 Task: Look for space in Anápolis, Brazil from 11th June, 2023 to 15th June, 2023 for 2 adults in price range Rs.7000 to Rs.16000. Place can be private room with 1  bedroom having 2 beds and 1 bathroom. Property type can be house, flat, guest house, hotel. Amenities needed are: washing machine. Booking option can be shelf check-in. Required host language is Spanish.
Action: Mouse moved to (751, 107)
Screenshot: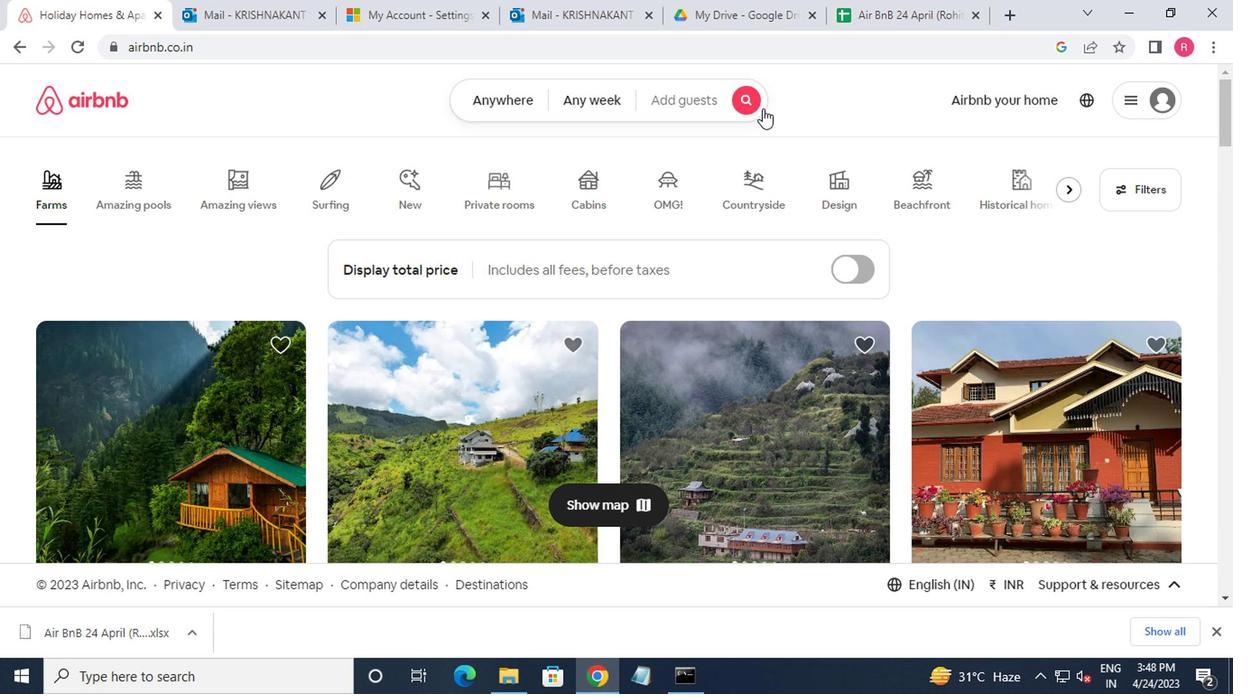
Action: Mouse pressed left at (751, 107)
Screenshot: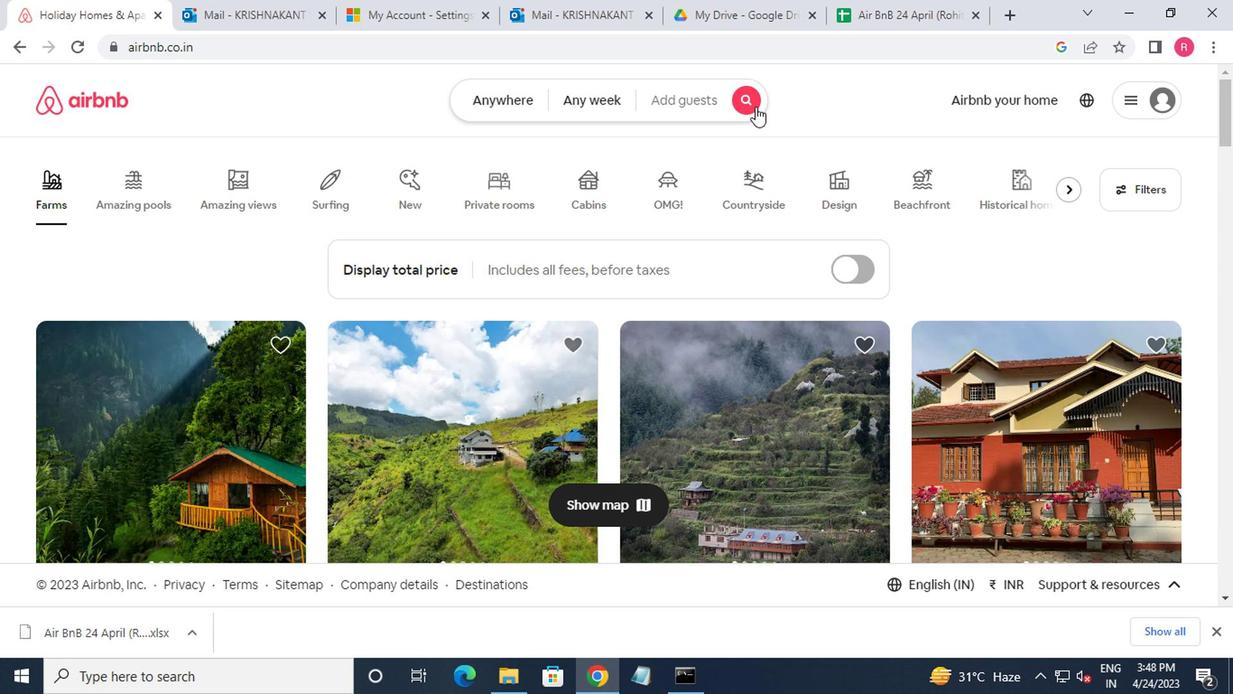 
Action: Mouse moved to (329, 164)
Screenshot: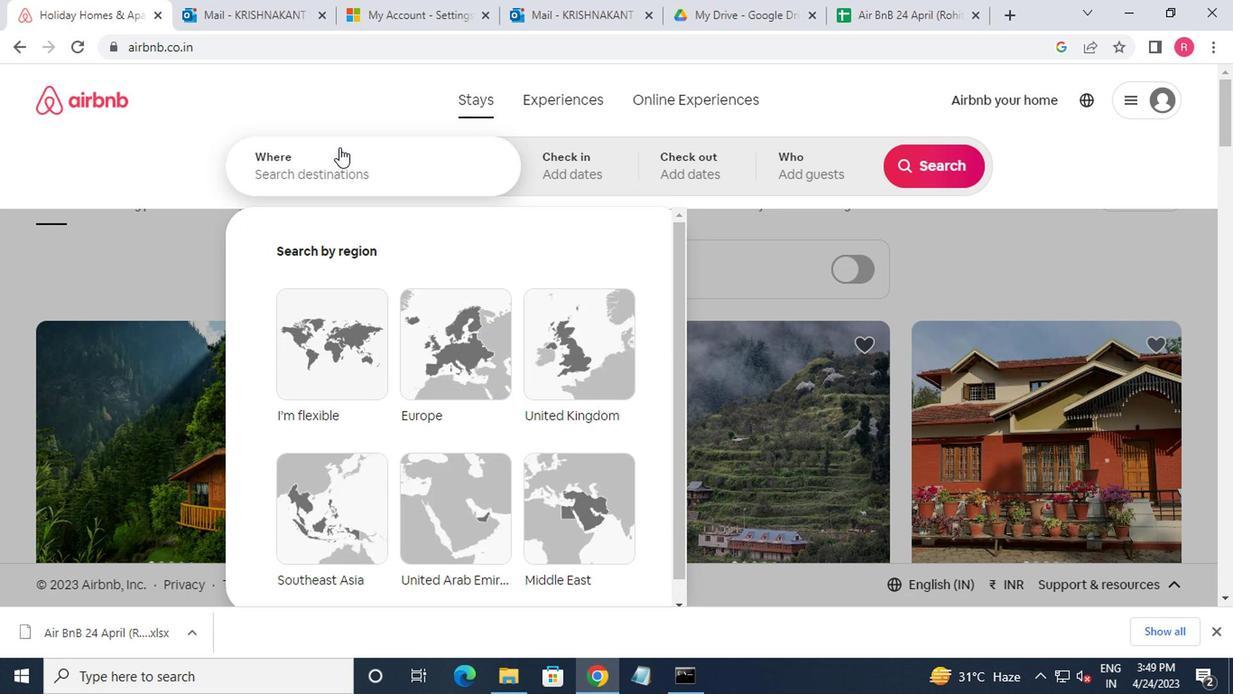 
Action: Mouse pressed left at (329, 164)
Screenshot: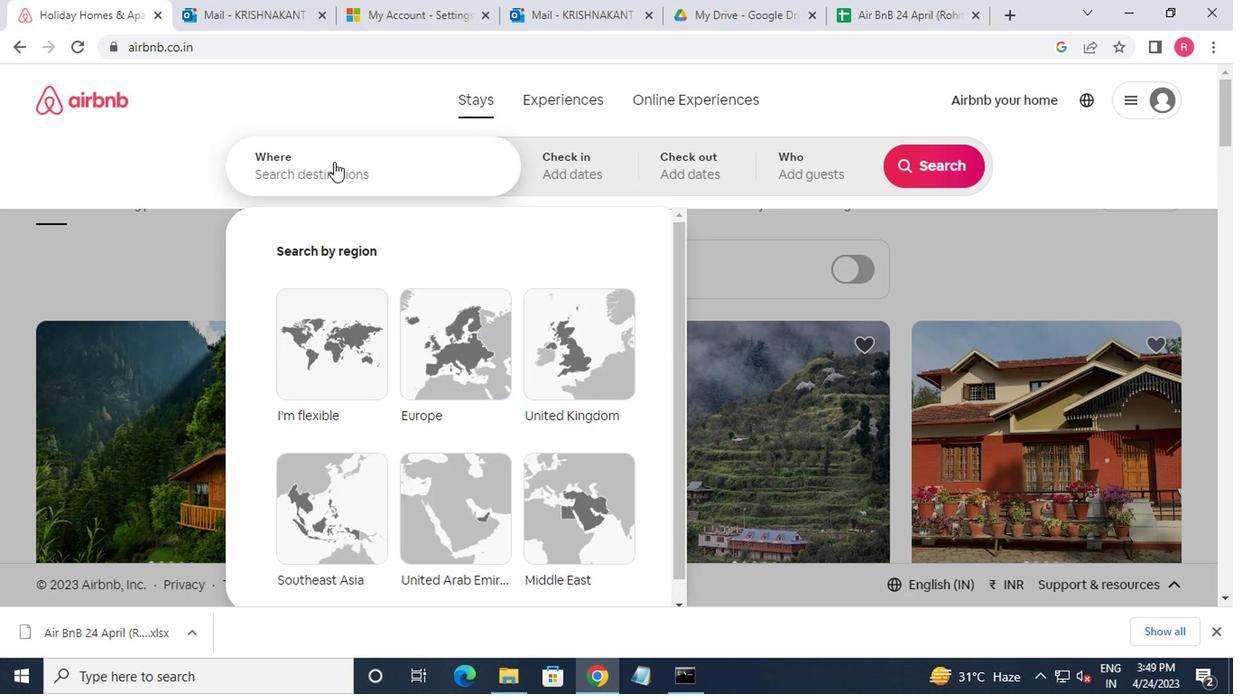 
Action: Mouse moved to (329, 165)
Screenshot: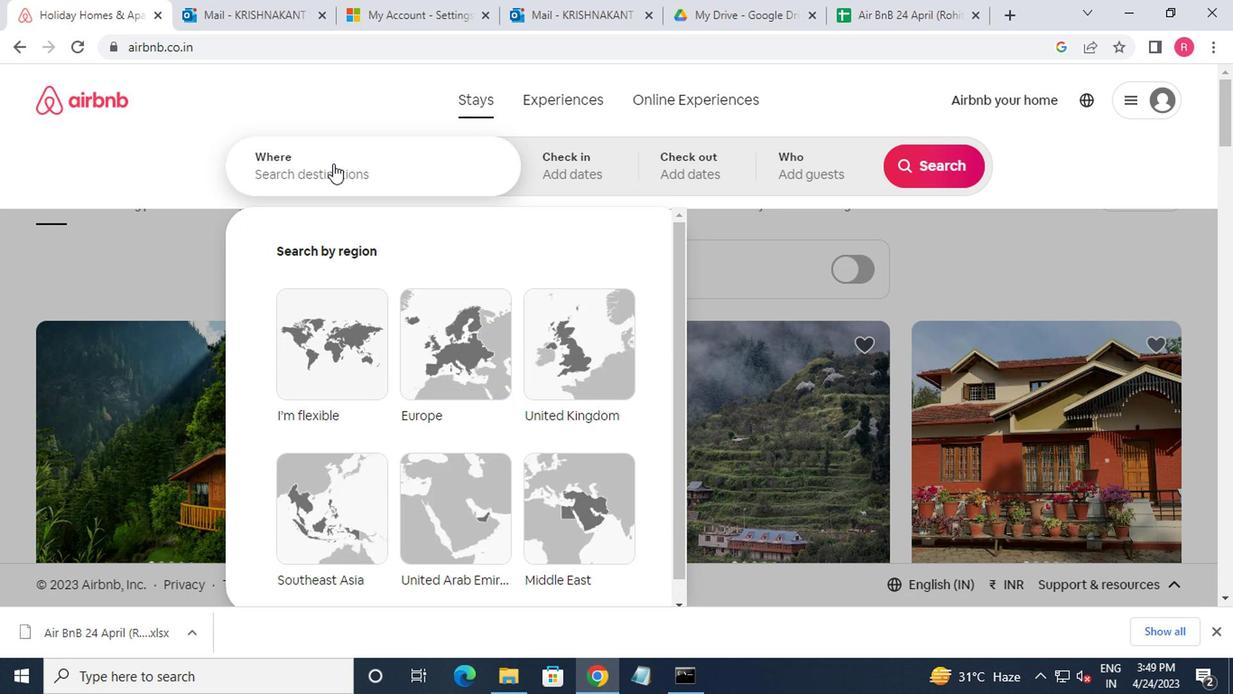 
Action: Key pressed anapolis,brazil<Key.enter>
Screenshot: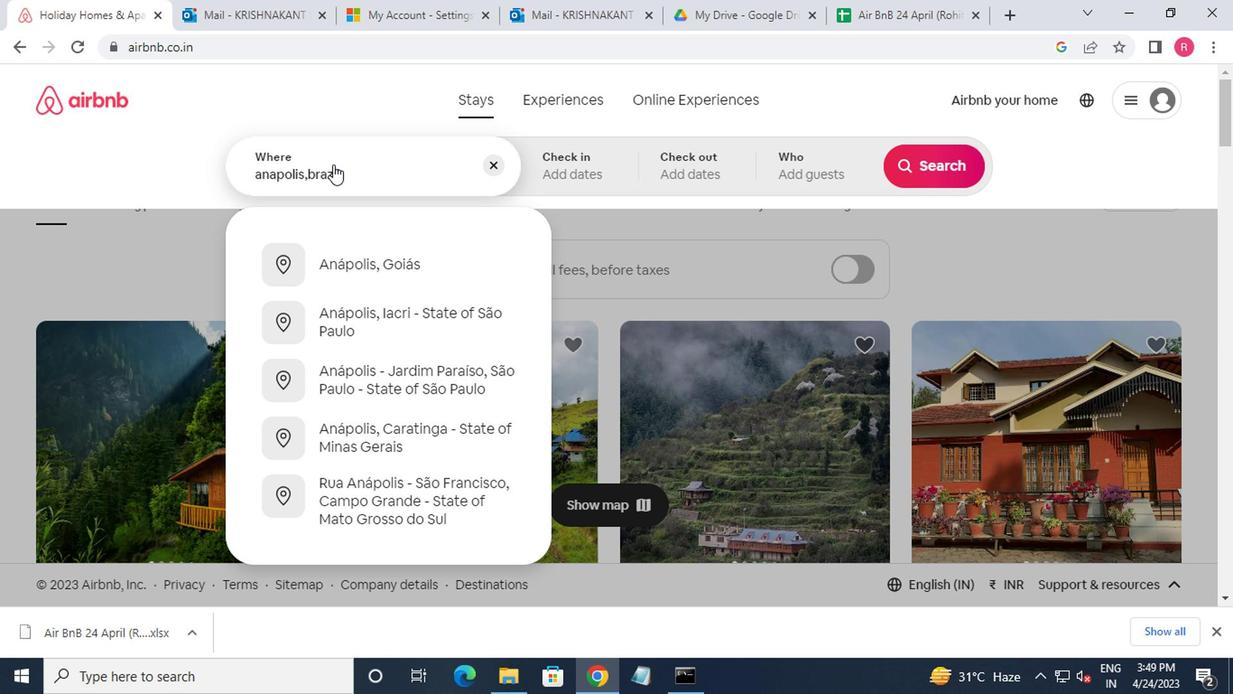 
Action: Mouse moved to (916, 308)
Screenshot: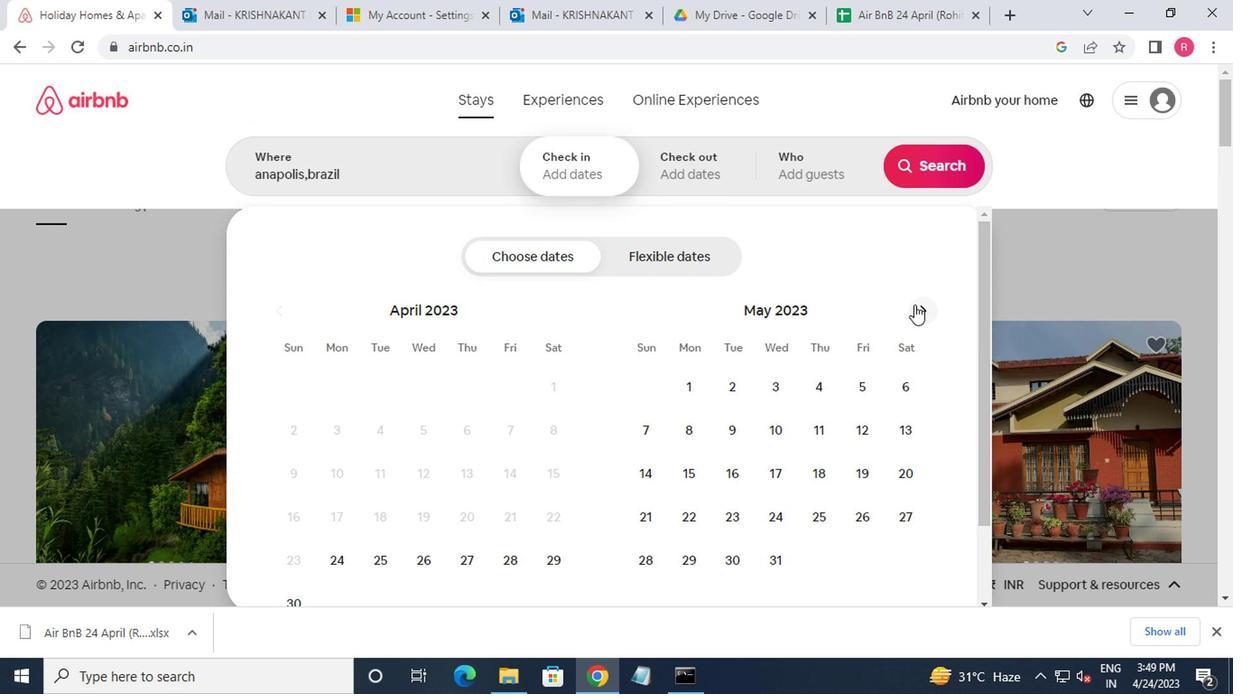
Action: Mouse pressed left at (916, 308)
Screenshot: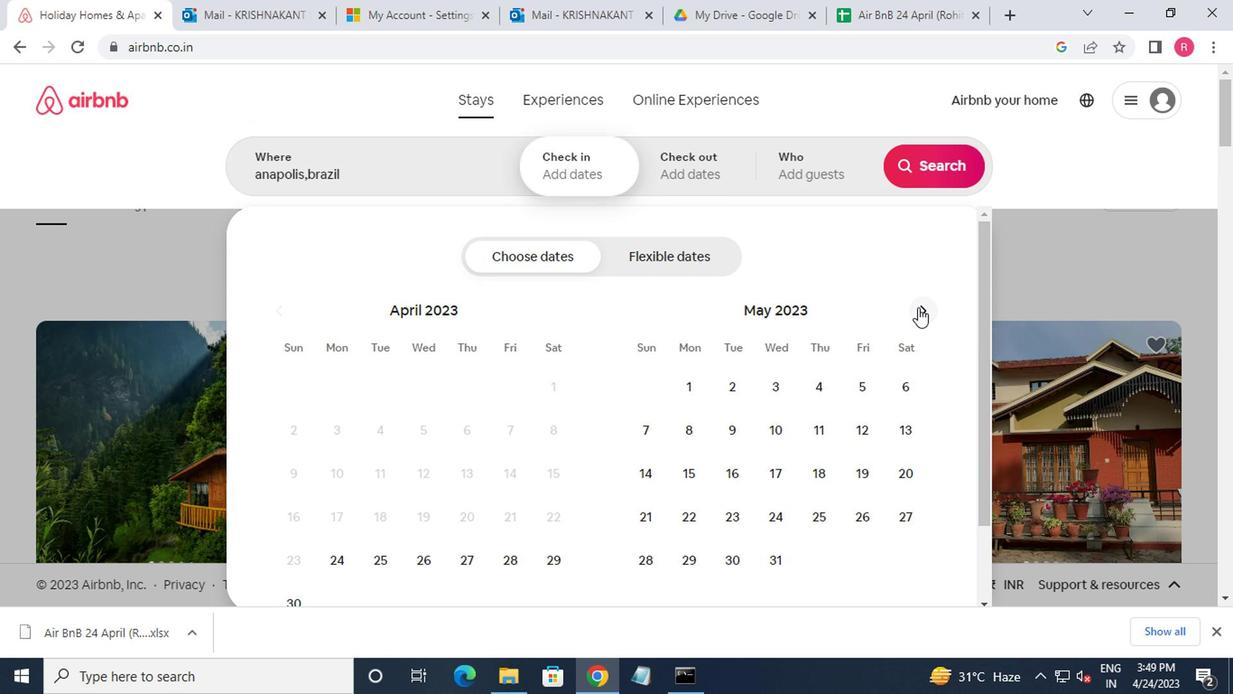 
Action: Mouse moved to (647, 465)
Screenshot: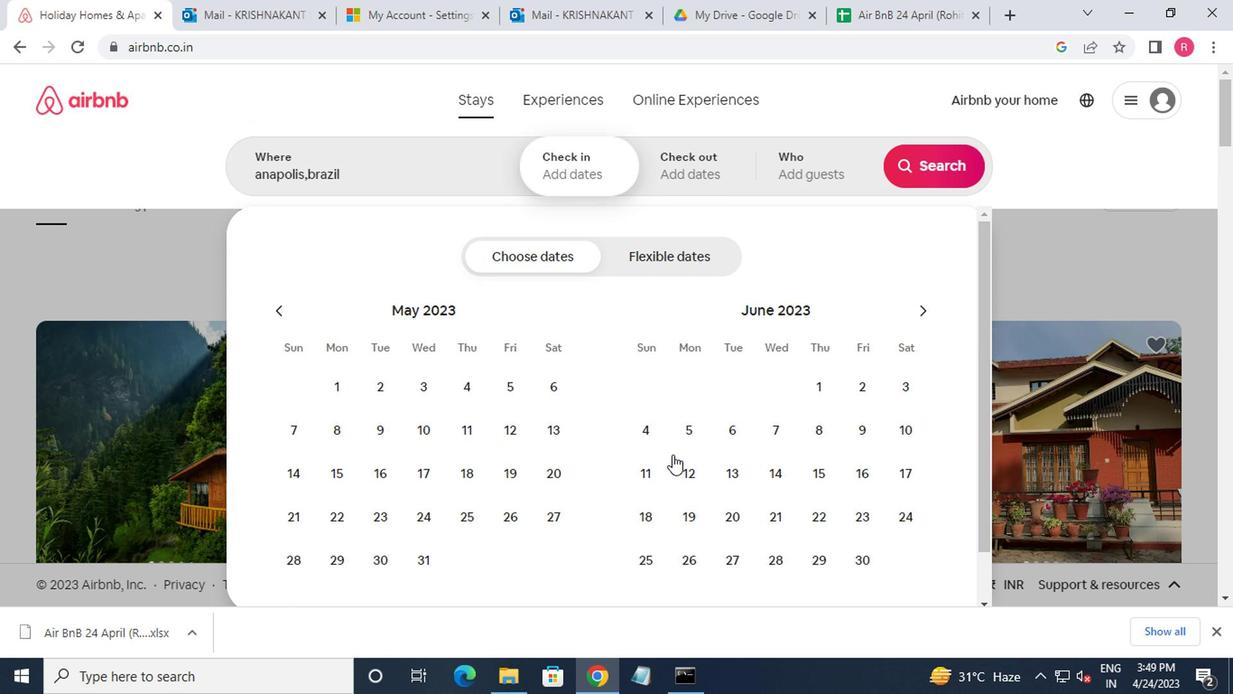 
Action: Mouse pressed left at (647, 465)
Screenshot: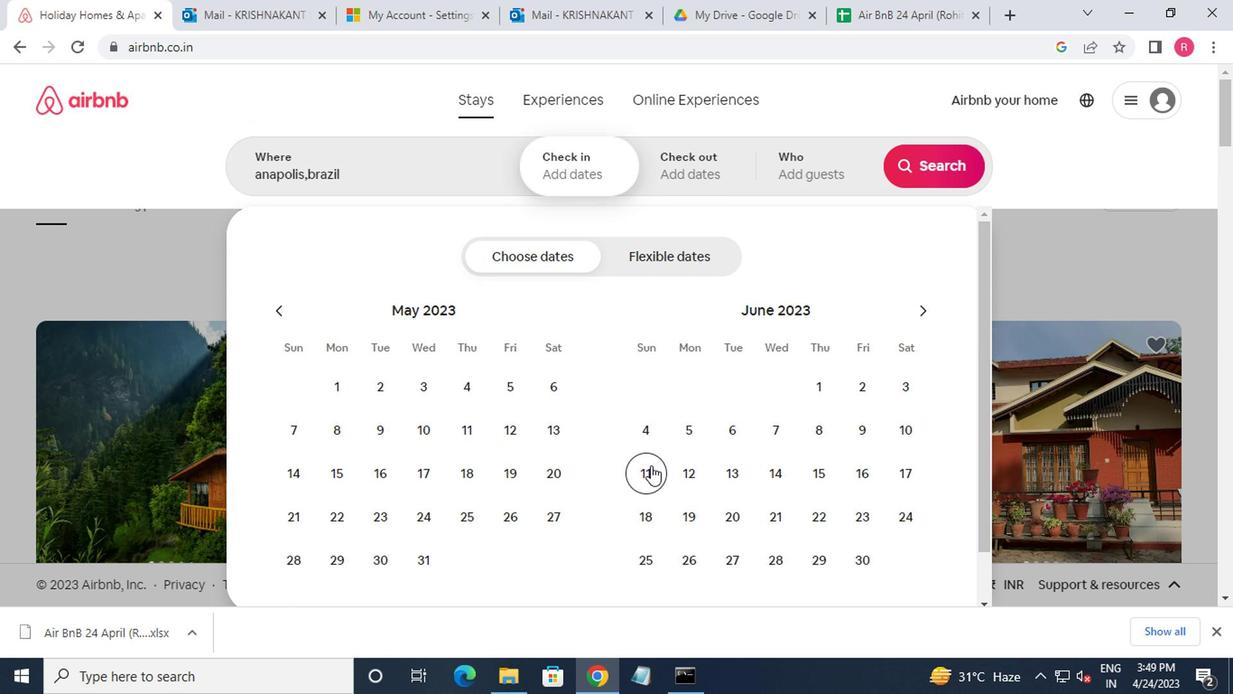 
Action: Mouse moved to (818, 483)
Screenshot: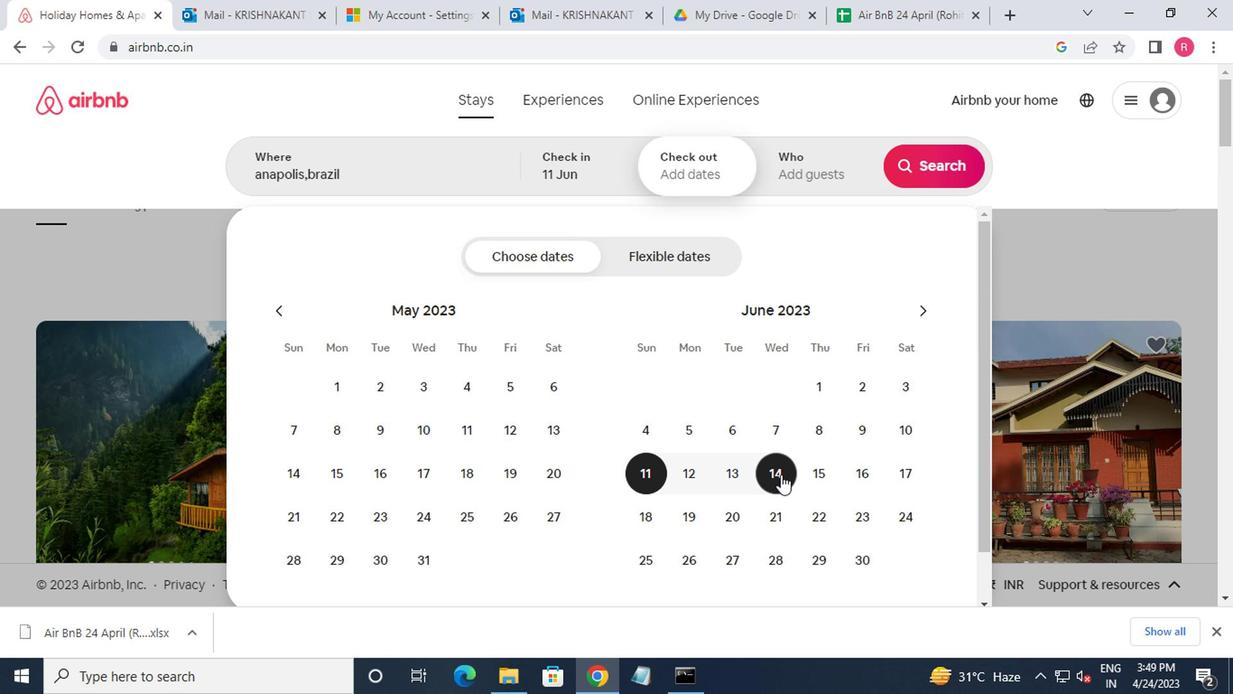 
Action: Mouse pressed left at (818, 483)
Screenshot: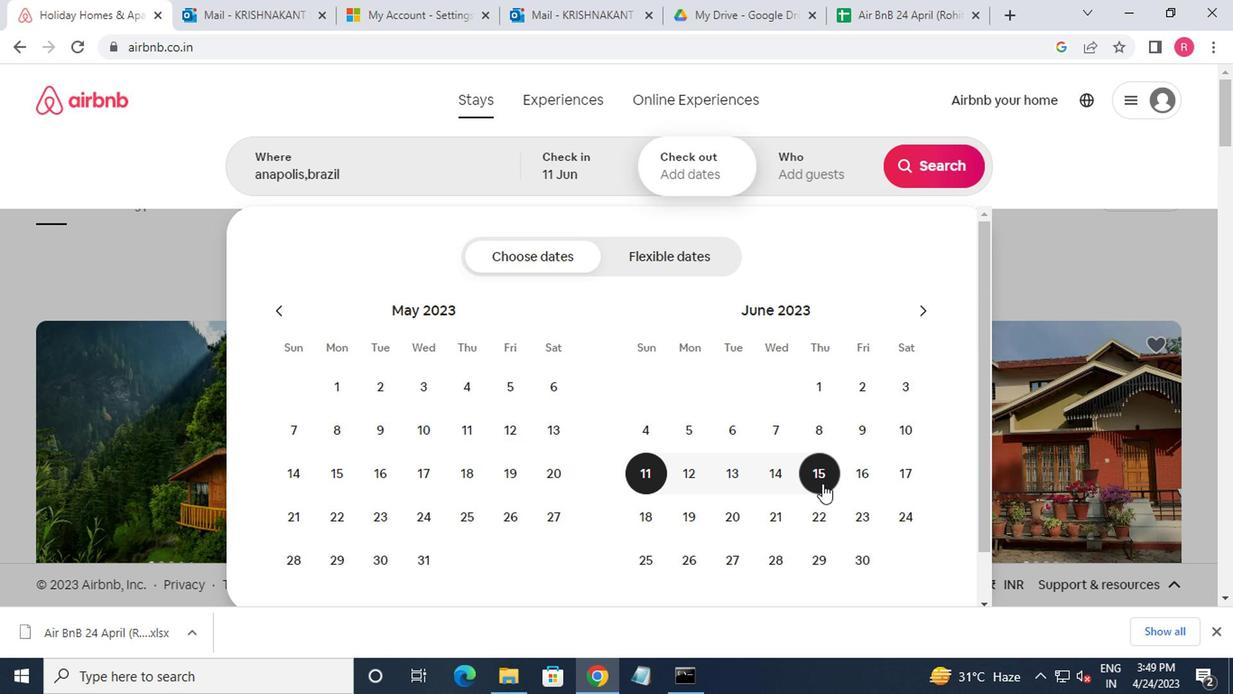 
Action: Mouse moved to (808, 179)
Screenshot: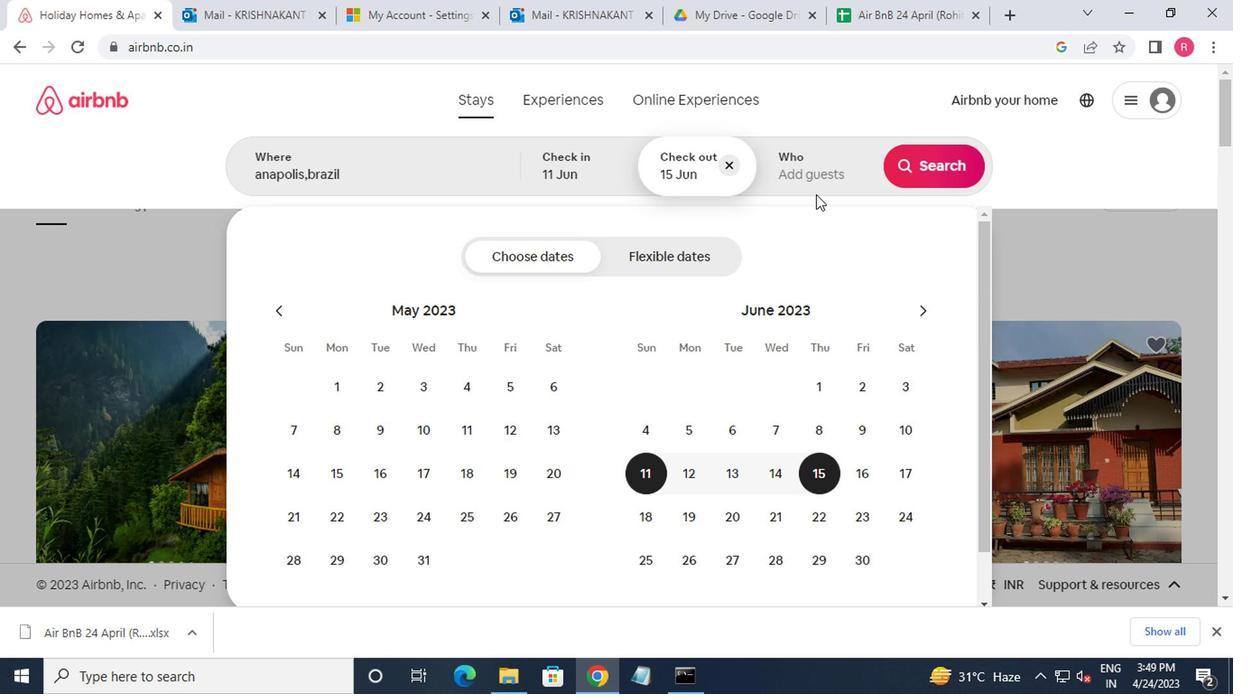 
Action: Mouse pressed left at (808, 179)
Screenshot: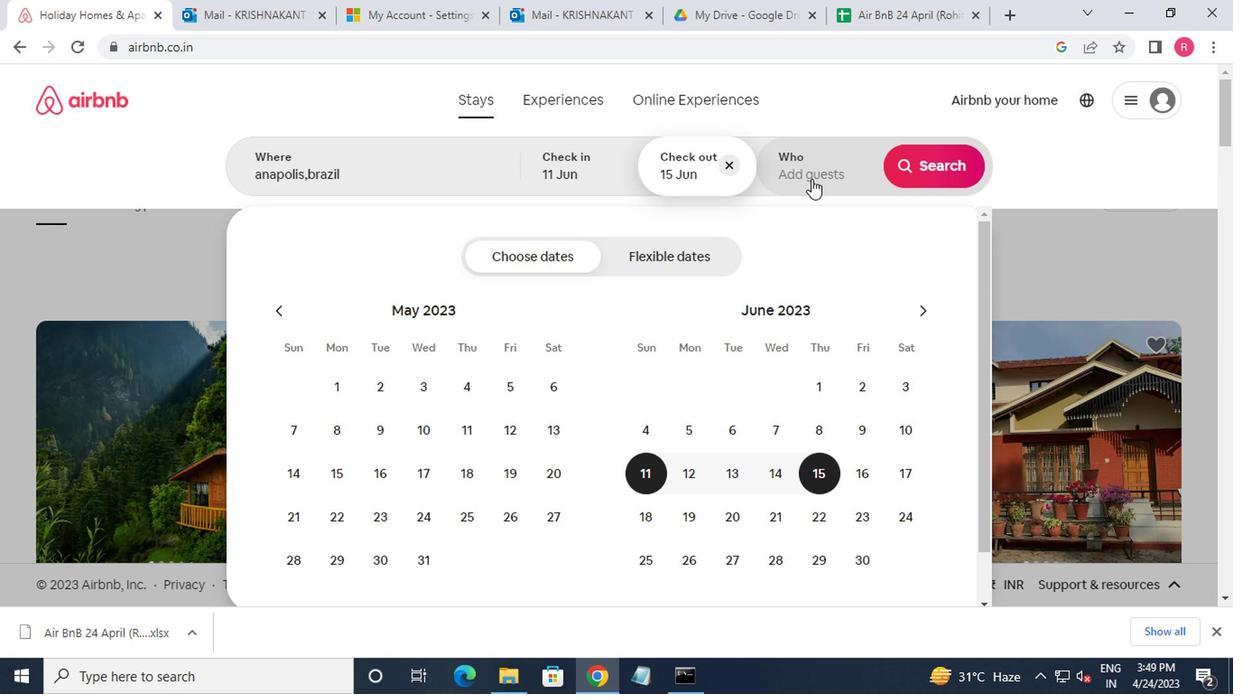 
Action: Mouse moved to (936, 262)
Screenshot: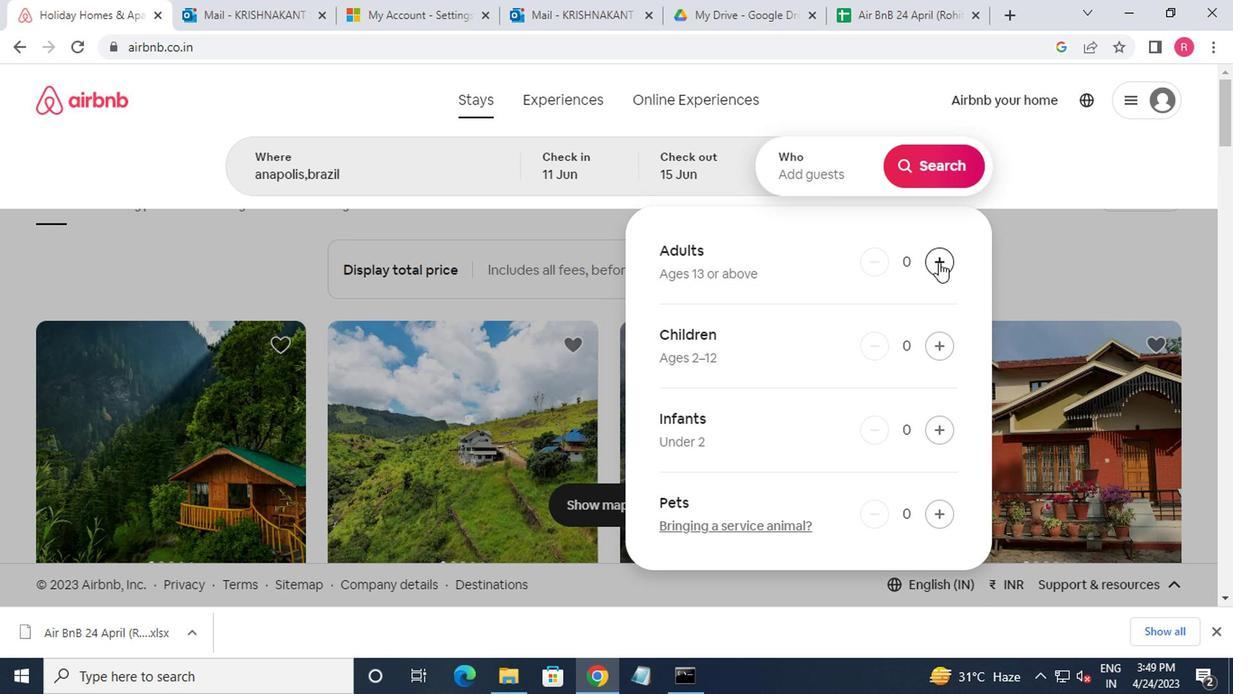 
Action: Mouse pressed left at (936, 262)
Screenshot: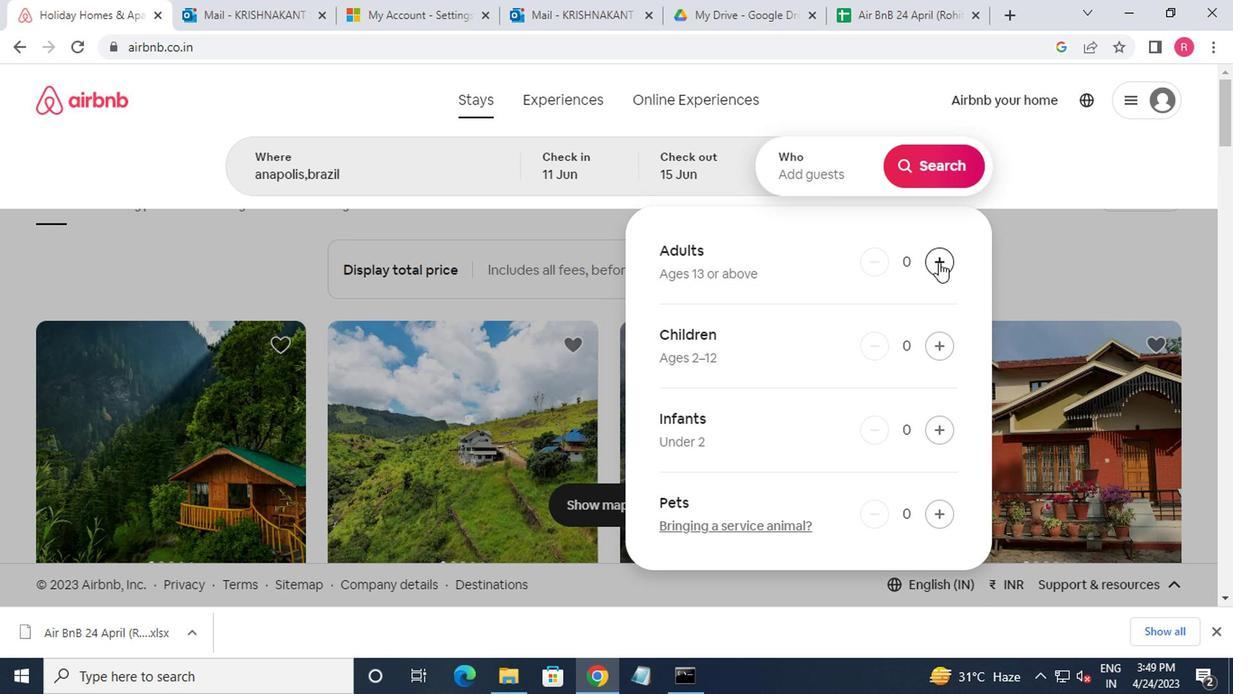 
Action: Mouse moved to (938, 260)
Screenshot: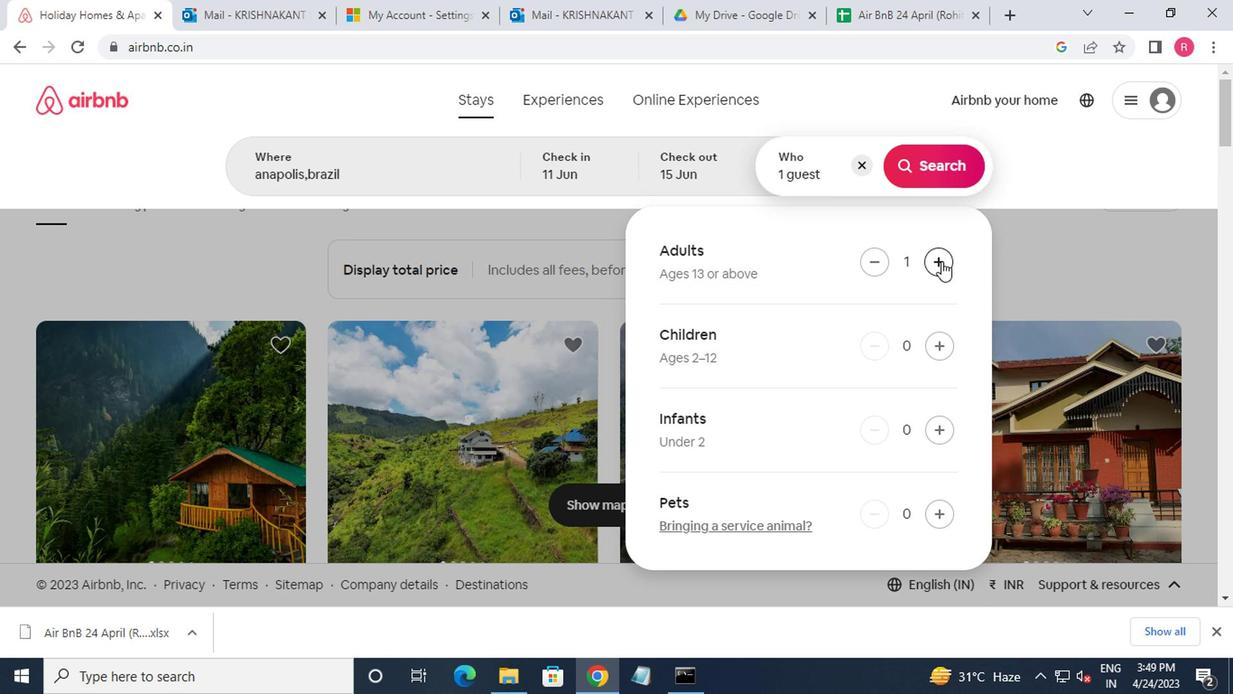 
Action: Mouse pressed left at (938, 260)
Screenshot: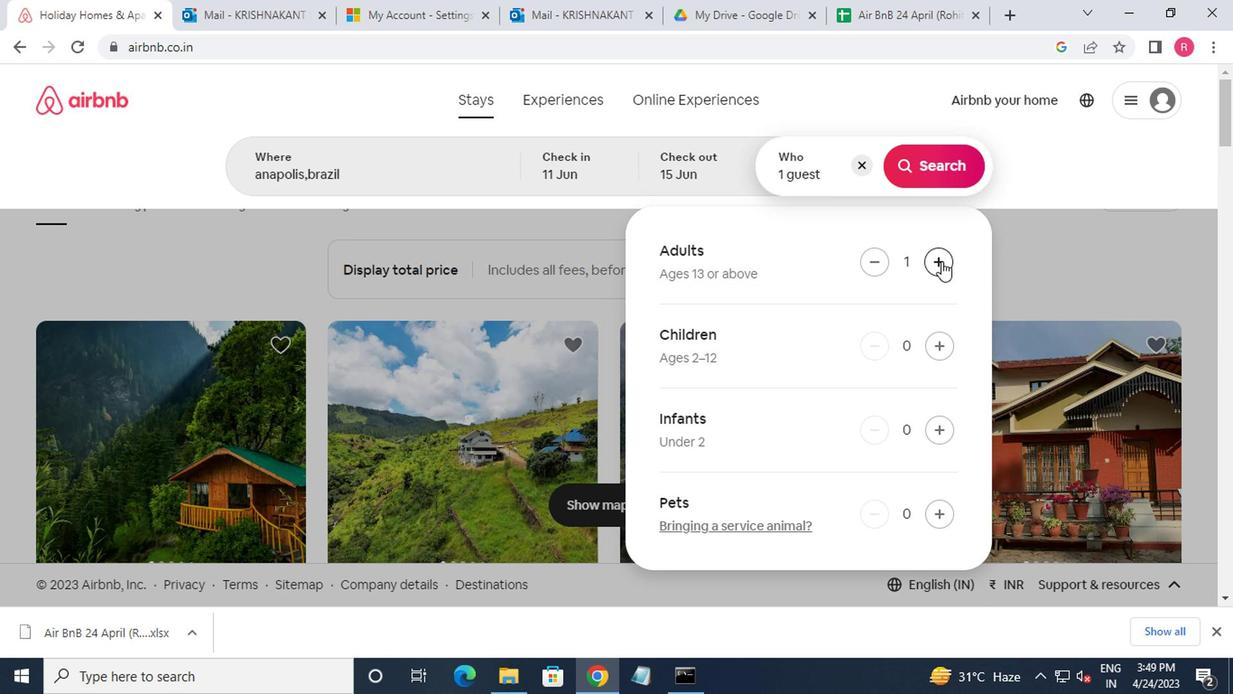 
Action: Mouse moved to (918, 177)
Screenshot: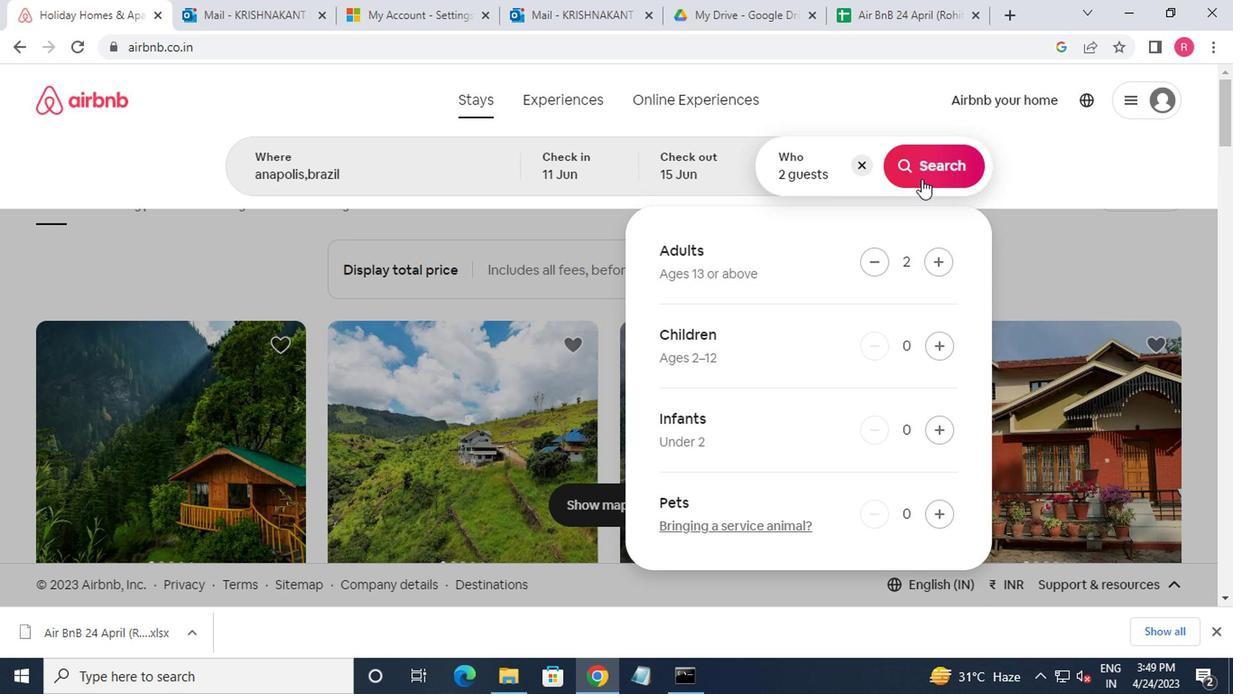 
Action: Mouse pressed left at (918, 177)
Screenshot: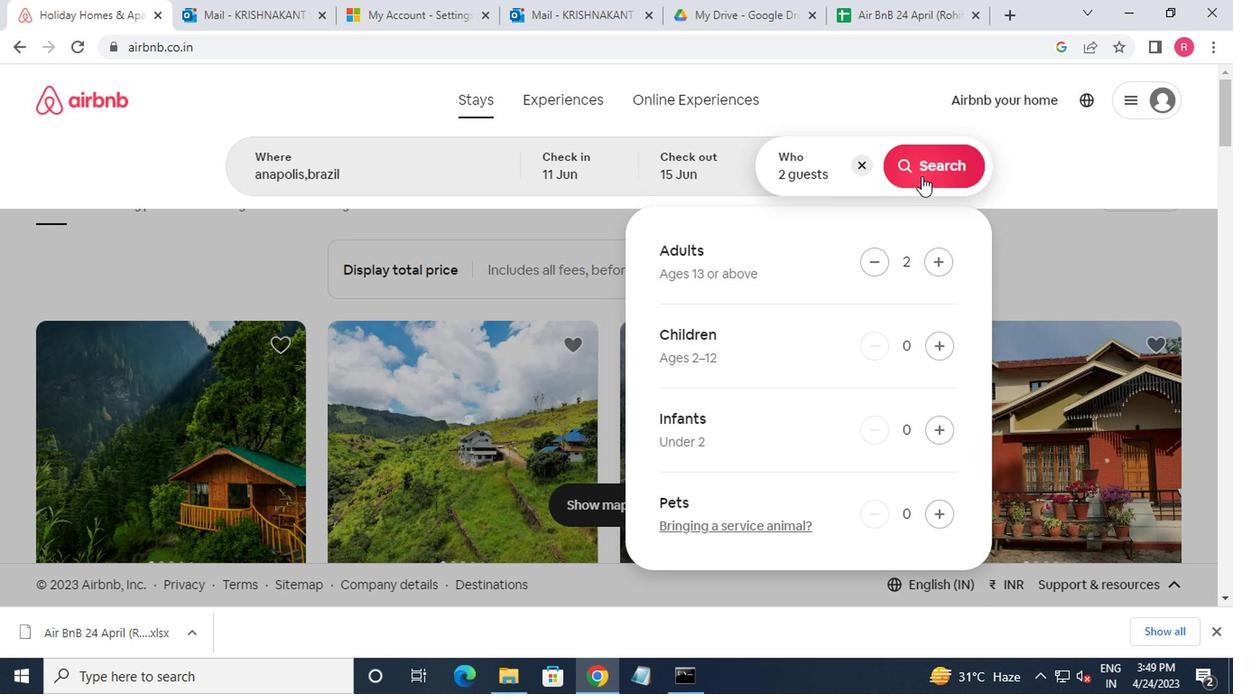 
Action: Mouse moved to (1123, 174)
Screenshot: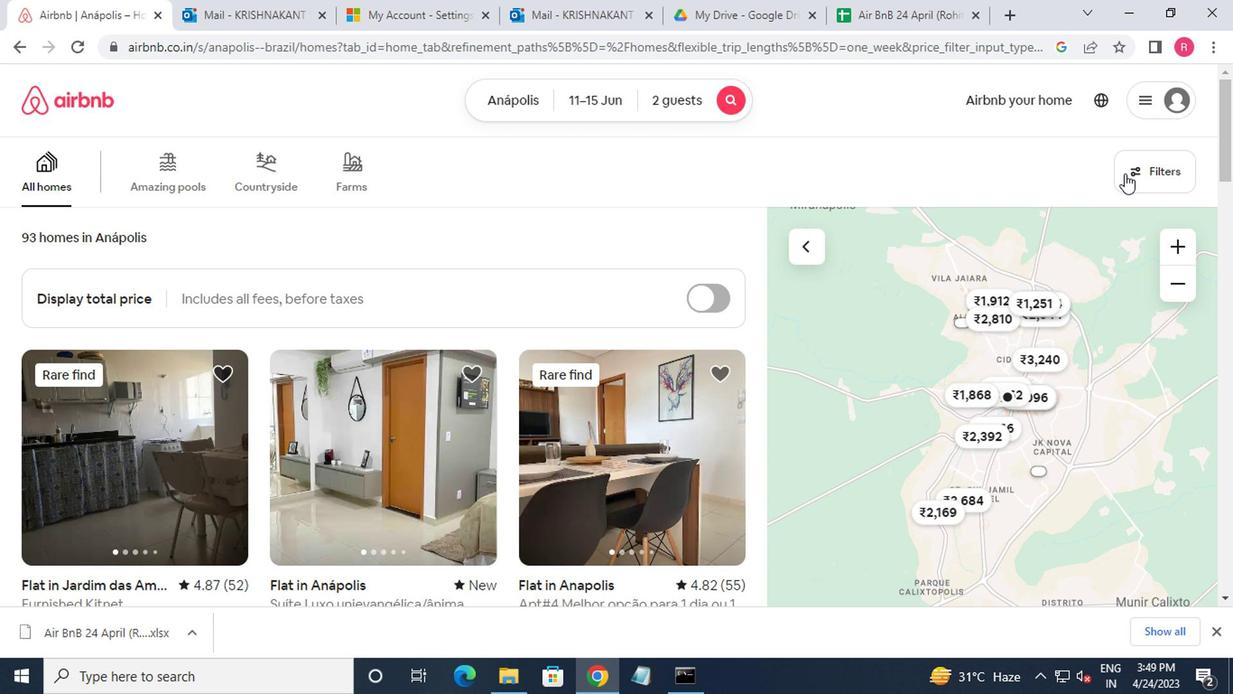 
Action: Mouse pressed left at (1123, 174)
Screenshot: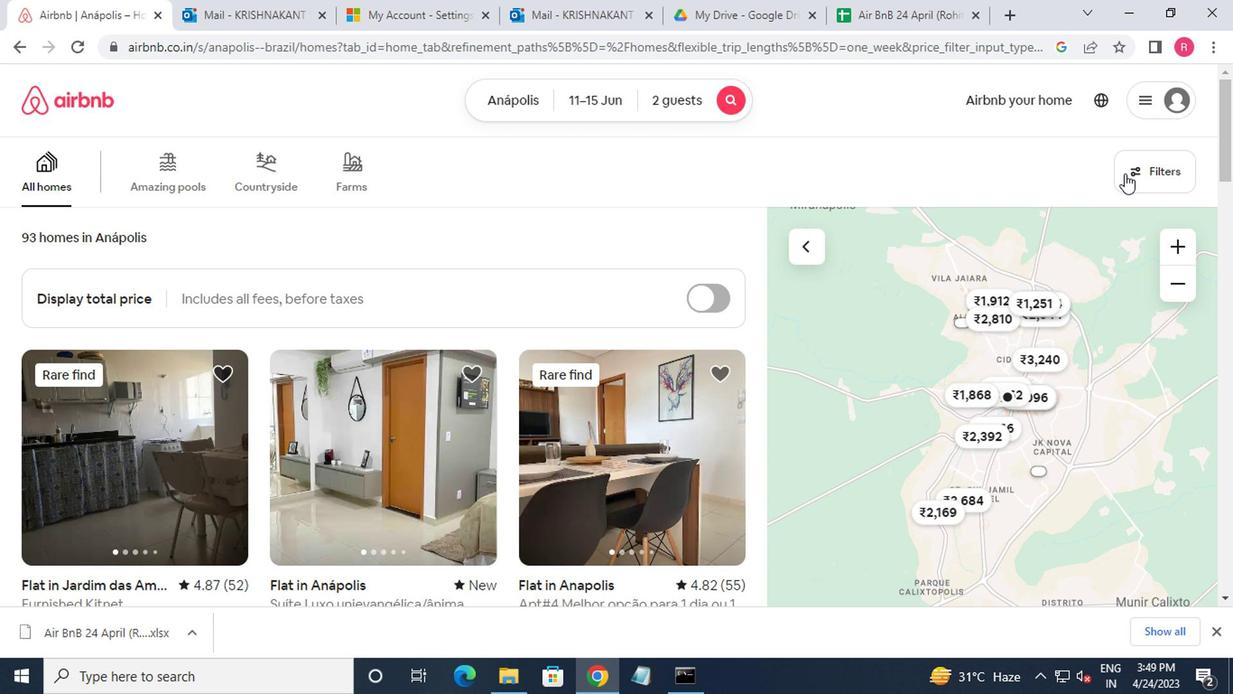 
Action: Mouse moved to (501, 385)
Screenshot: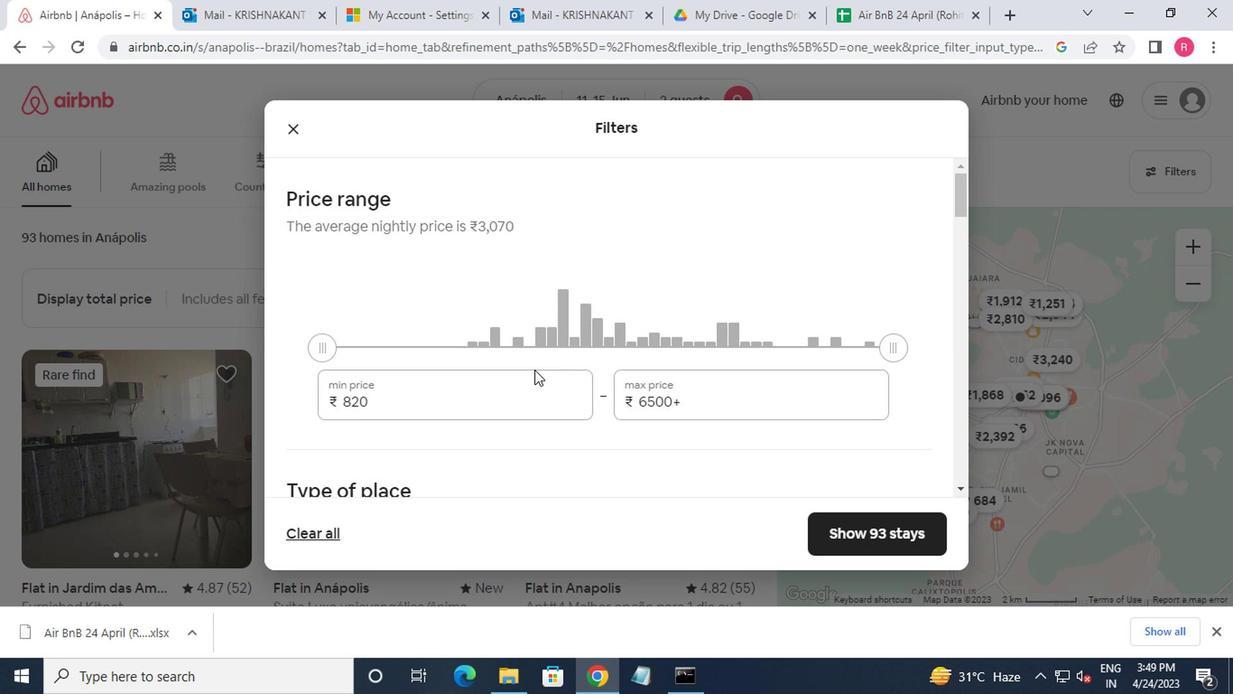
Action: Mouse pressed left at (501, 385)
Screenshot: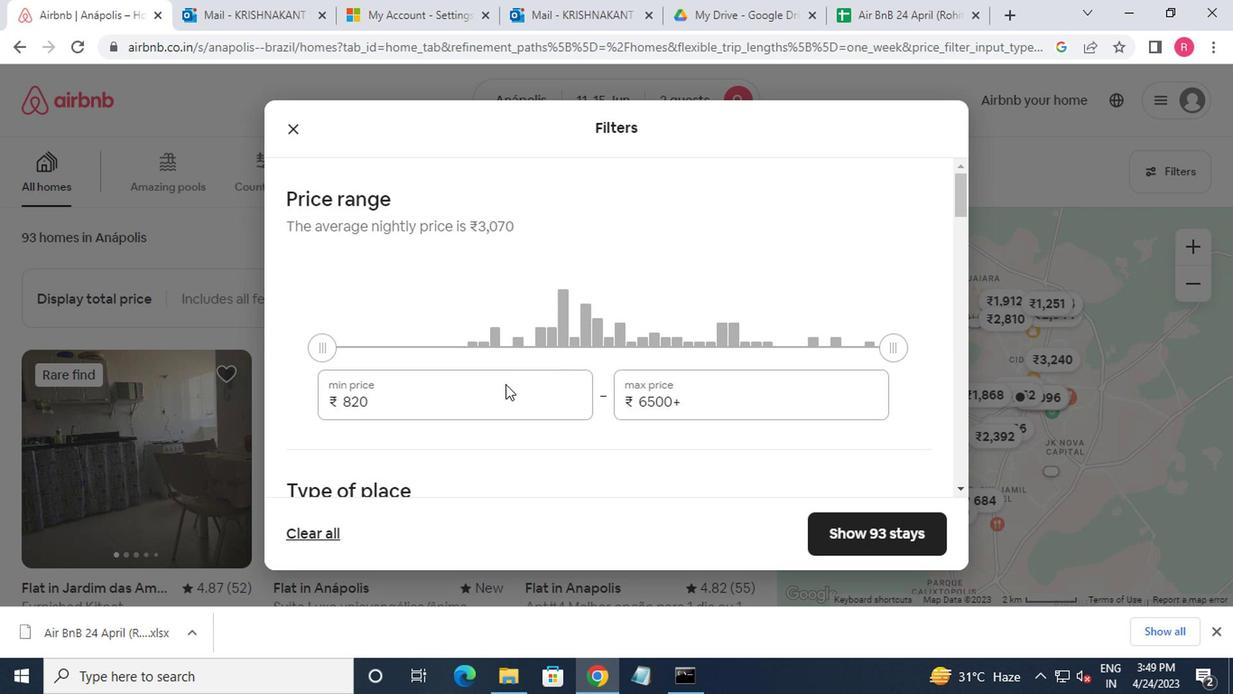 
Action: Mouse moved to (519, 372)
Screenshot: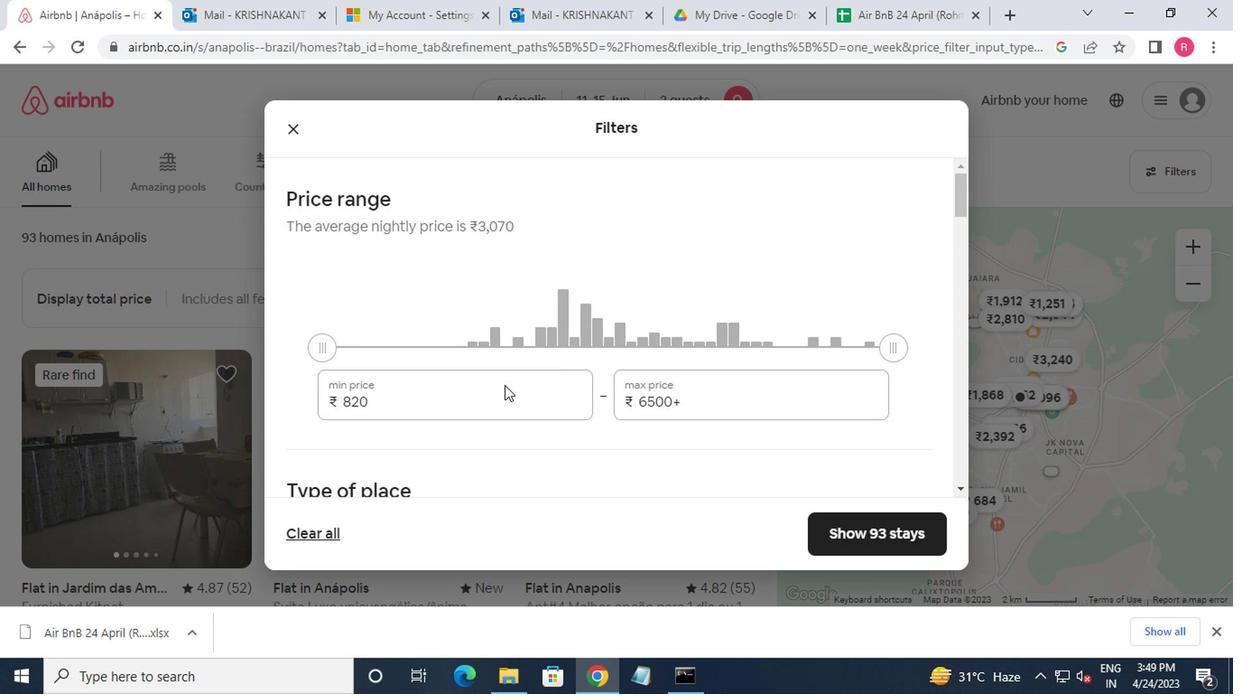 
Action: Key pressed <Key.backspace><Key.backspace><Key.backspace><Key.backspace><Key.backspace><Key.backspace>700
Screenshot: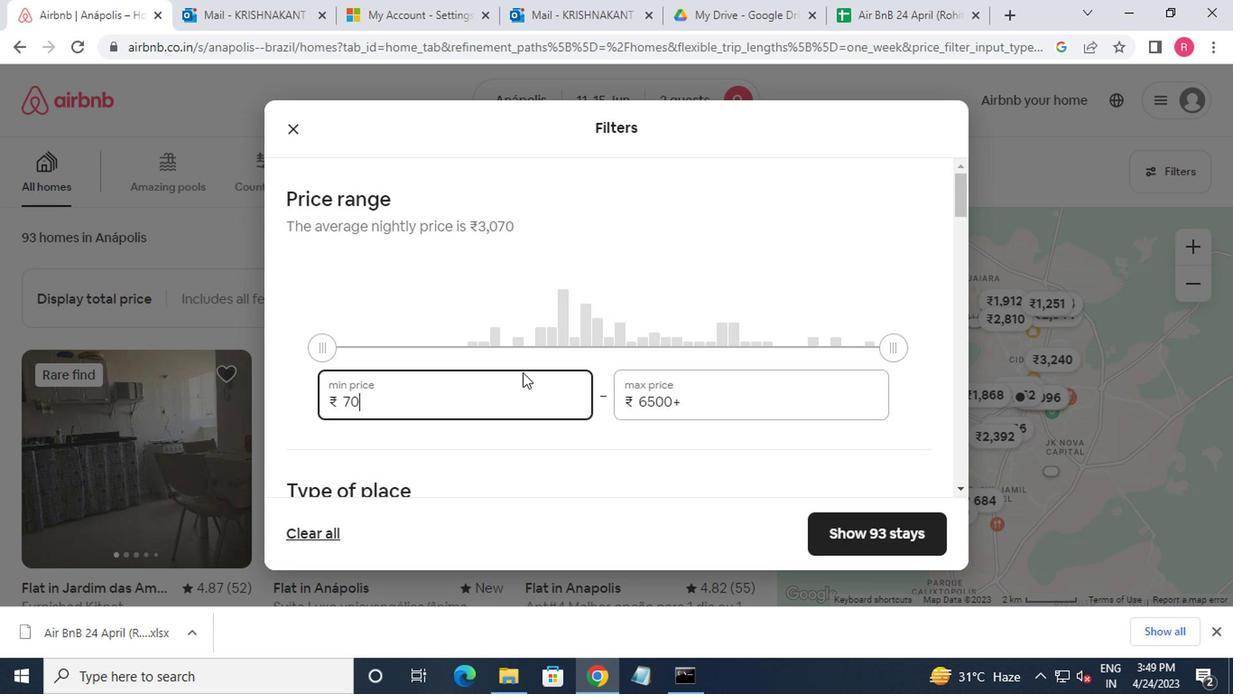 
Action: Mouse moved to (520, 372)
Screenshot: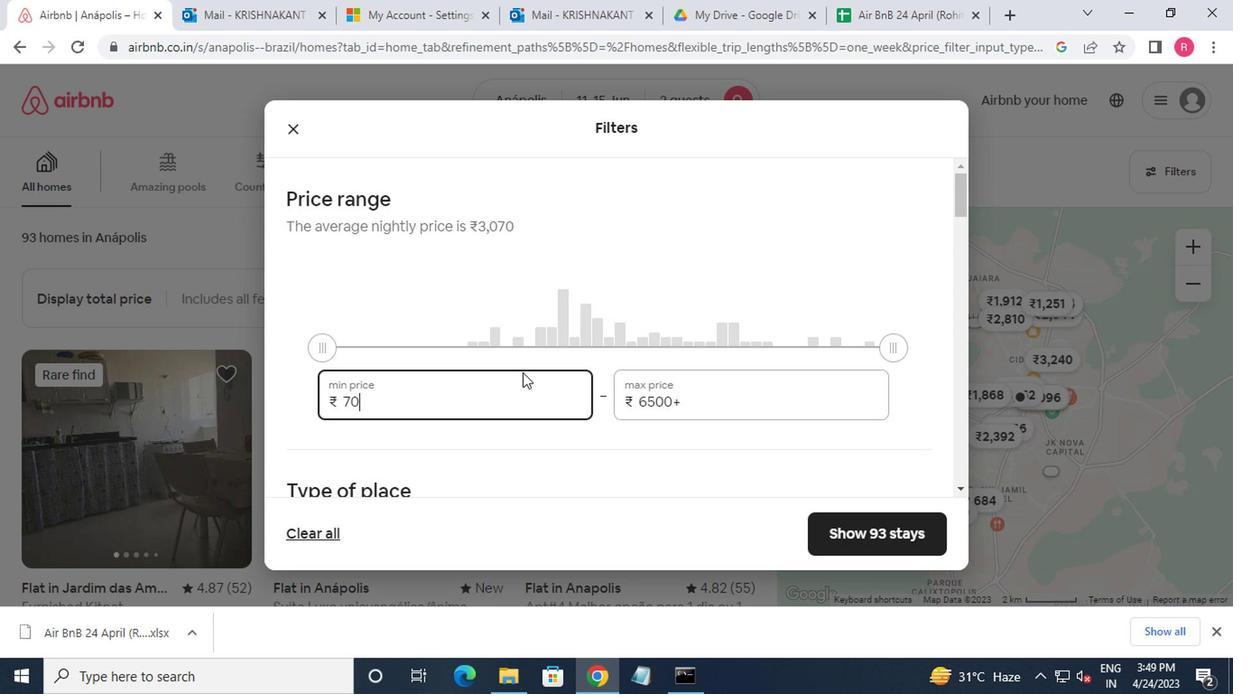 
Action: Key pressed 0<Key.tab>16000
Screenshot: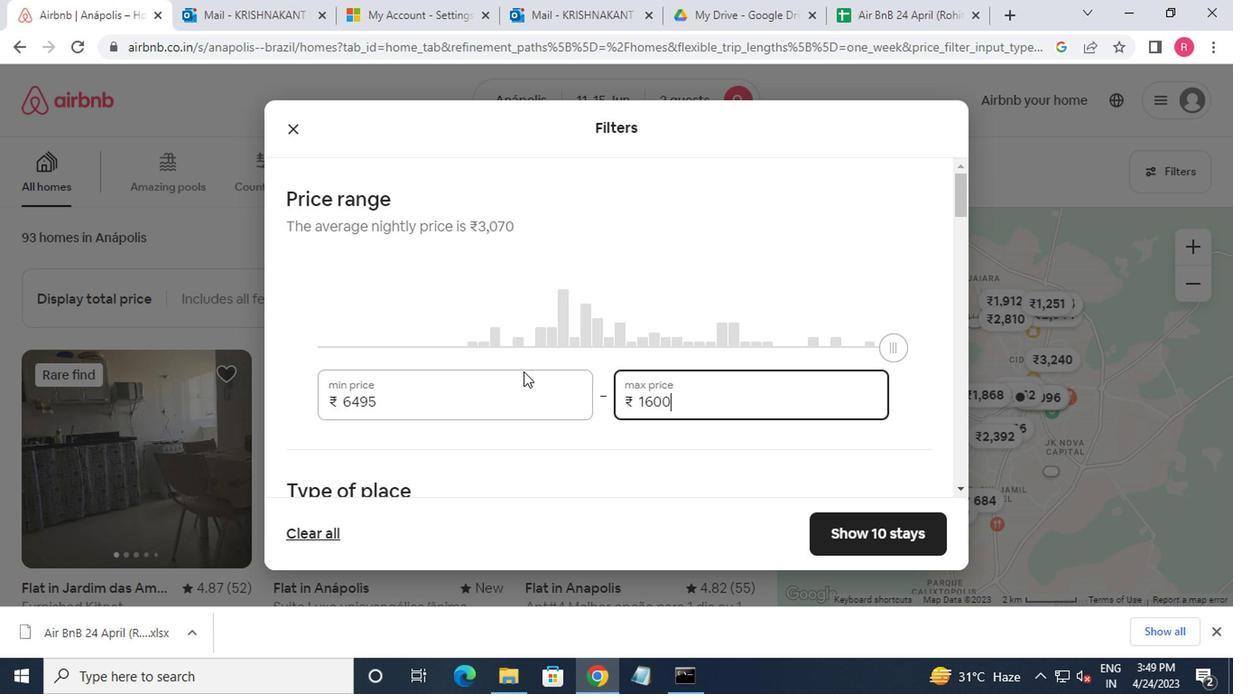 
Action: Mouse moved to (474, 652)
Screenshot: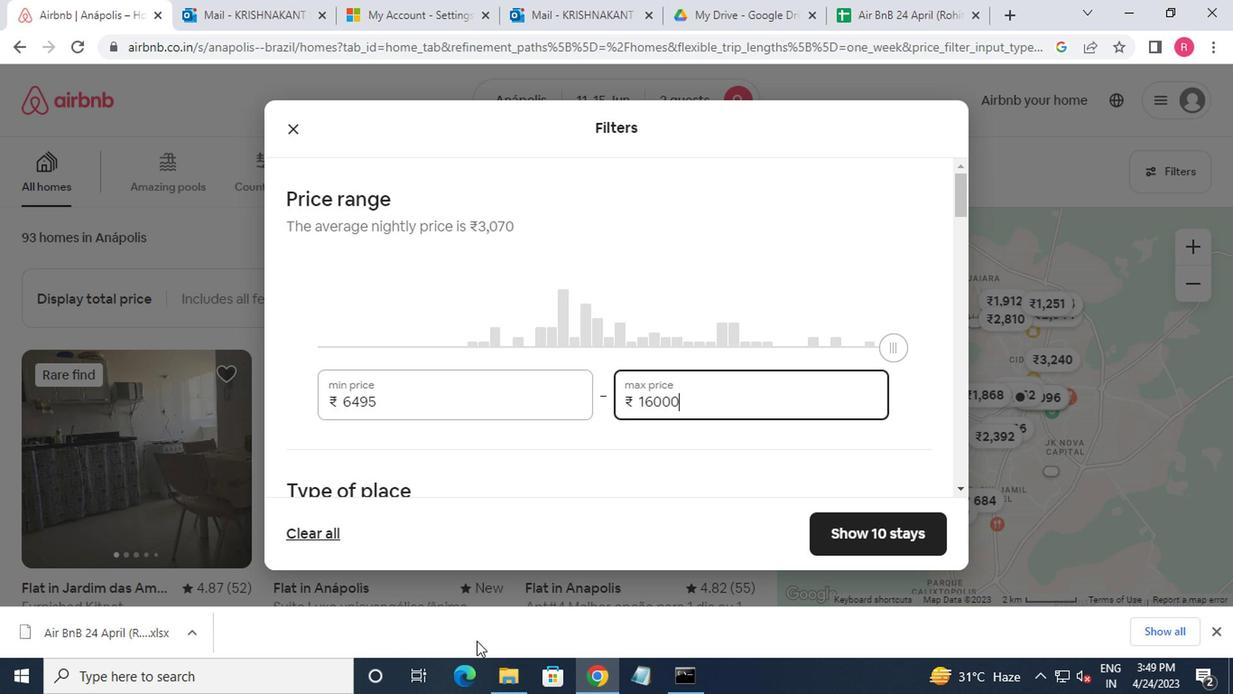 
Action: Mouse scrolled (474, 651) with delta (0, 0)
Screenshot: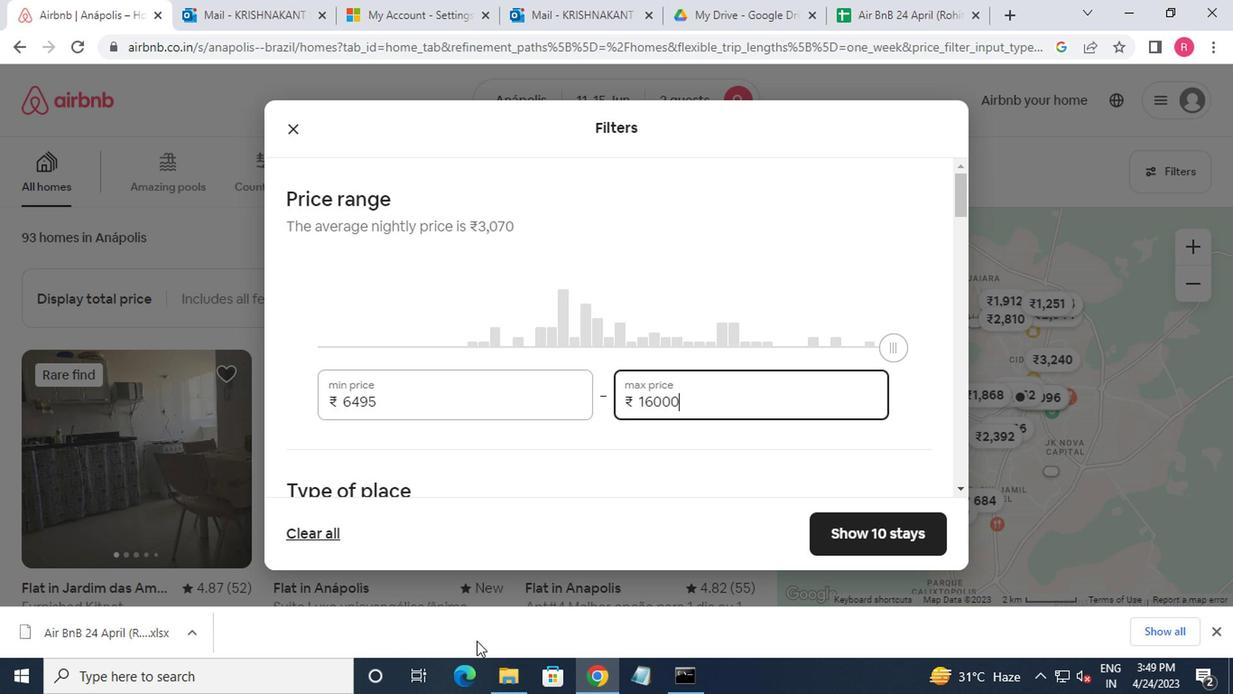
Action: Mouse moved to (474, 657)
Screenshot: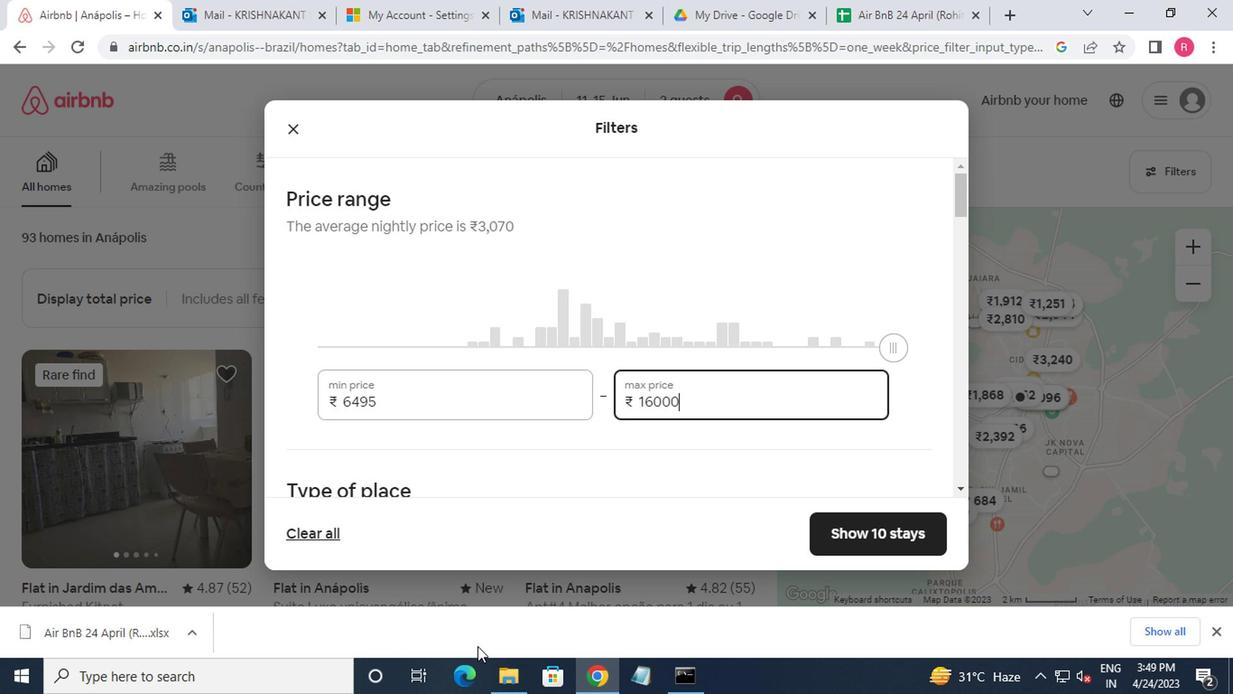 
Action: Mouse scrolled (474, 656) with delta (0, 0)
Screenshot: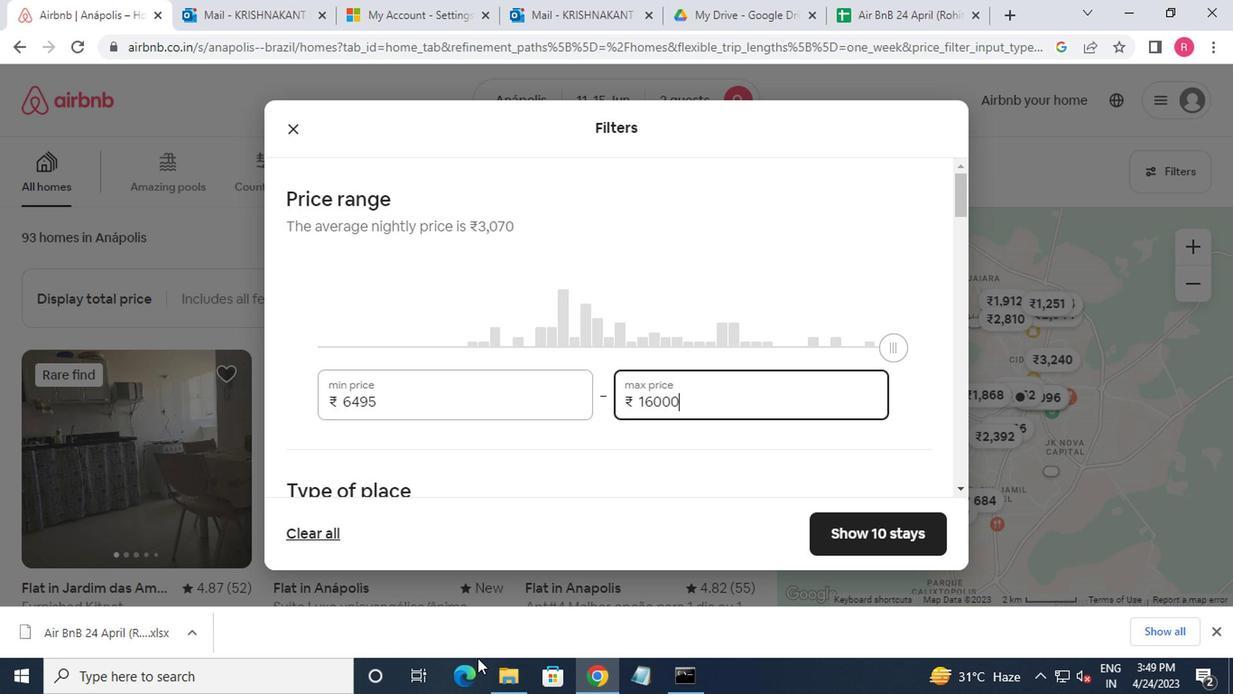 
Action: Mouse moved to (422, 451)
Screenshot: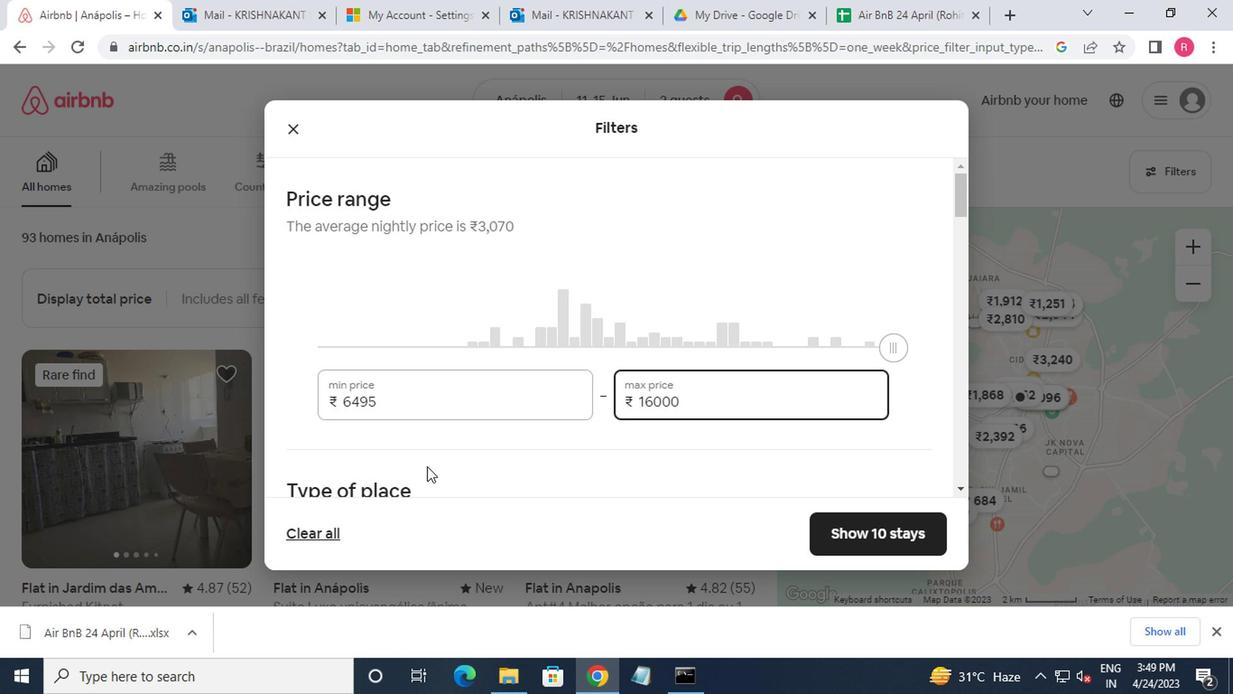 
Action: Mouse scrolled (422, 450) with delta (0, 0)
Screenshot: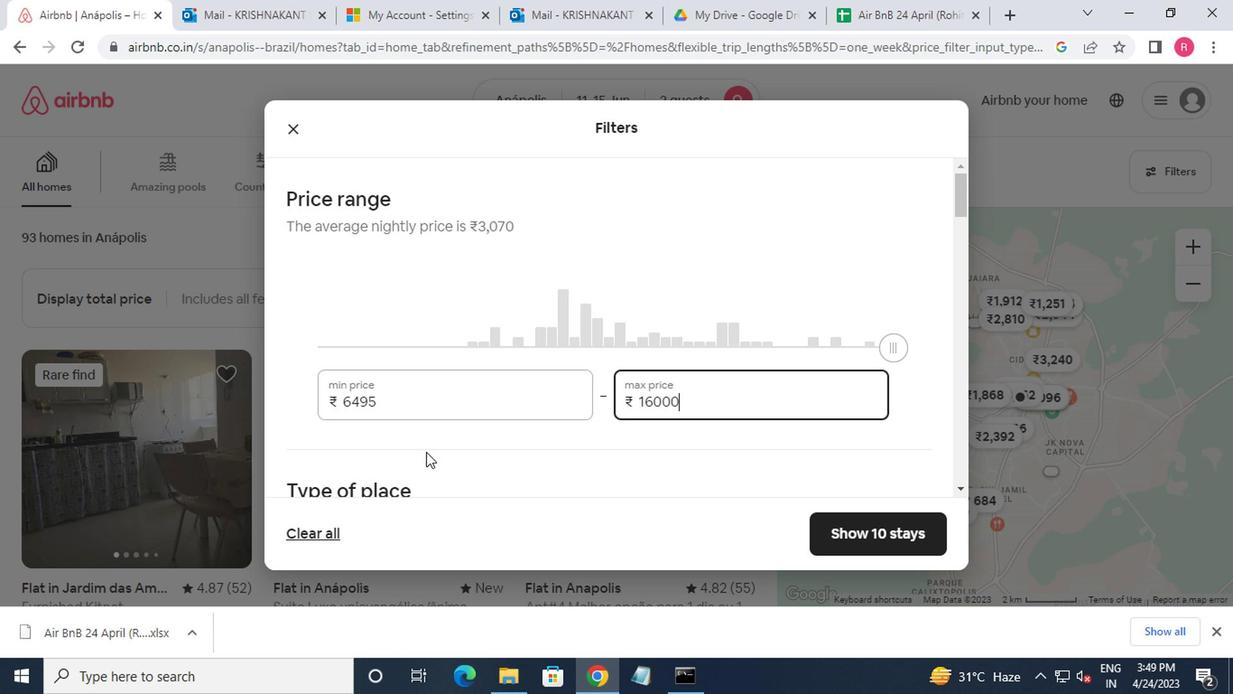 
Action: Mouse scrolled (422, 450) with delta (0, 0)
Screenshot: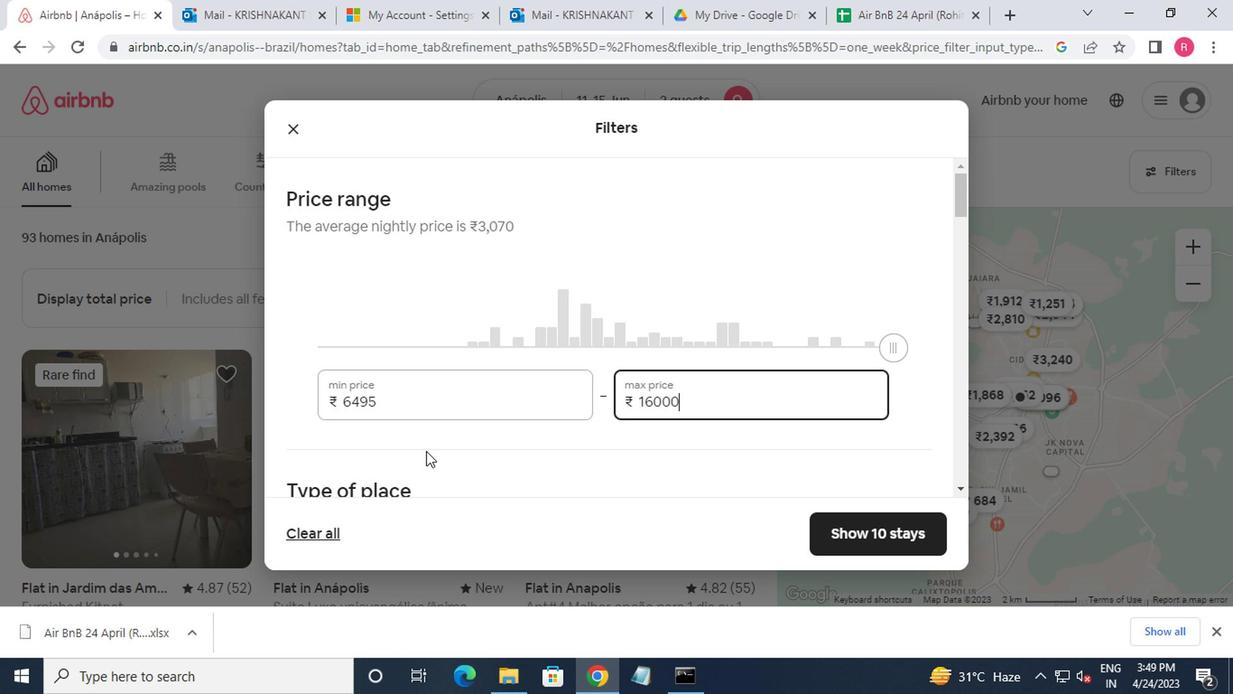 
Action: Mouse moved to (605, 372)
Screenshot: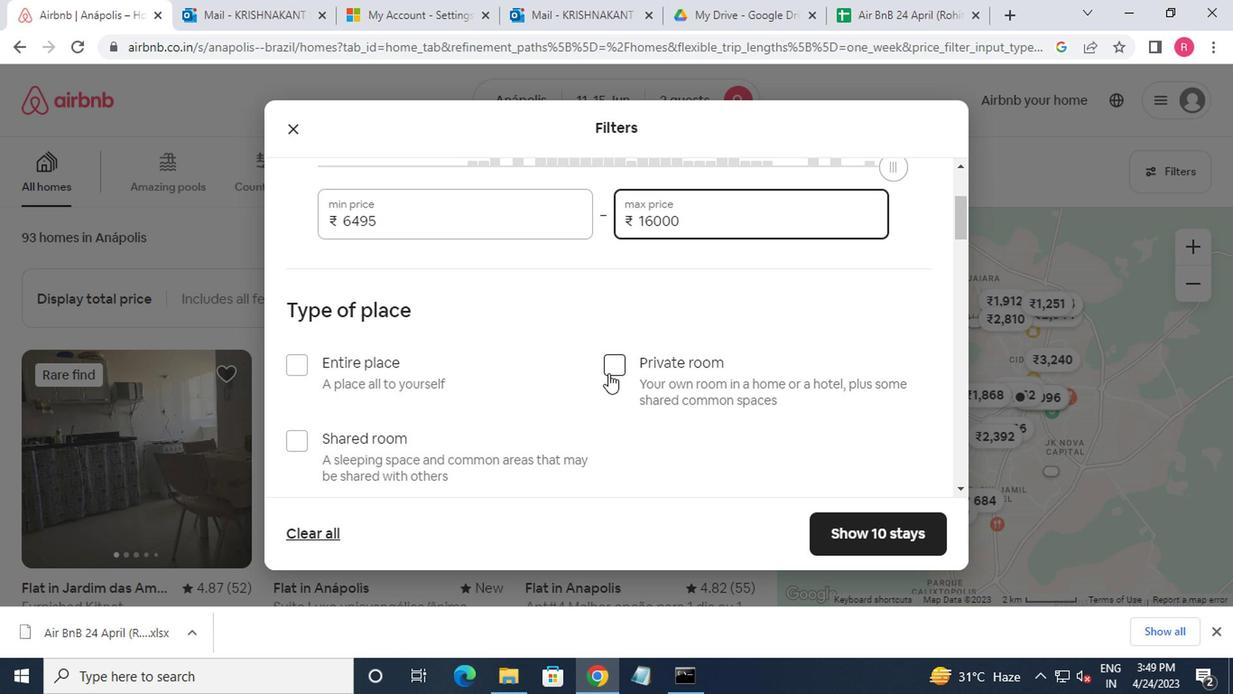 
Action: Mouse pressed left at (605, 372)
Screenshot: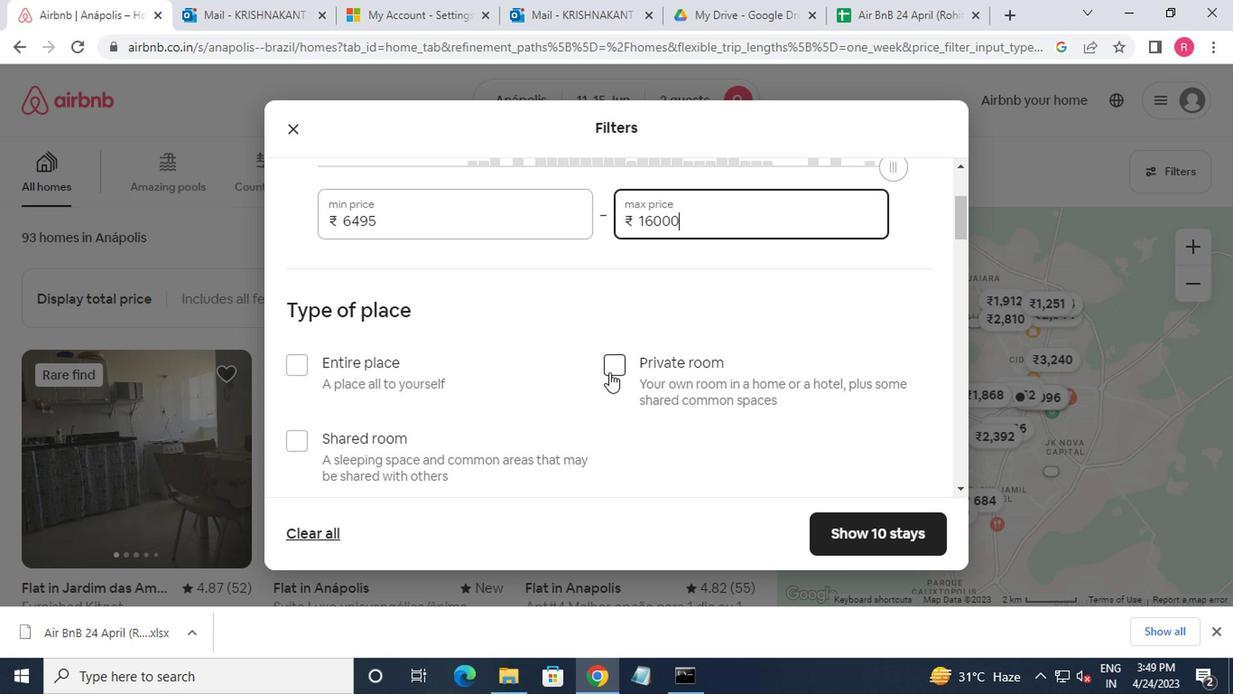 
Action: Mouse scrolled (605, 372) with delta (0, 0)
Screenshot: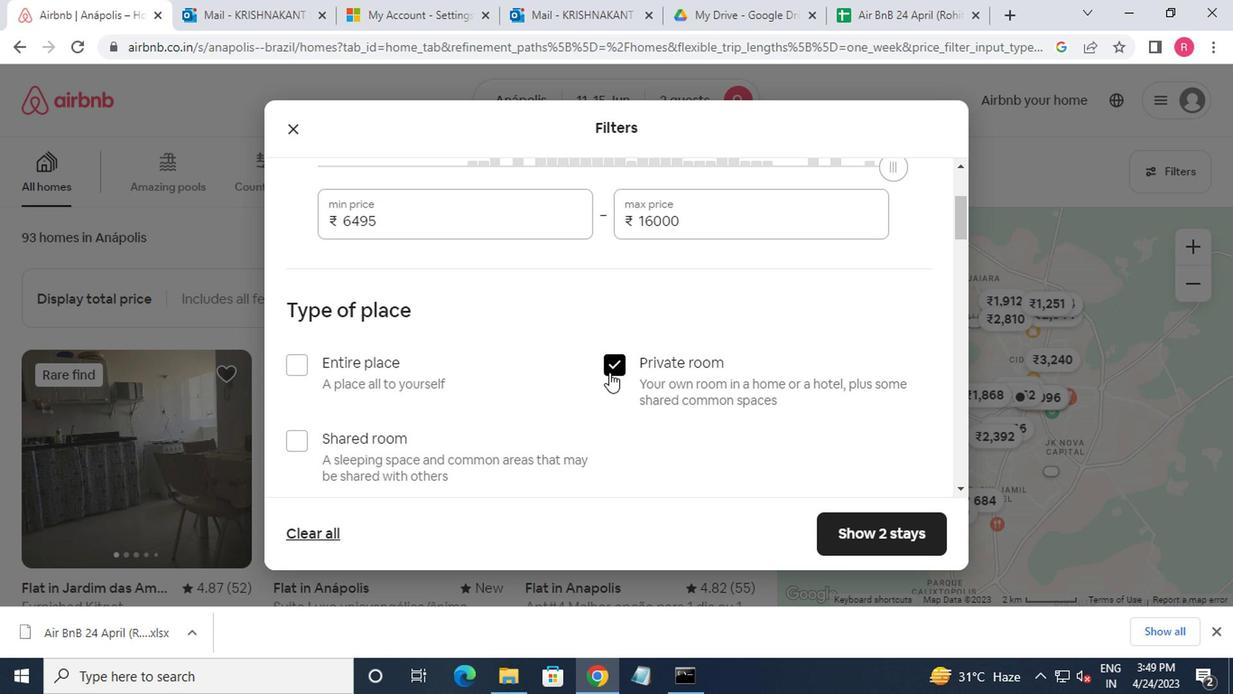 
Action: Mouse moved to (605, 373)
Screenshot: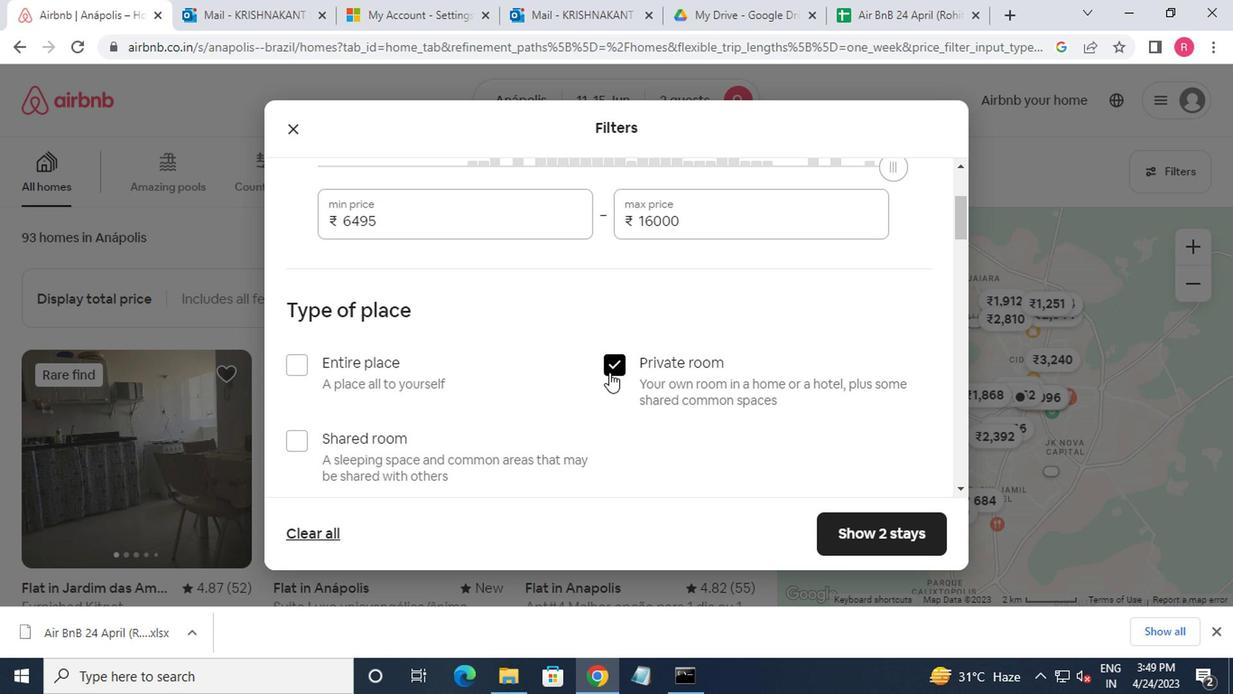 
Action: Mouse scrolled (605, 372) with delta (0, 0)
Screenshot: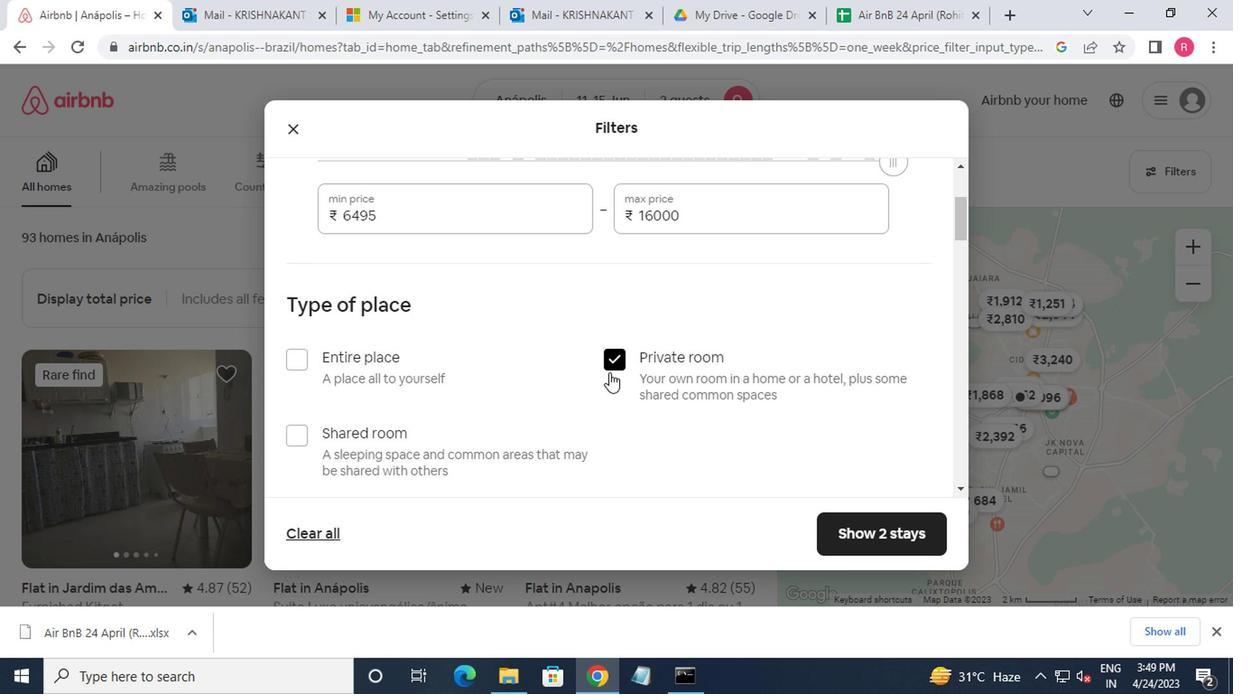 
Action: Mouse moved to (441, 396)
Screenshot: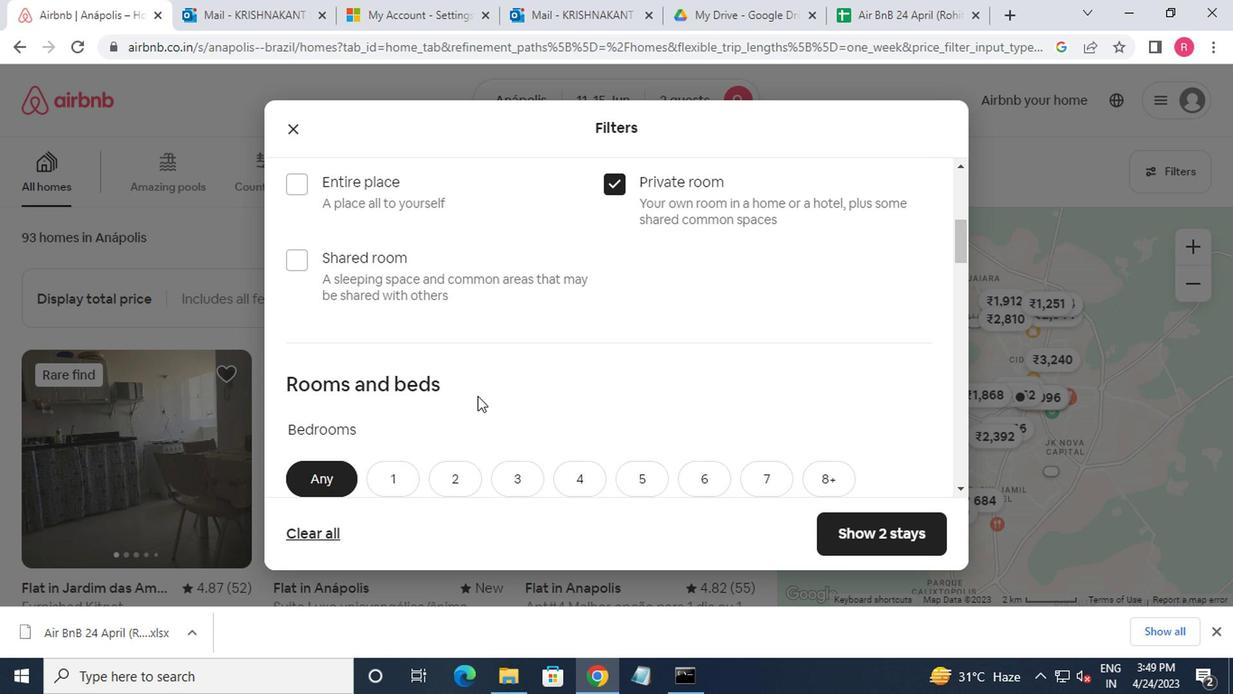
Action: Mouse scrolled (441, 395) with delta (0, -1)
Screenshot: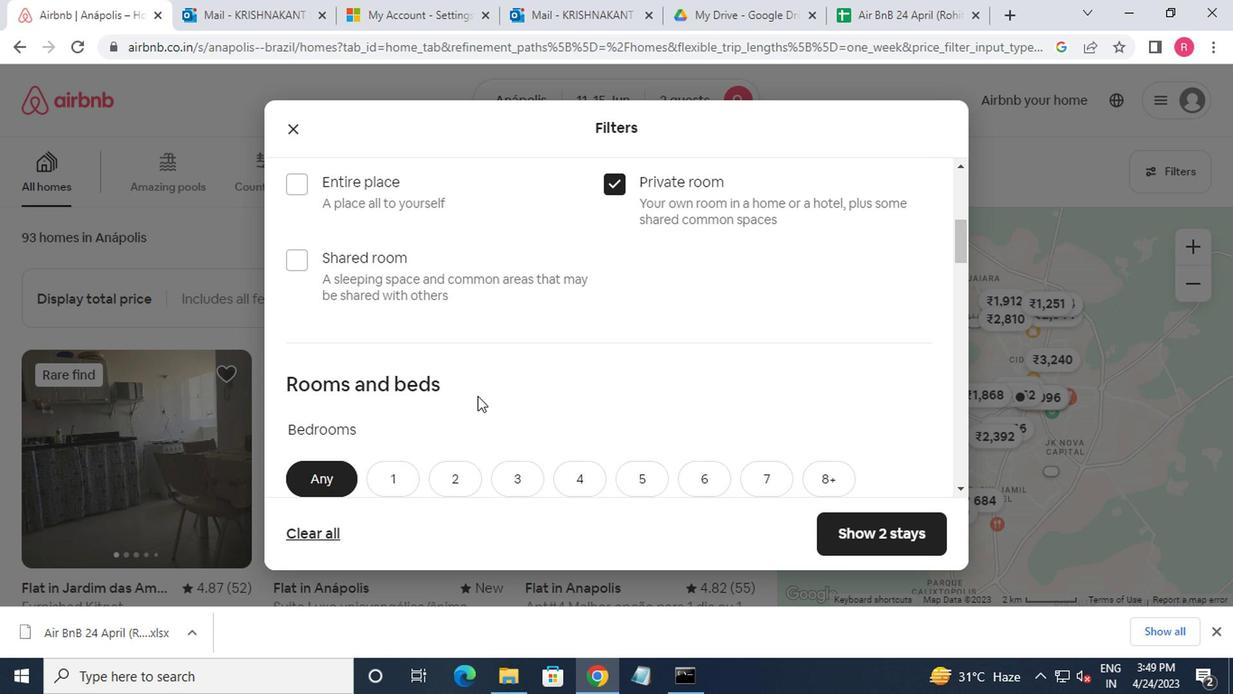 
Action: Mouse moved to (392, 395)
Screenshot: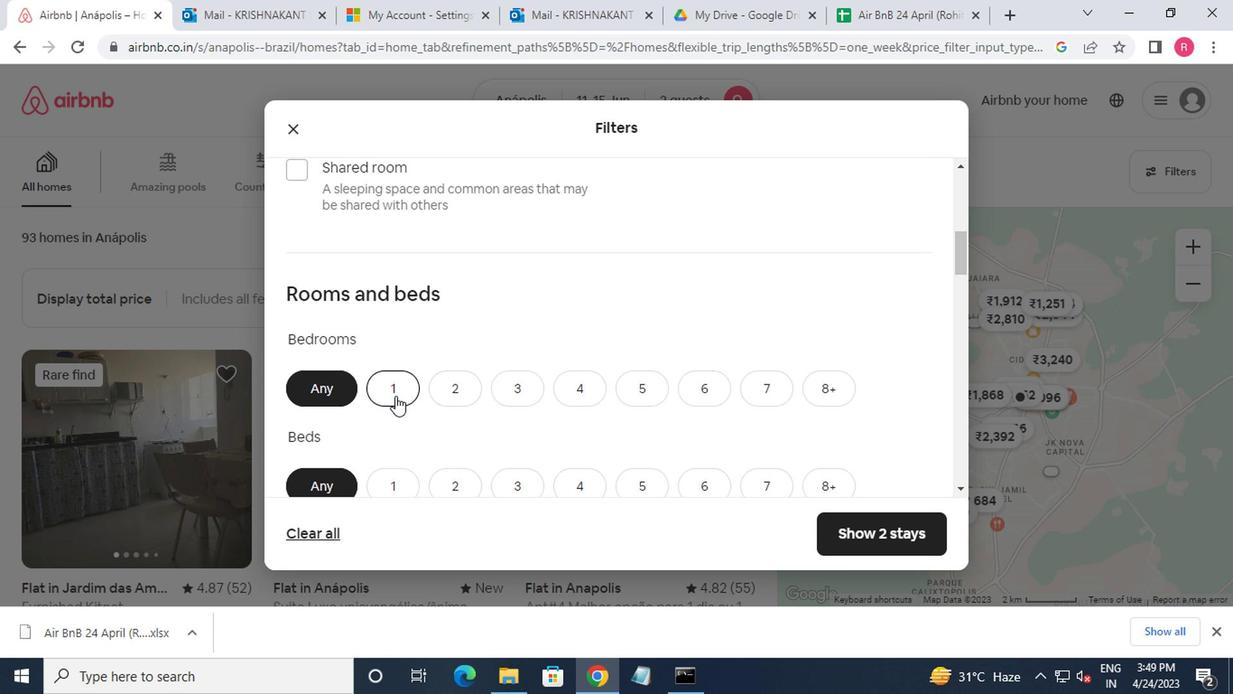 
Action: Mouse pressed left at (392, 395)
Screenshot: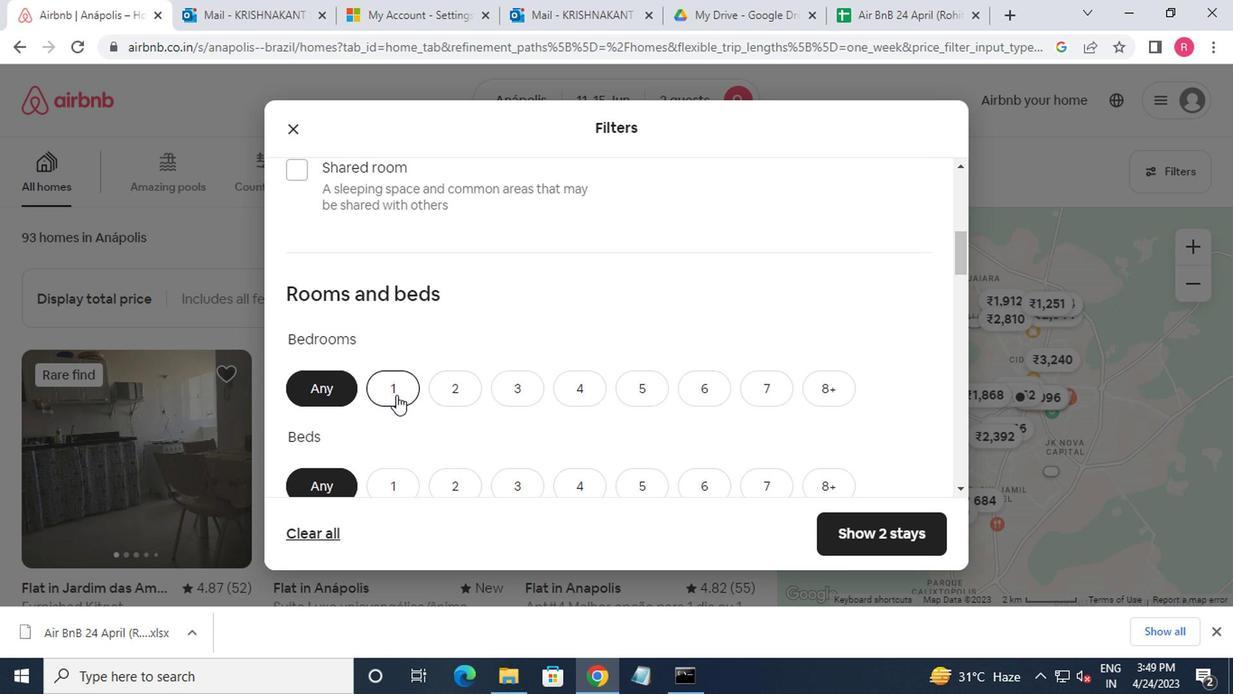
Action: Mouse scrolled (392, 394) with delta (0, 0)
Screenshot: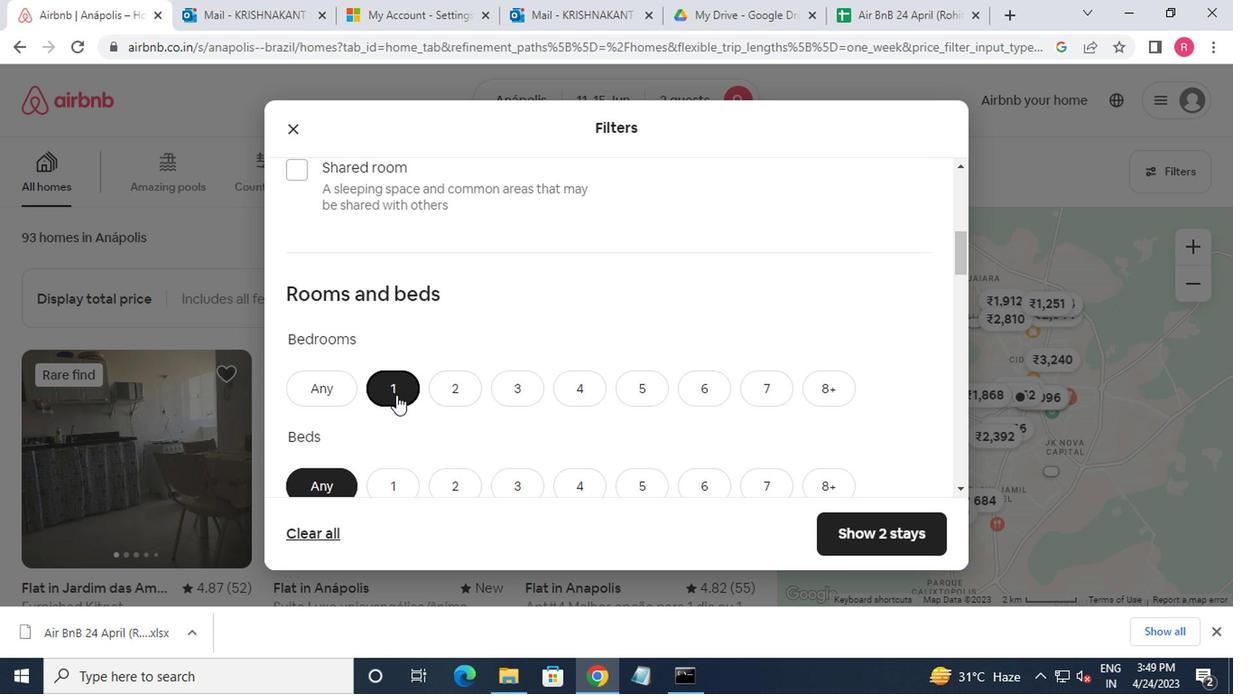 
Action: Mouse scrolled (392, 394) with delta (0, 0)
Screenshot: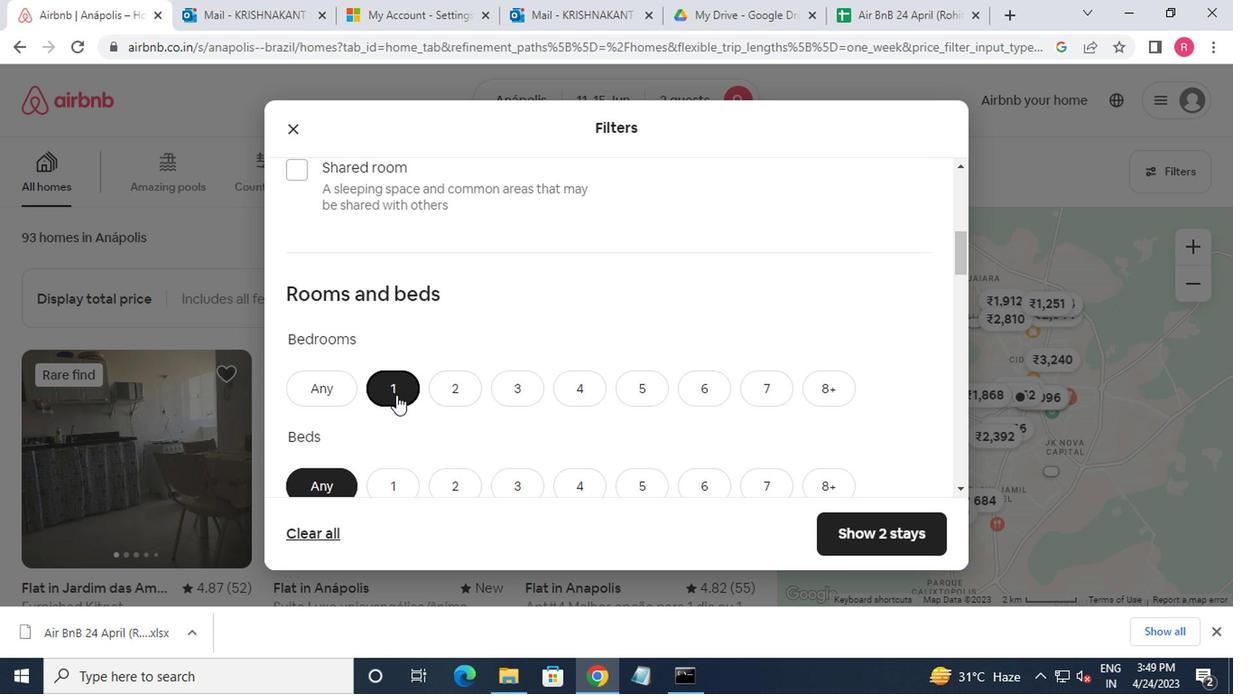 
Action: Mouse scrolled (392, 394) with delta (0, 0)
Screenshot: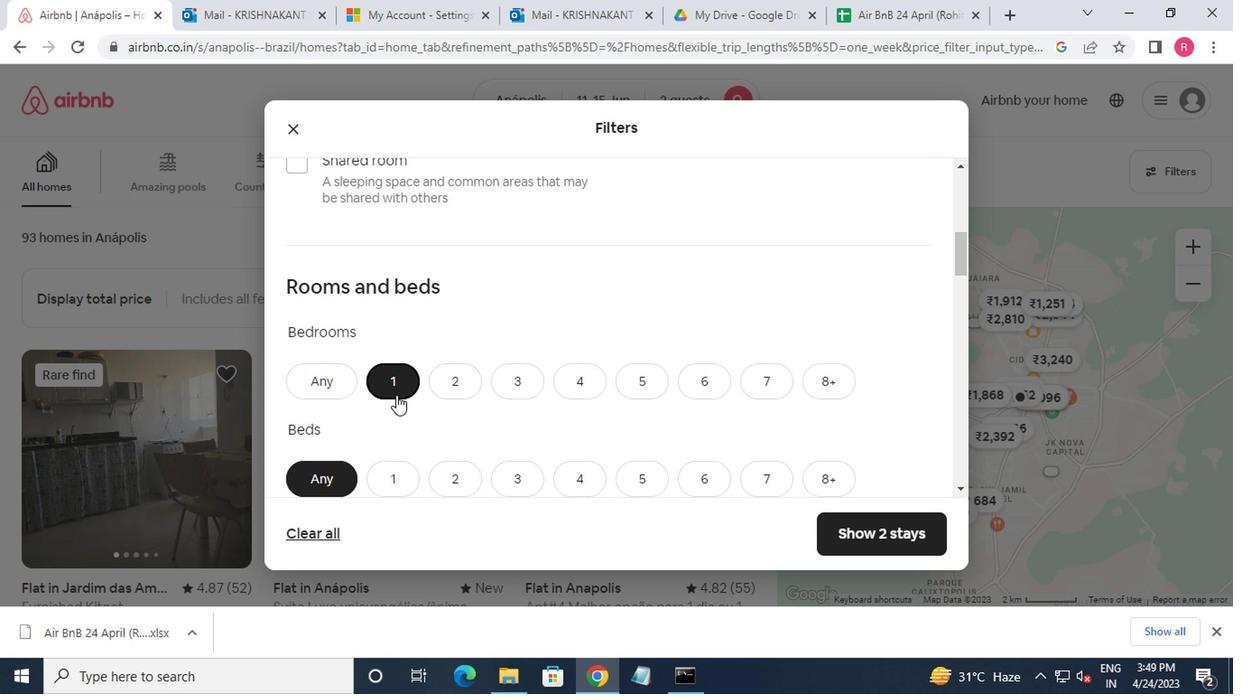 
Action: Mouse moved to (440, 216)
Screenshot: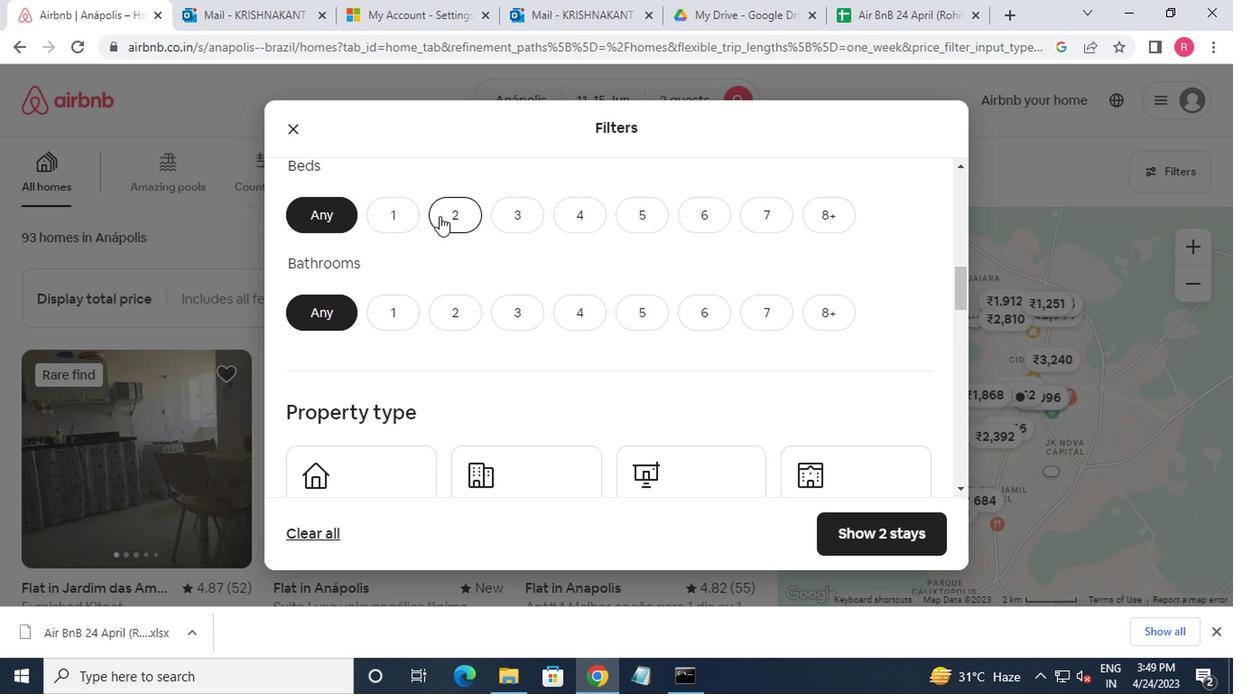 
Action: Mouse pressed left at (440, 216)
Screenshot: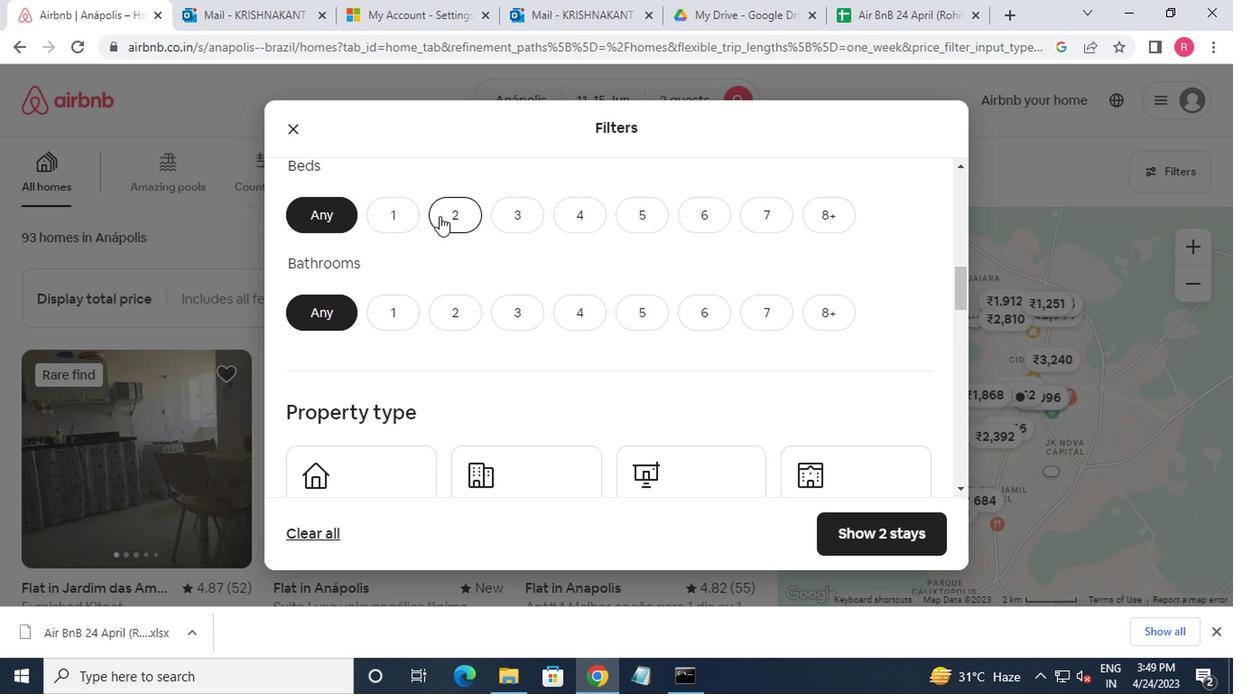 
Action: Mouse moved to (387, 307)
Screenshot: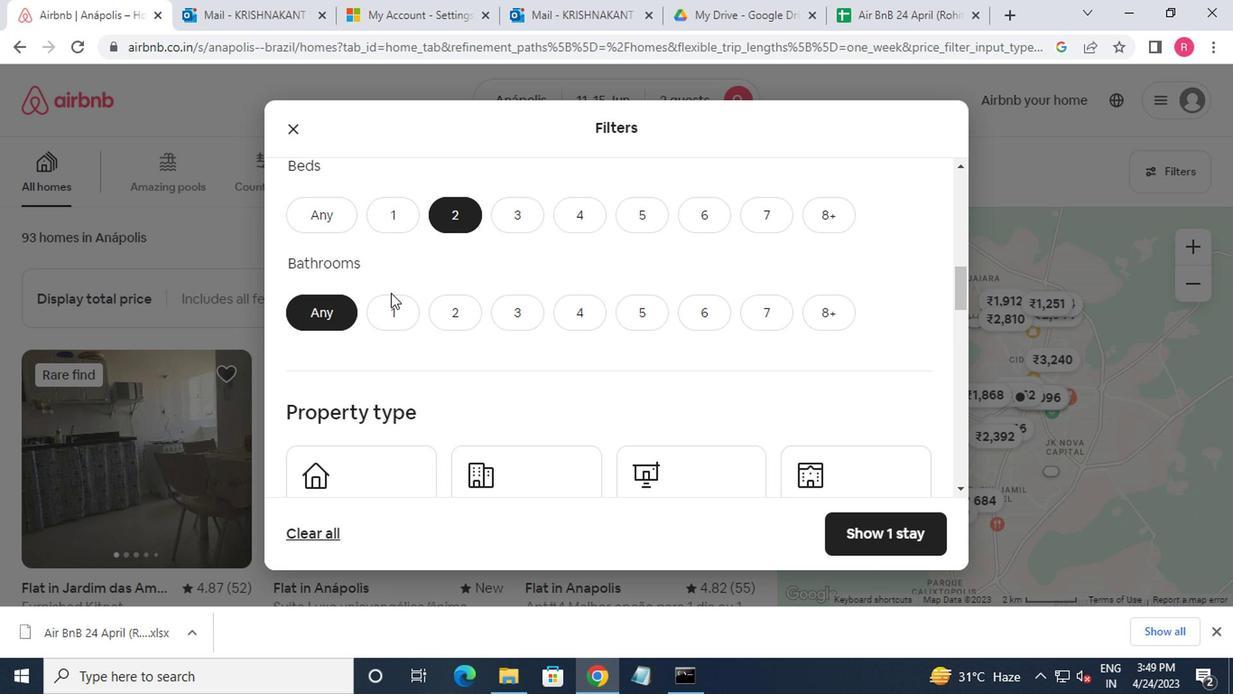 
Action: Mouse pressed left at (387, 307)
Screenshot: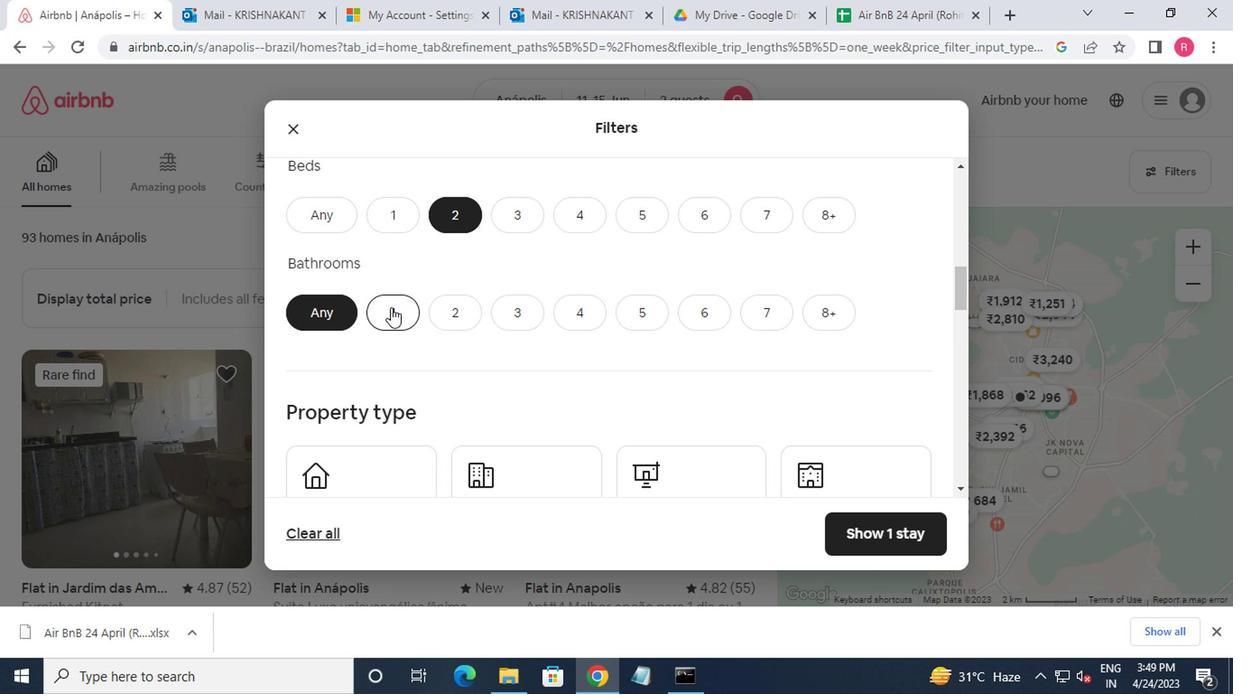 
Action: Mouse moved to (388, 307)
Screenshot: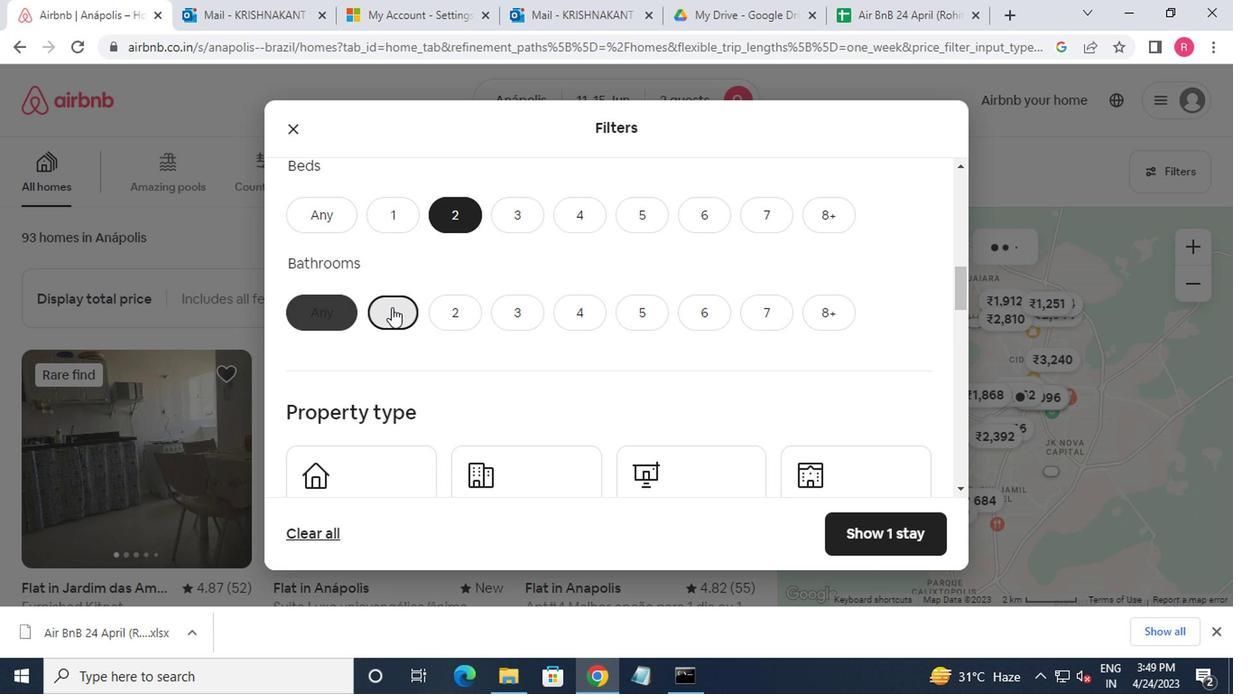 
Action: Mouse scrolled (388, 305) with delta (0, -1)
Screenshot: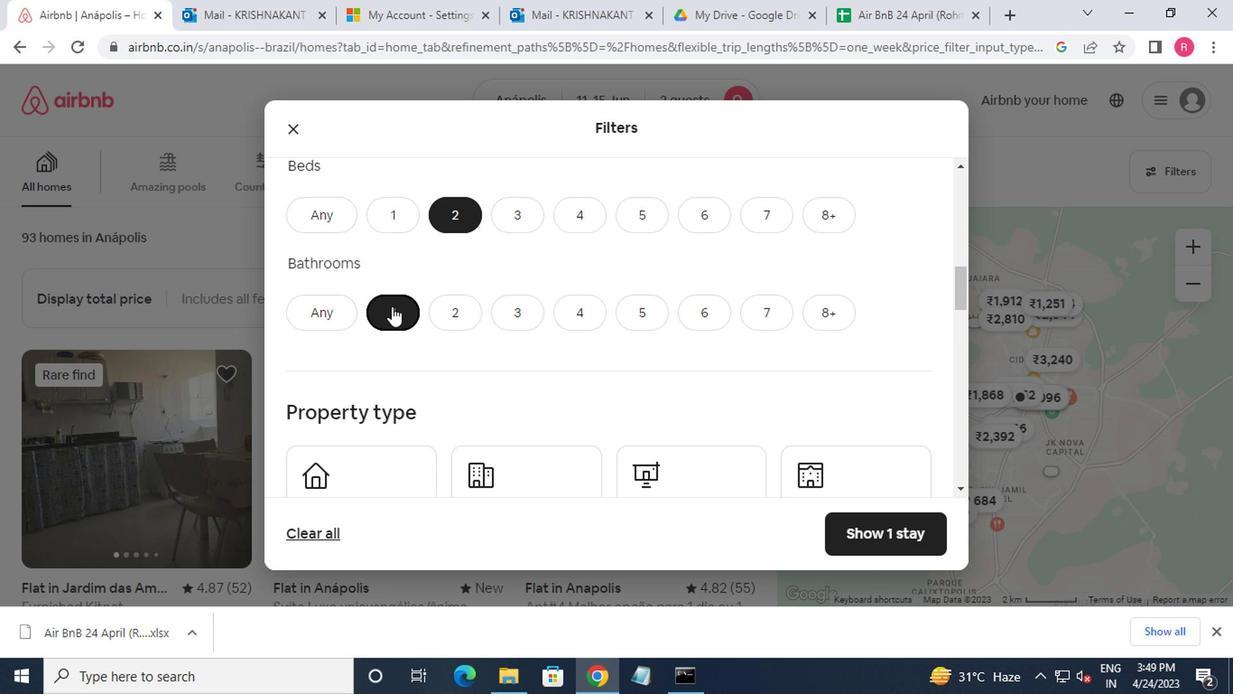 
Action: Mouse scrolled (388, 305) with delta (0, -1)
Screenshot: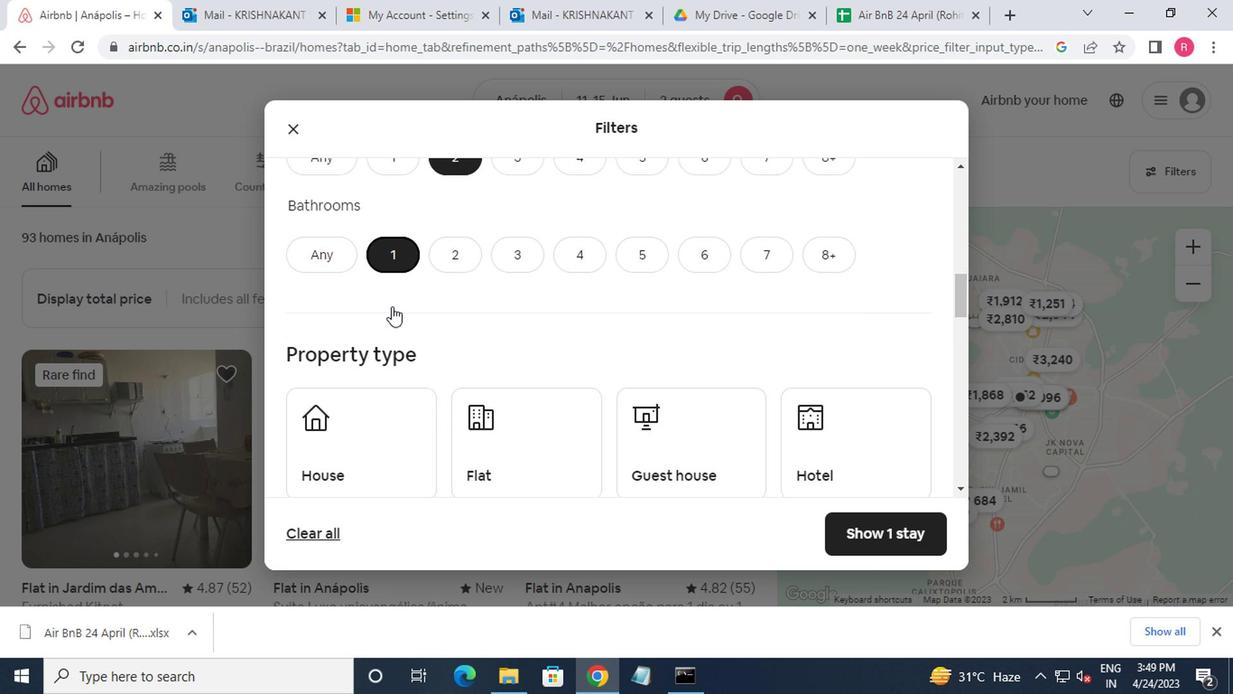 
Action: Mouse moved to (370, 325)
Screenshot: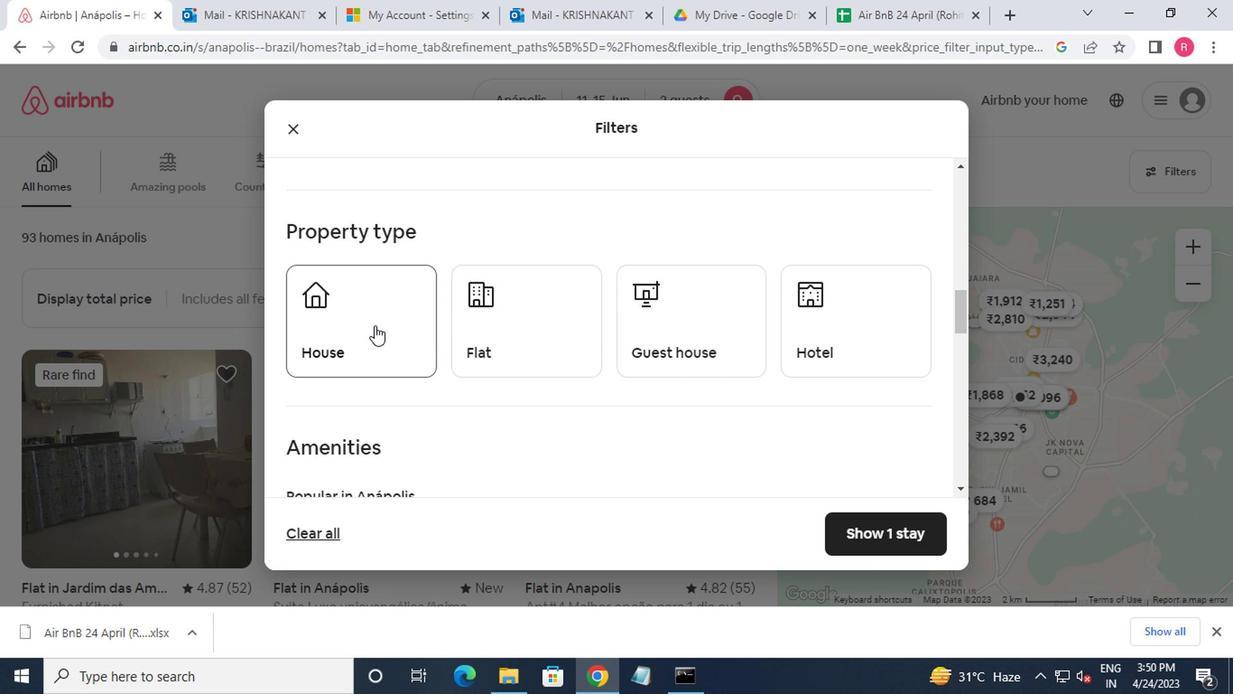 
Action: Mouse pressed left at (370, 325)
Screenshot: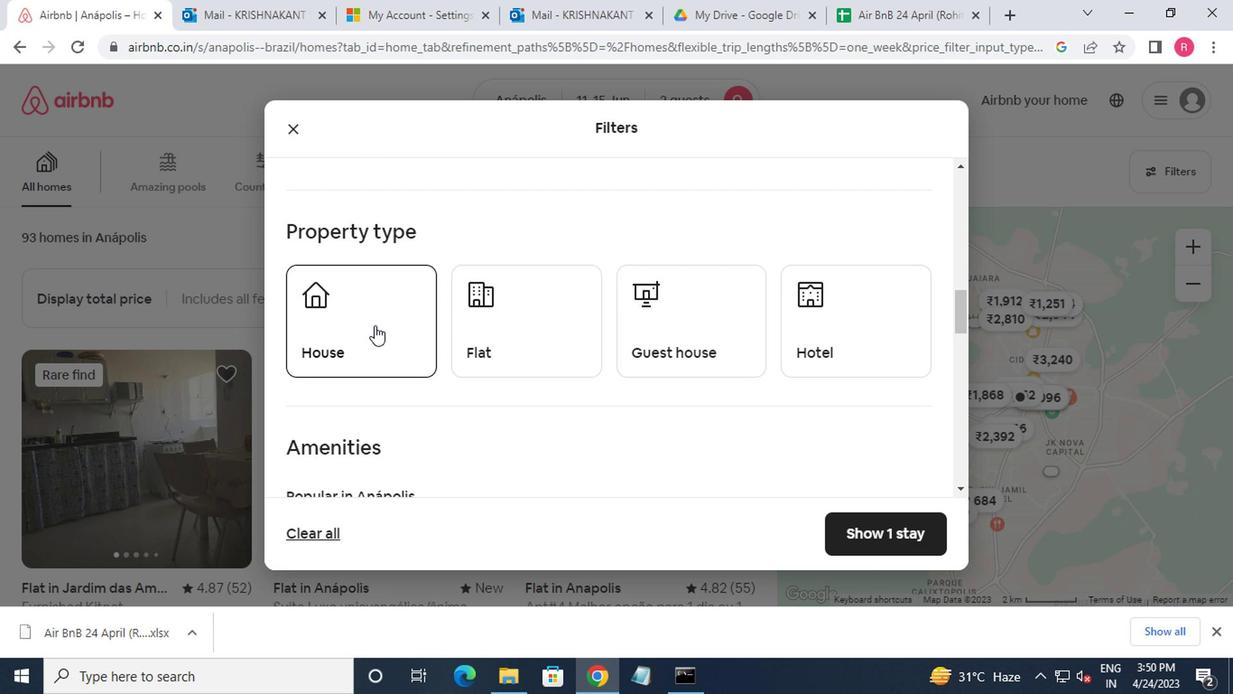 
Action: Mouse moved to (468, 336)
Screenshot: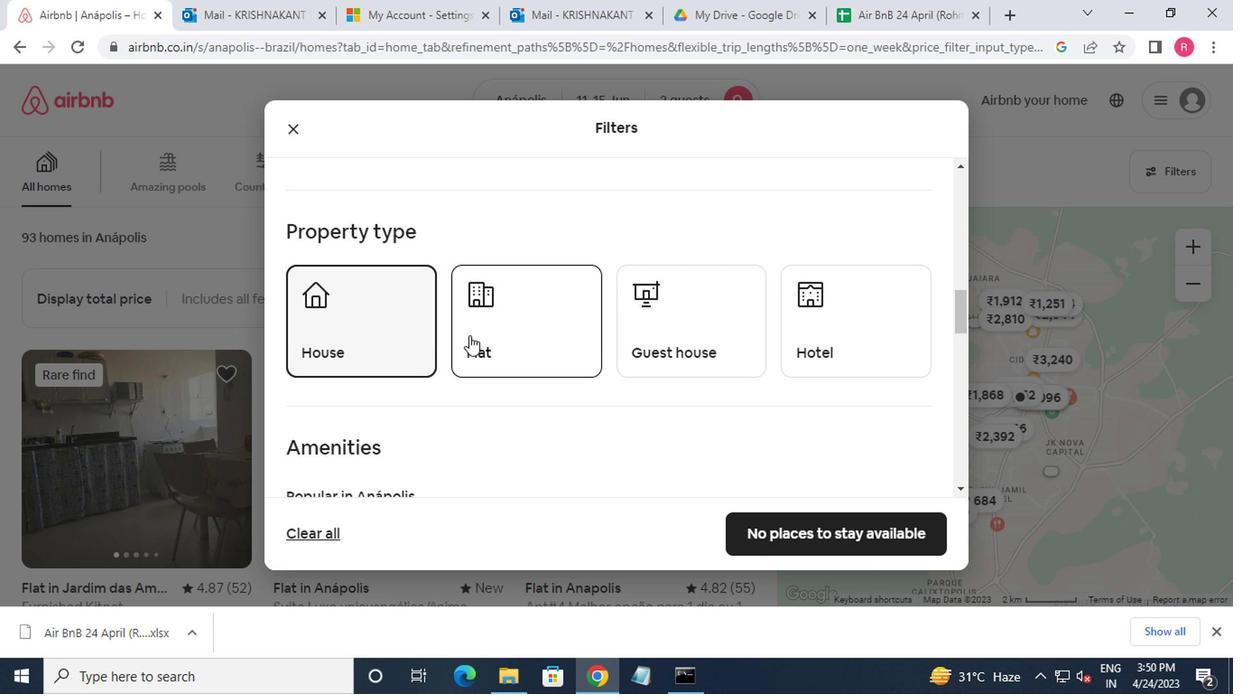 
Action: Mouse pressed left at (468, 336)
Screenshot: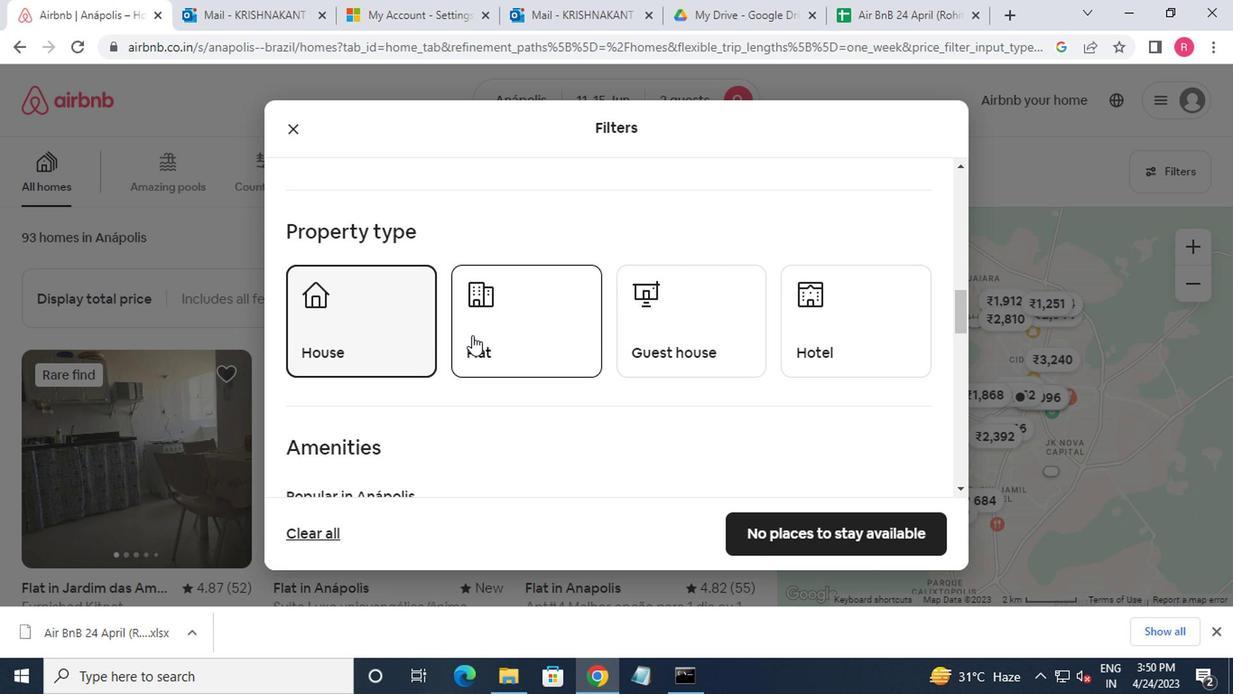 
Action: Mouse moved to (615, 341)
Screenshot: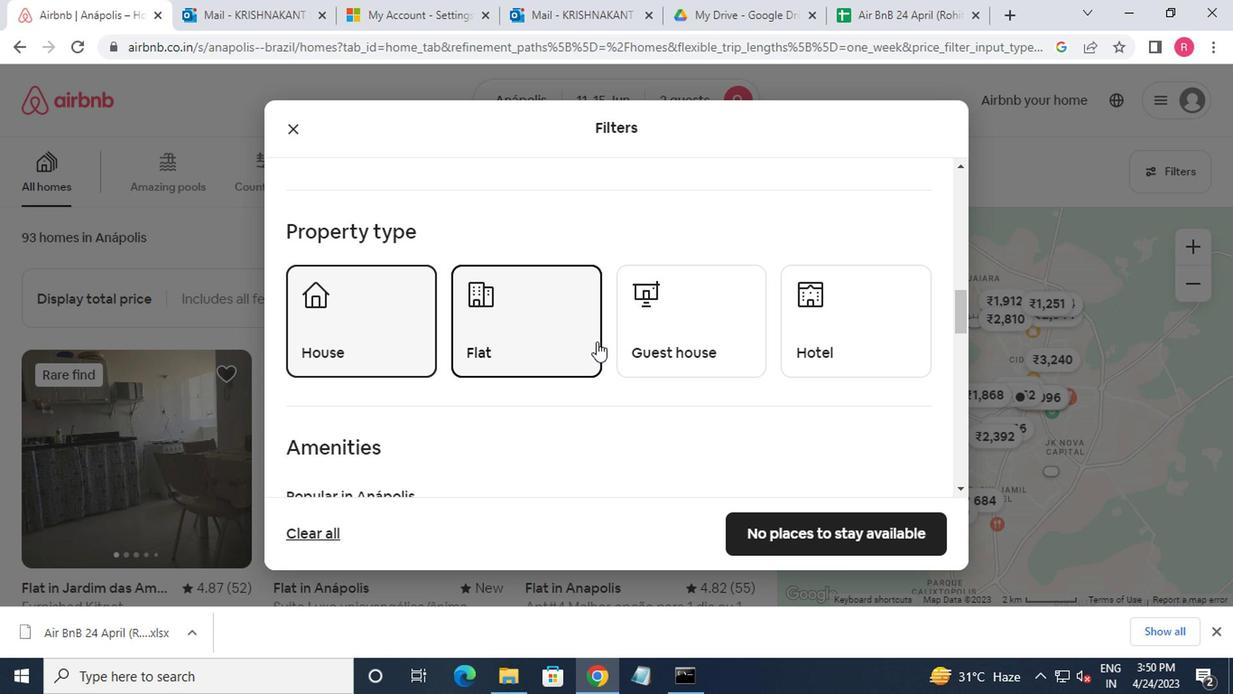 
Action: Mouse pressed left at (615, 341)
Screenshot: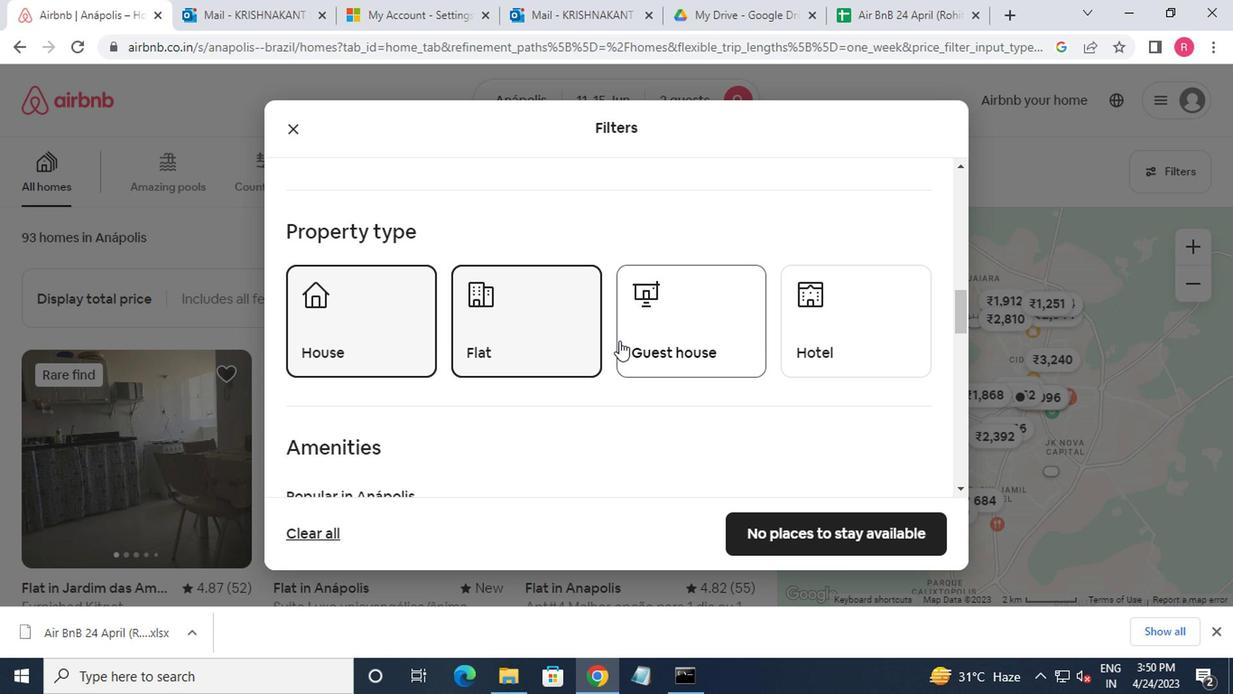 
Action: Mouse moved to (804, 343)
Screenshot: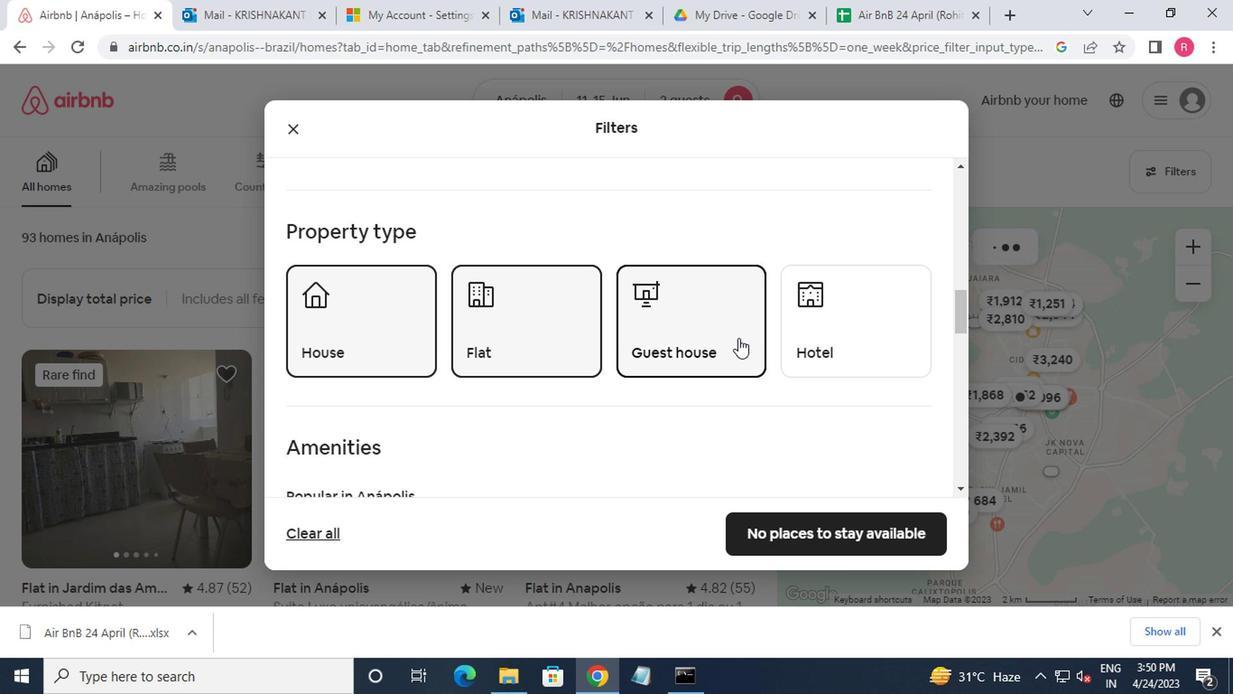 
Action: Mouse pressed left at (804, 343)
Screenshot: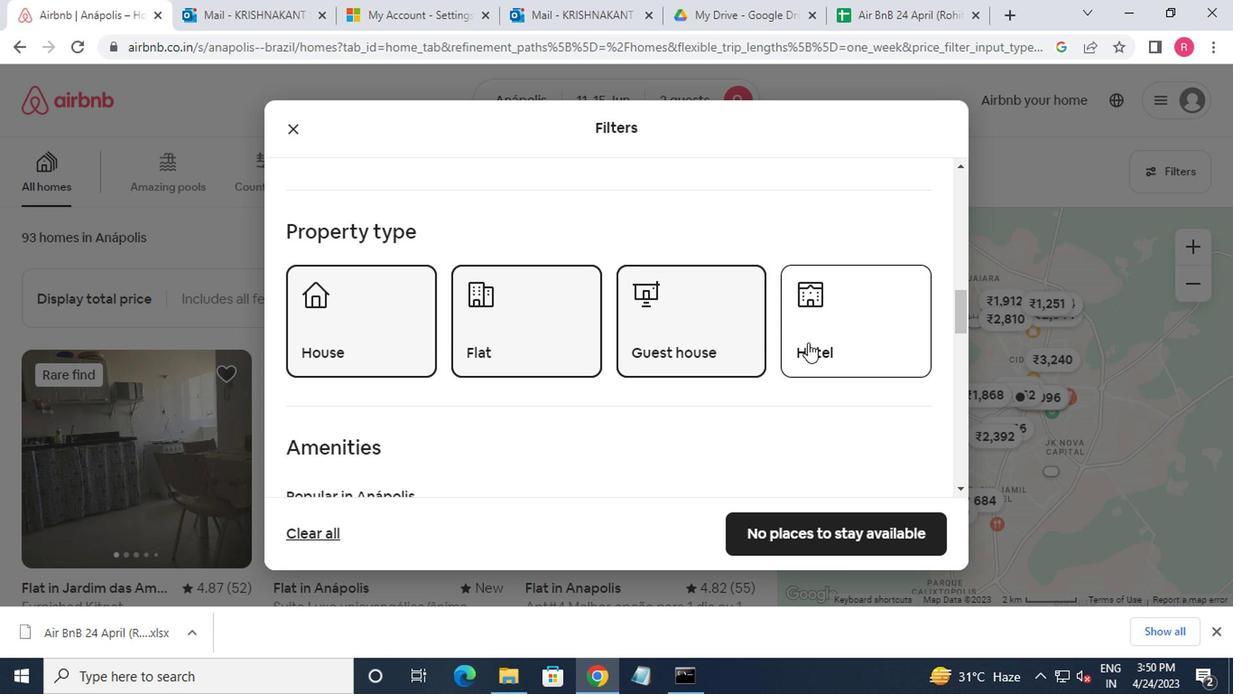 
Action: Mouse scrolled (804, 341) with delta (0, -1)
Screenshot: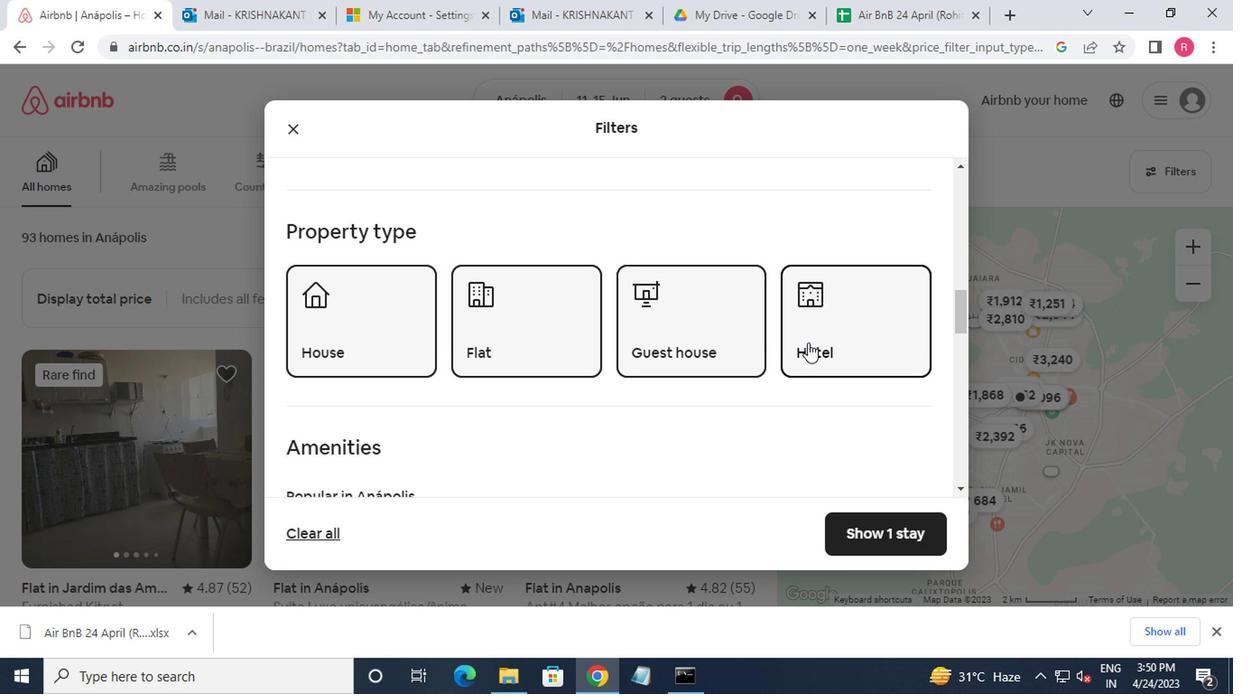 
Action: Mouse moved to (715, 352)
Screenshot: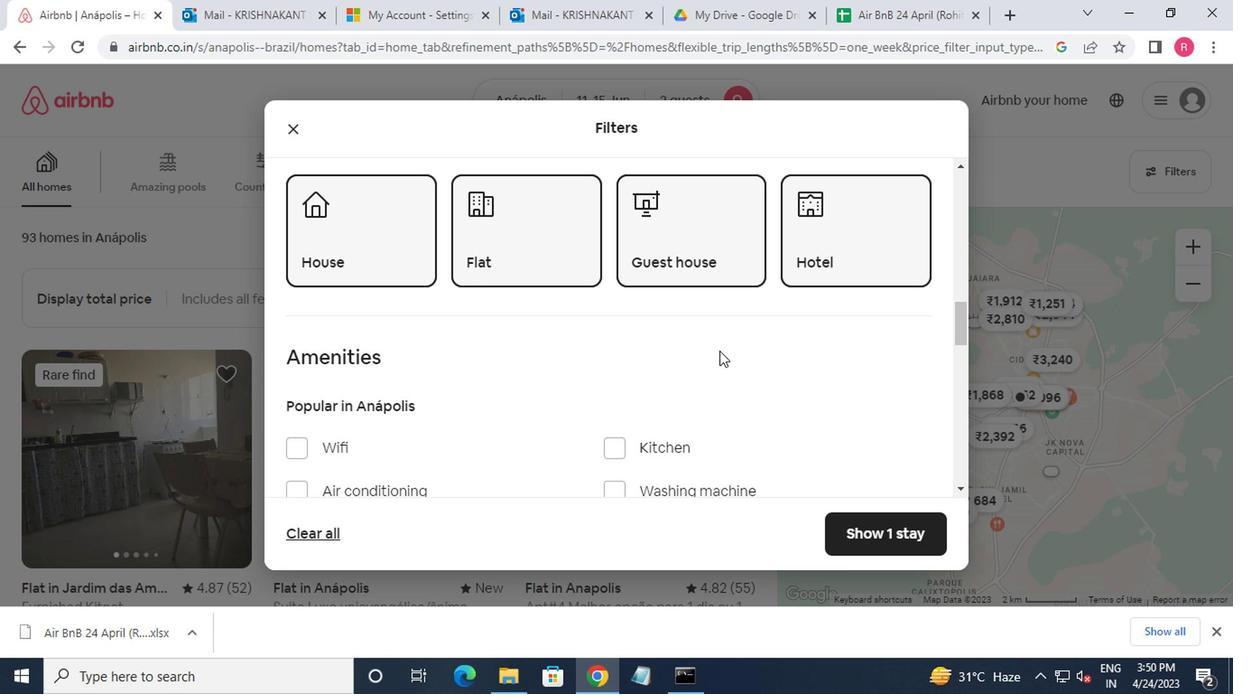 
Action: Mouse scrolled (715, 350) with delta (0, -1)
Screenshot: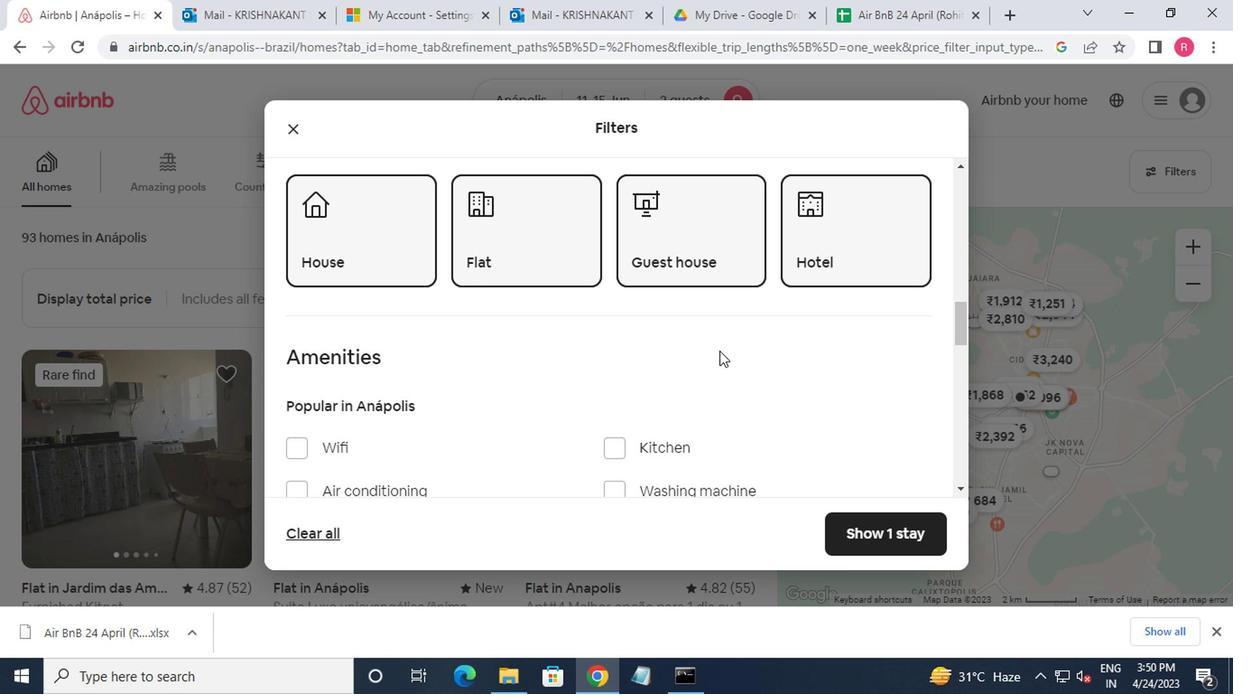 
Action: Mouse moved to (624, 401)
Screenshot: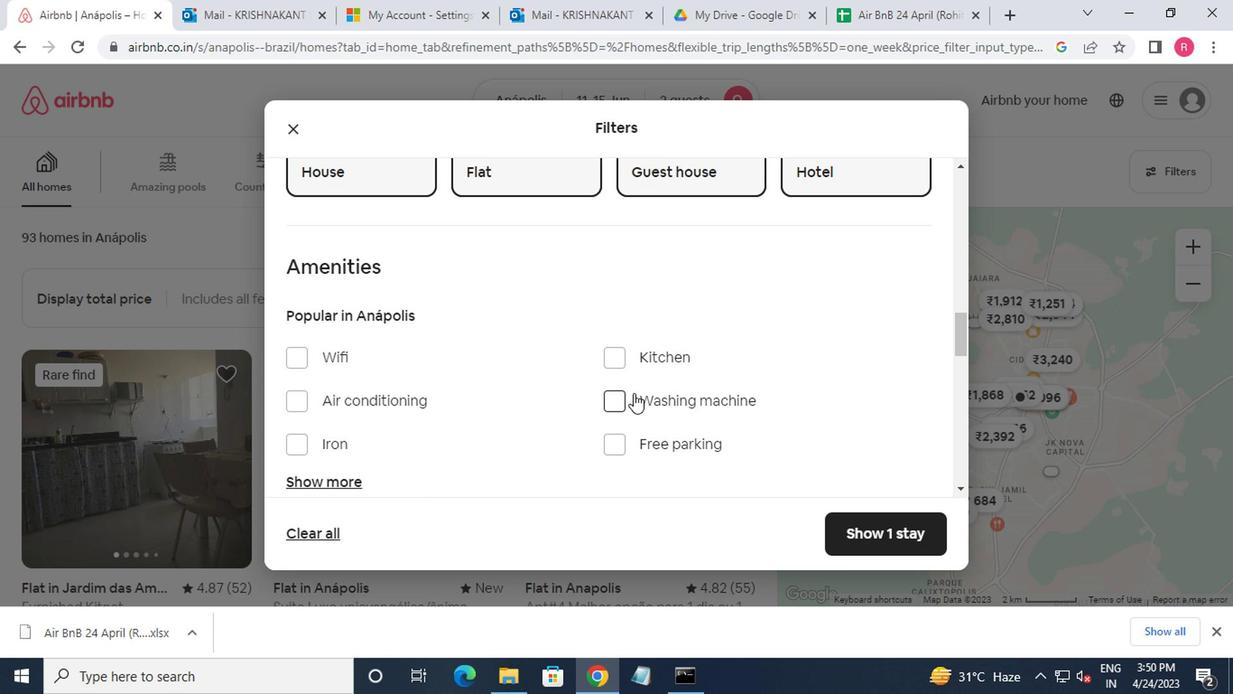 
Action: Mouse pressed left at (624, 401)
Screenshot: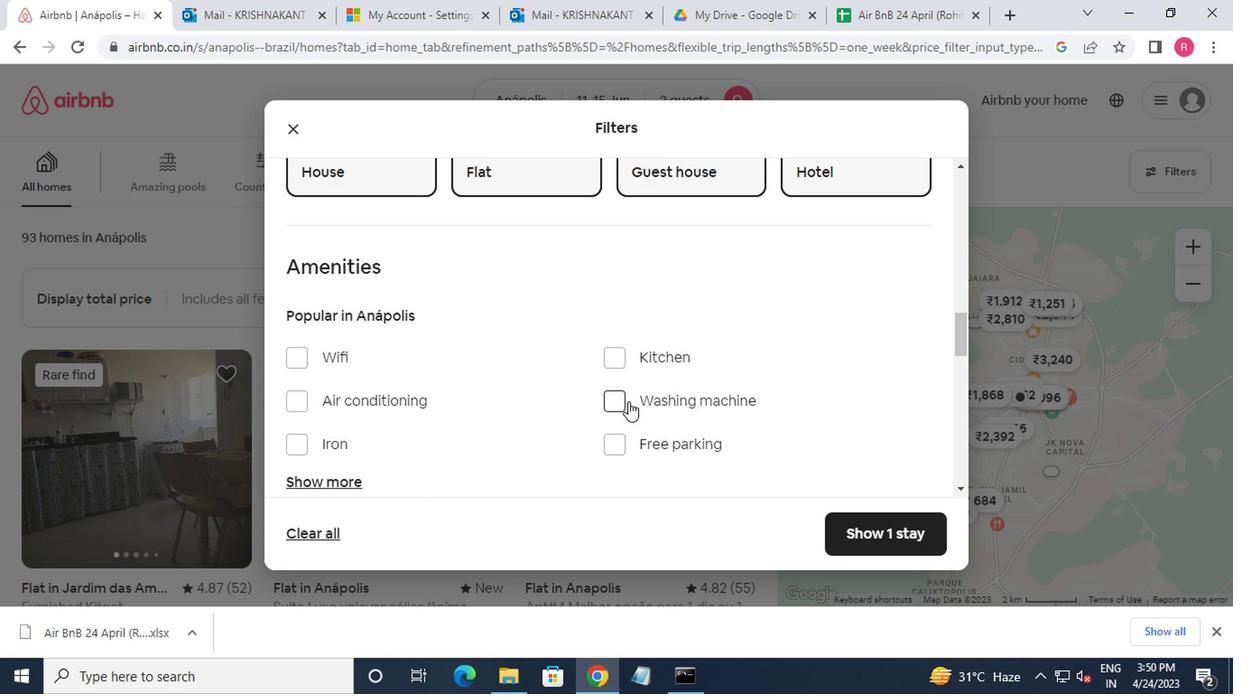 
Action: Mouse scrolled (624, 400) with delta (0, 0)
Screenshot: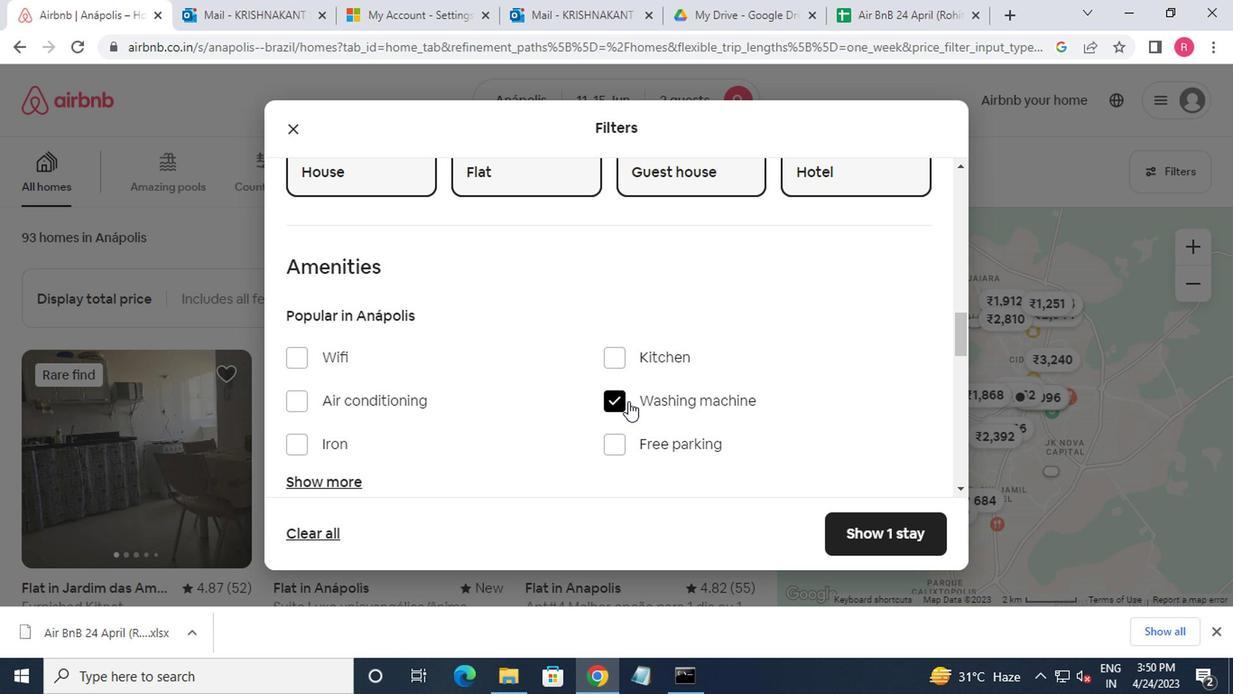 
Action: Mouse scrolled (624, 400) with delta (0, 0)
Screenshot: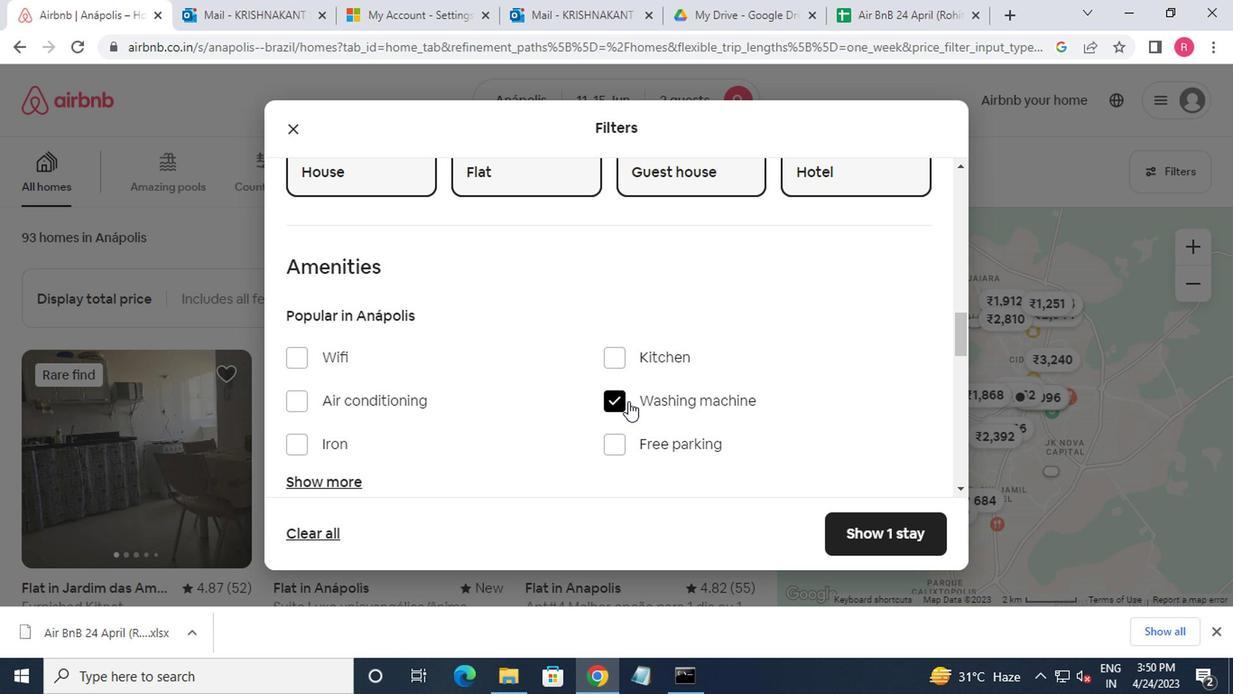 
Action: Mouse scrolled (624, 400) with delta (0, 0)
Screenshot: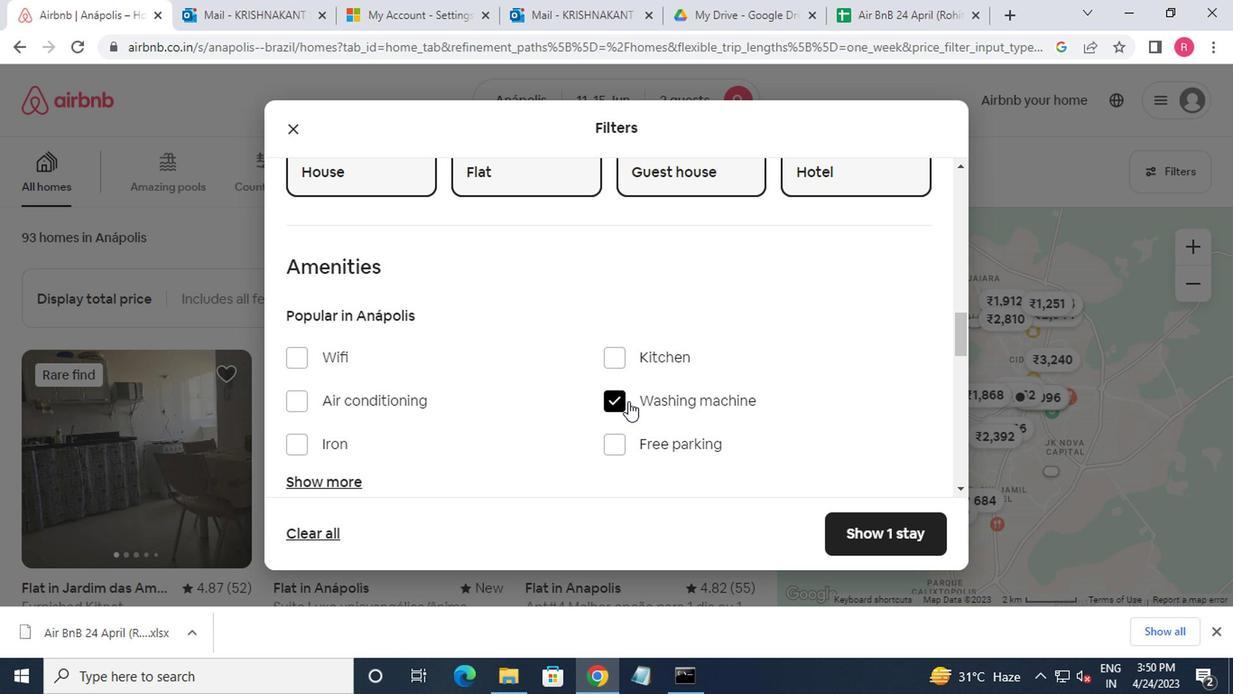 
Action: Mouse moved to (883, 421)
Screenshot: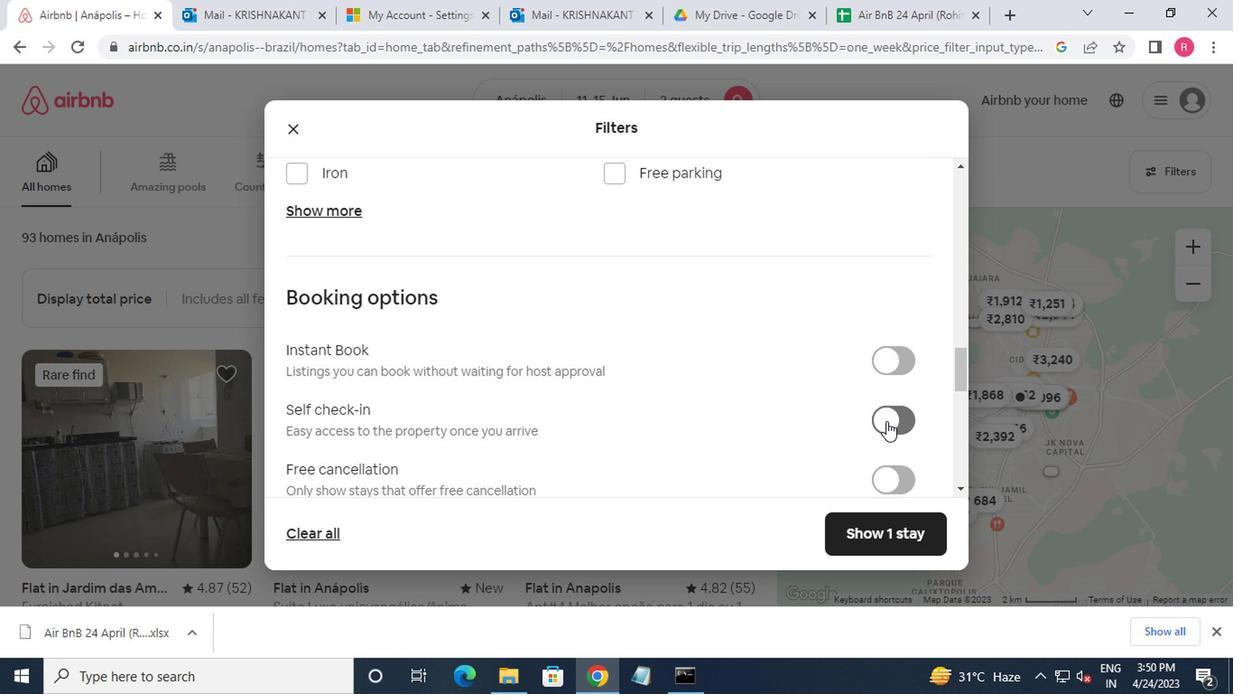 
Action: Mouse pressed left at (883, 421)
Screenshot: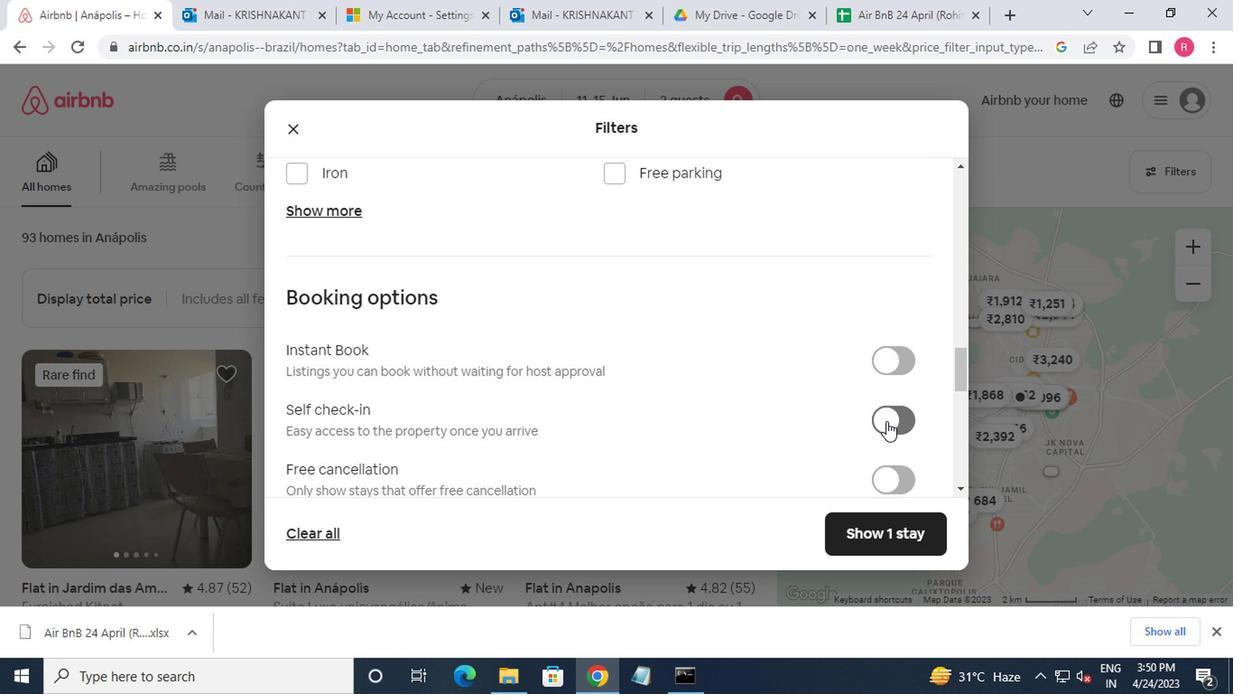 
Action: Mouse moved to (872, 420)
Screenshot: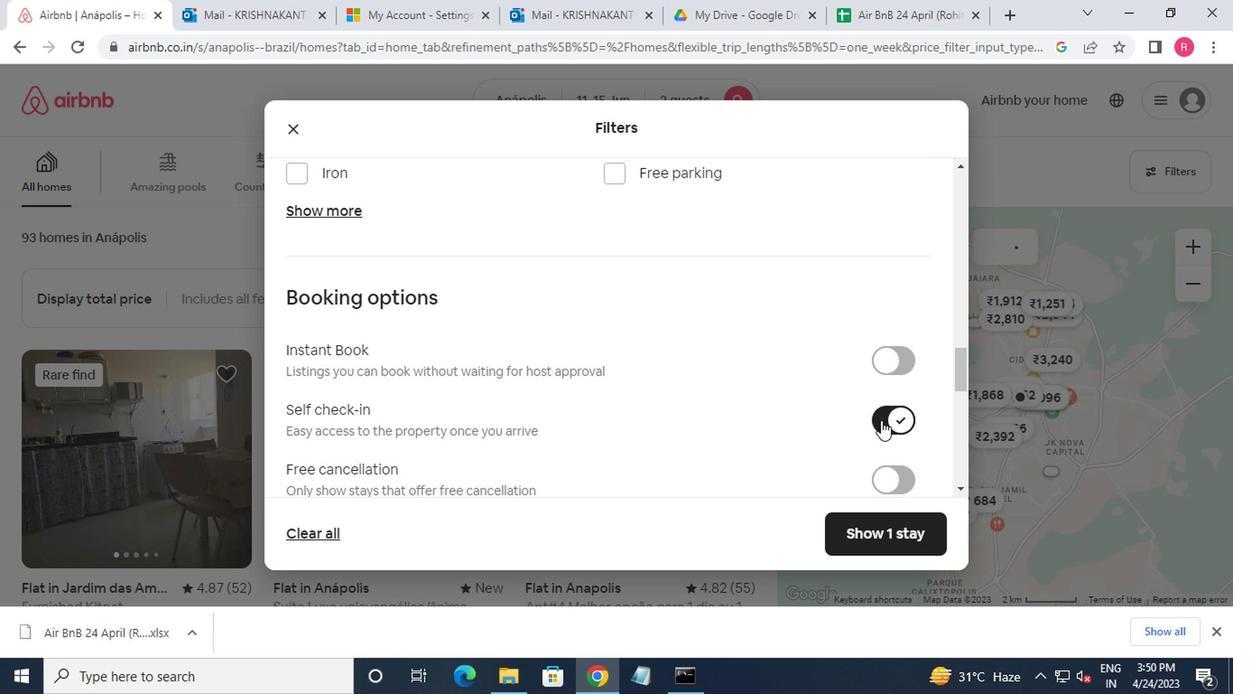 
Action: Mouse scrolled (872, 419) with delta (0, 0)
Screenshot: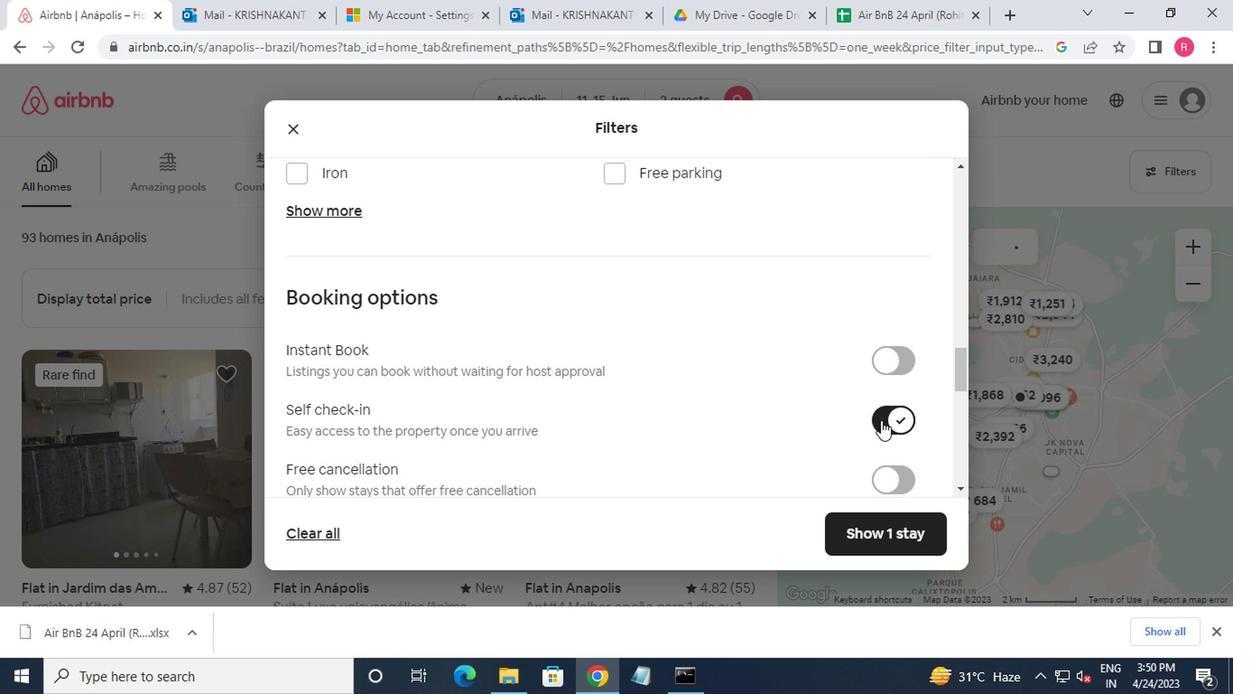 
Action: Mouse moved to (868, 422)
Screenshot: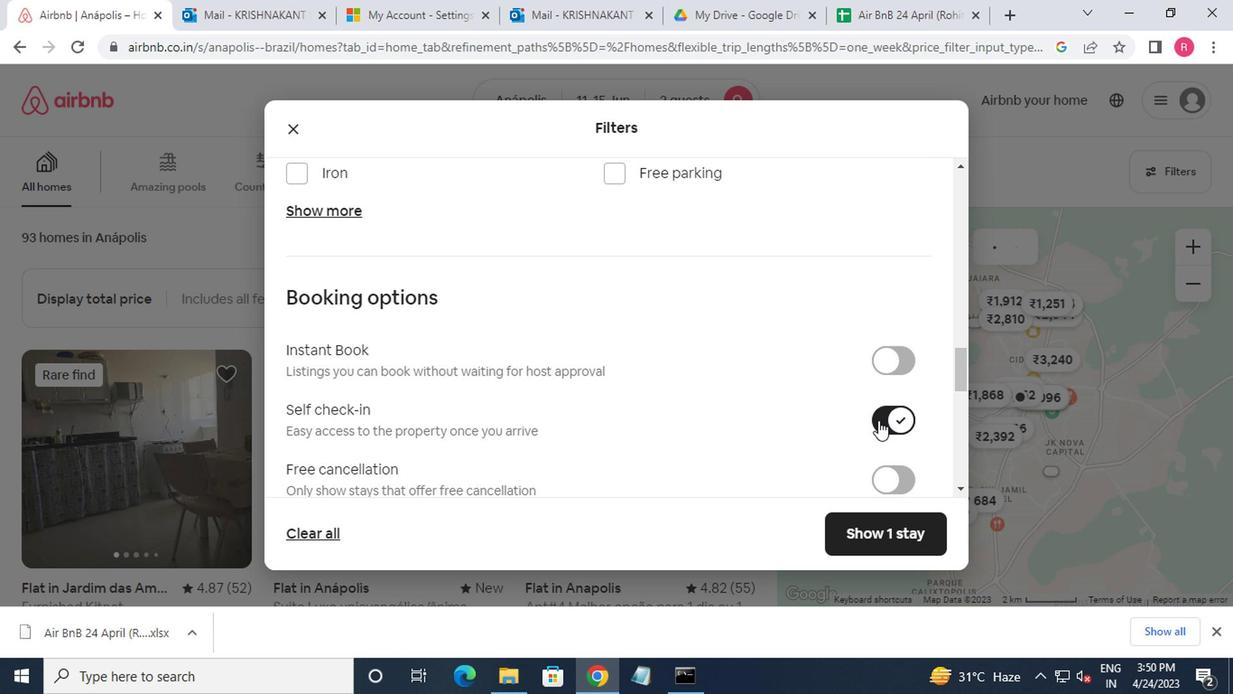 
Action: Mouse scrolled (868, 421) with delta (0, 0)
Screenshot: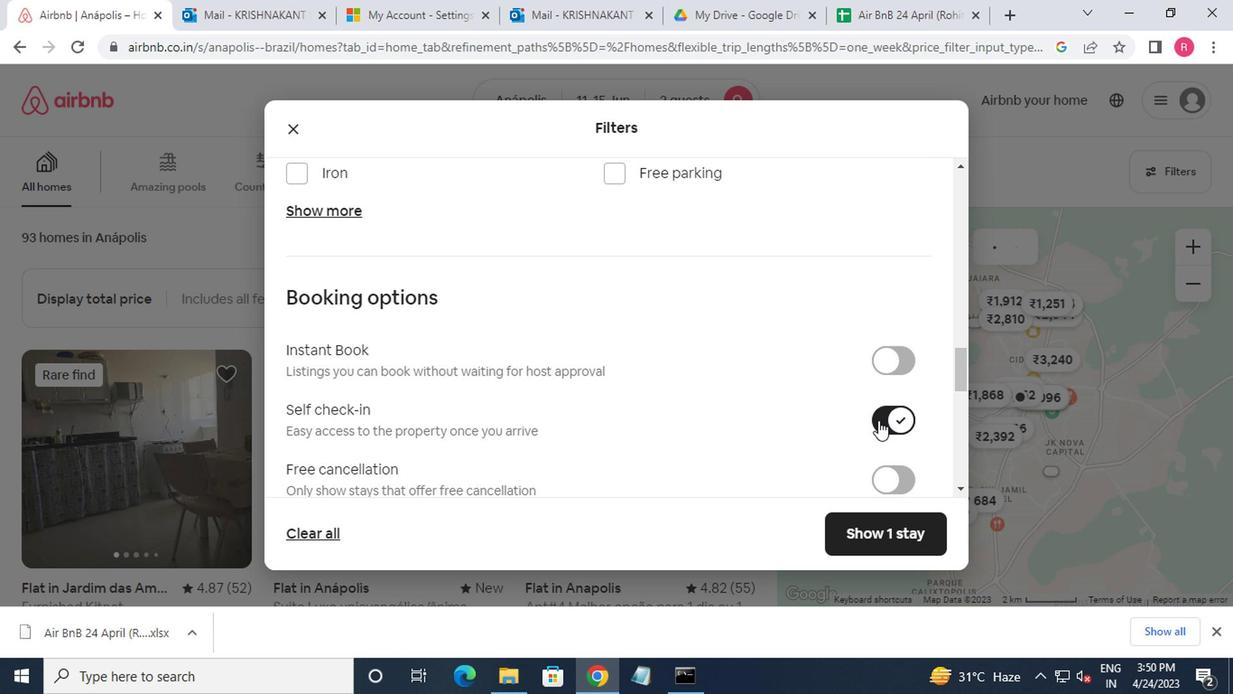 
Action: Mouse moved to (865, 423)
Screenshot: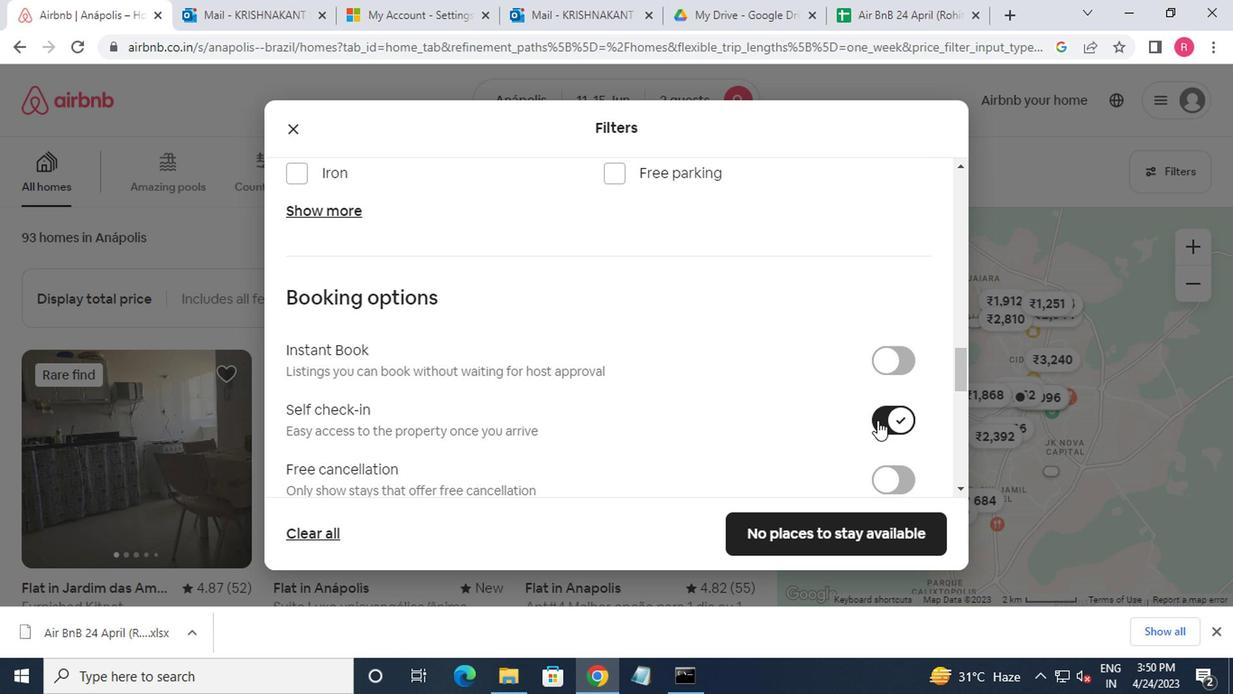 
Action: Mouse scrolled (865, 422) with delta (0, -1)
Screenshot: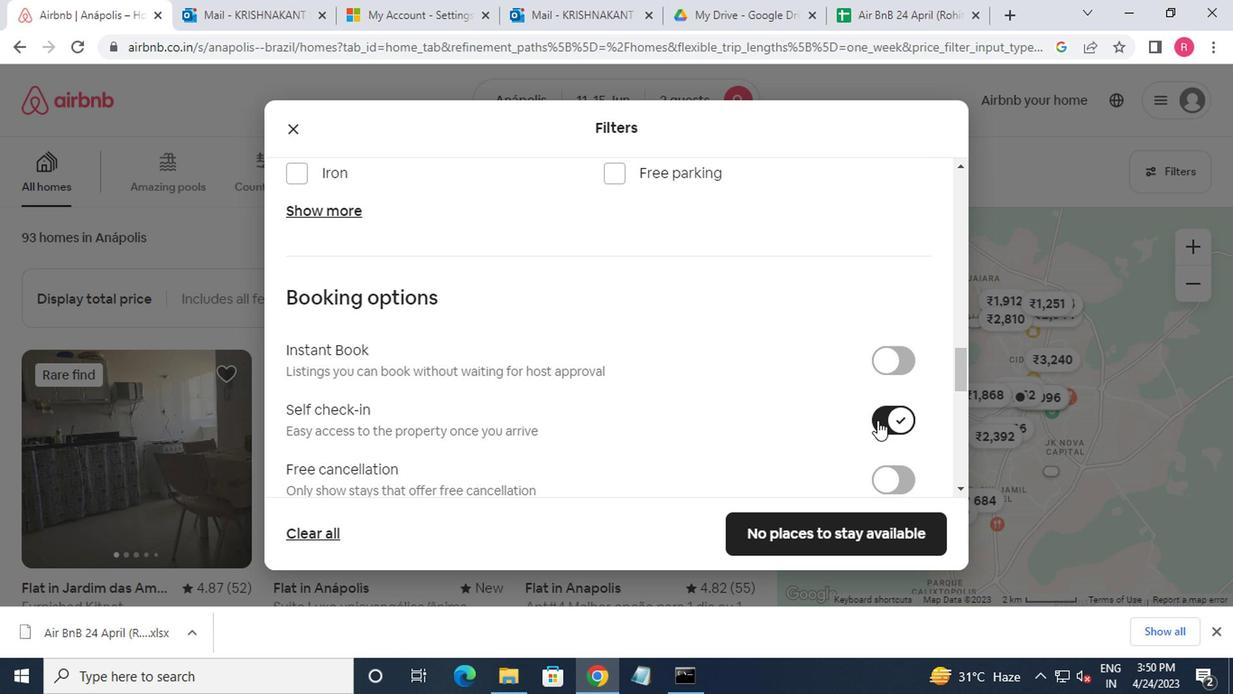 
Action: Mouse moved to (862, 424)
Screenshot: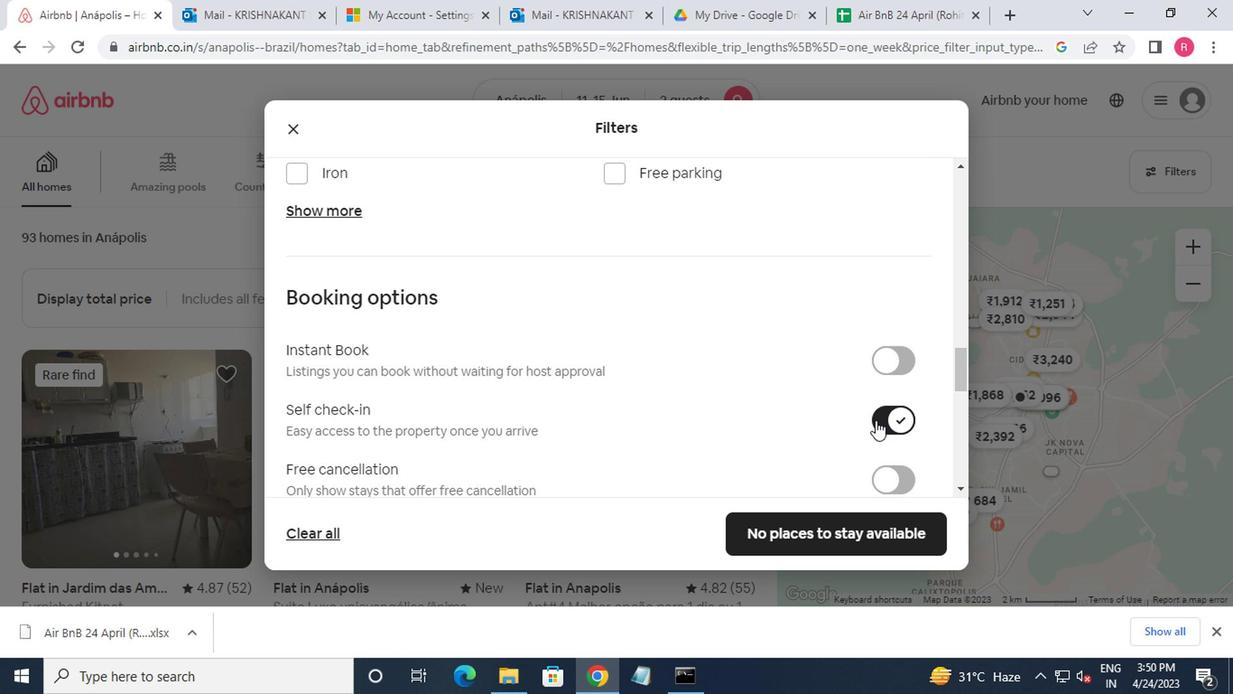 
Action: Mouse scrolled (862, 424) with delta (0, 0)
Screenshot: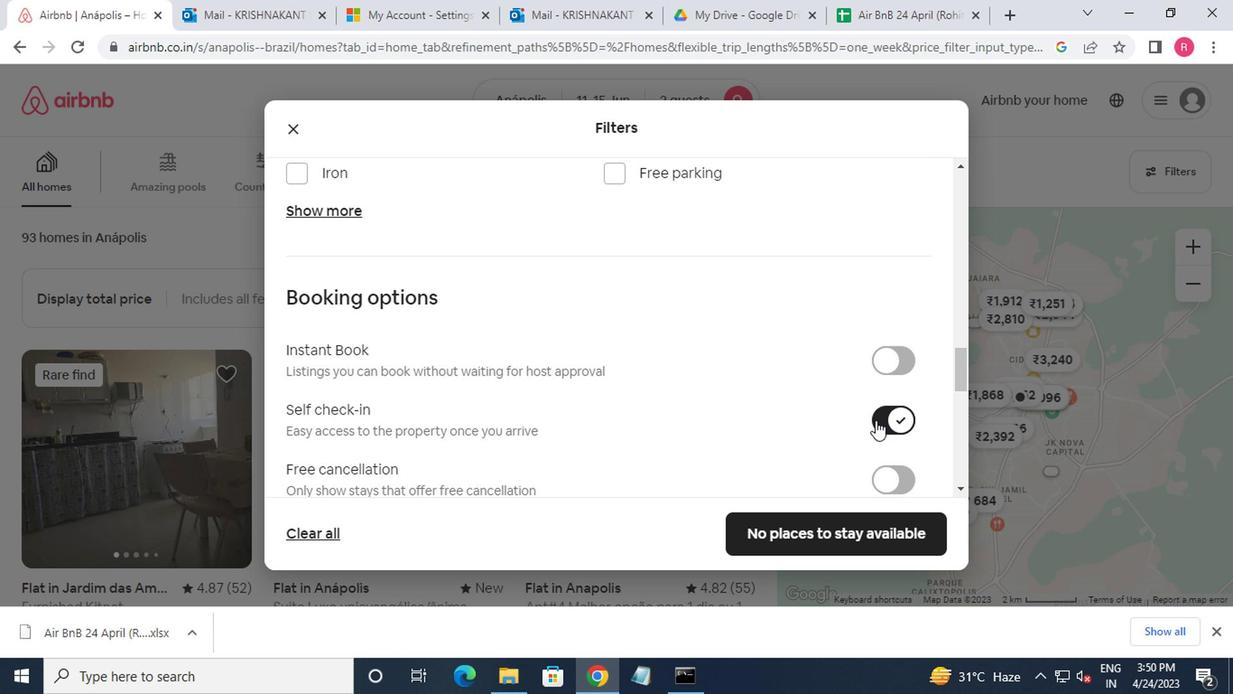
Action: Mouse moved to (856, 426)
Screenshot: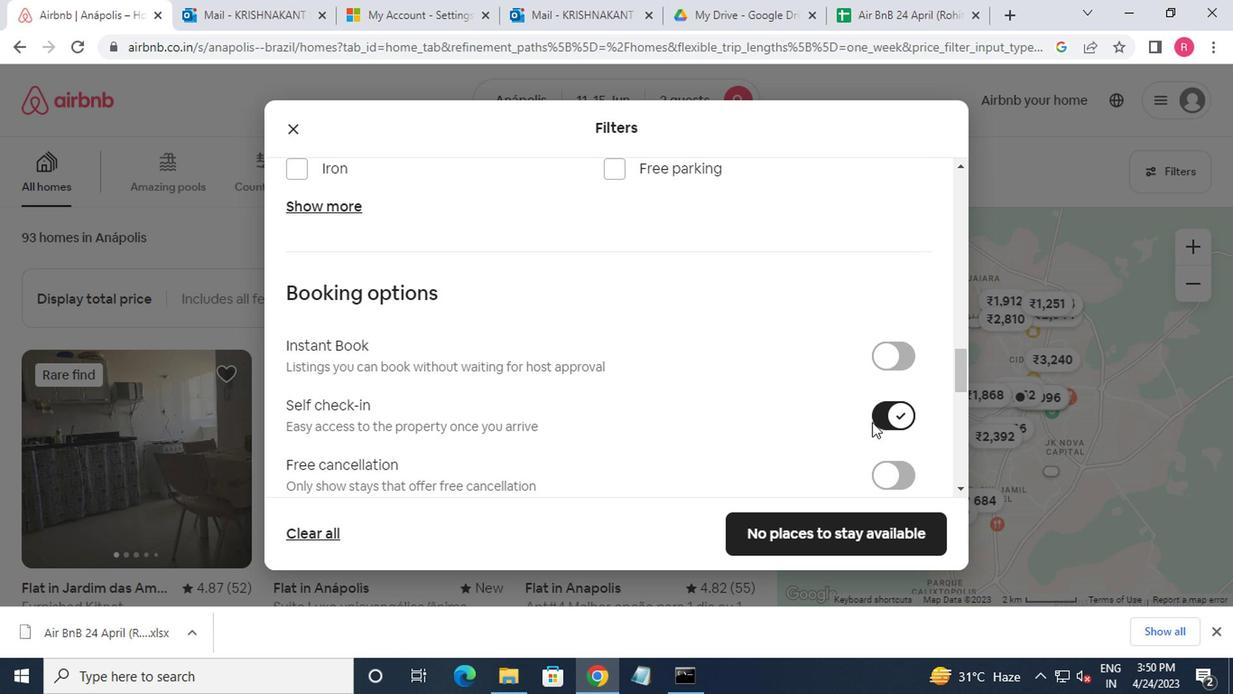 
Action: Mouse scrolled (856, 426) with delta (0, 0)
Screenshot: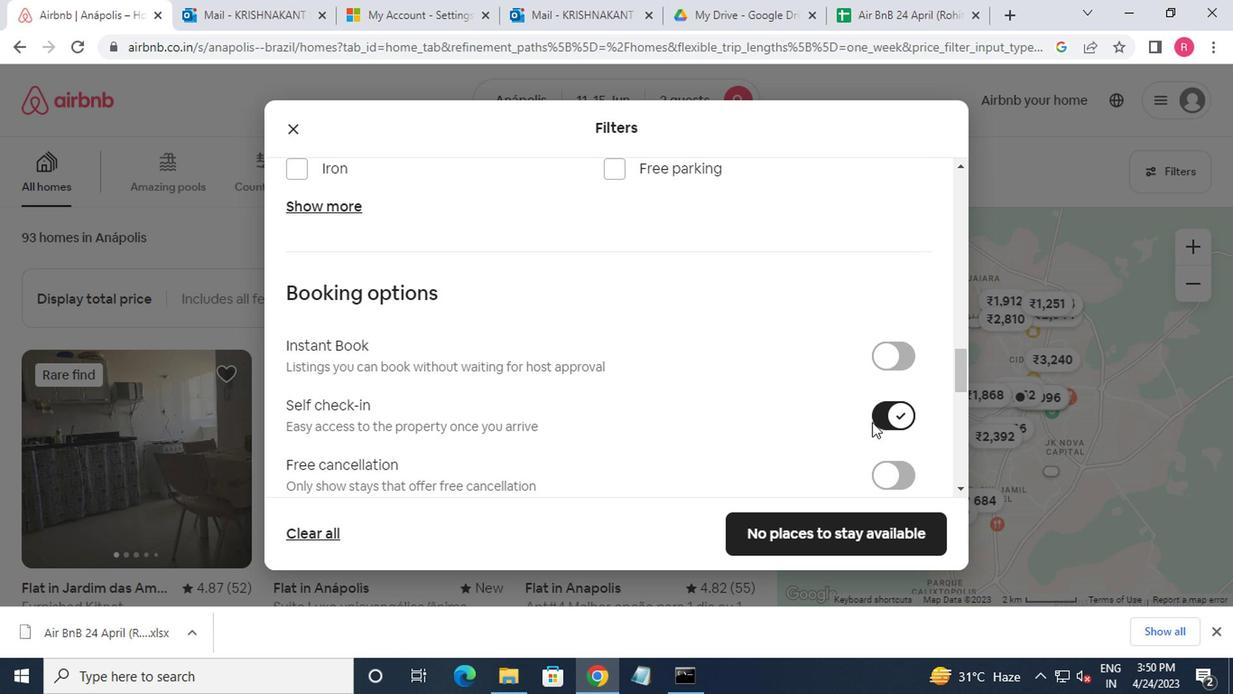 
Action: Mouse moved to (749, 420)
Screenshot: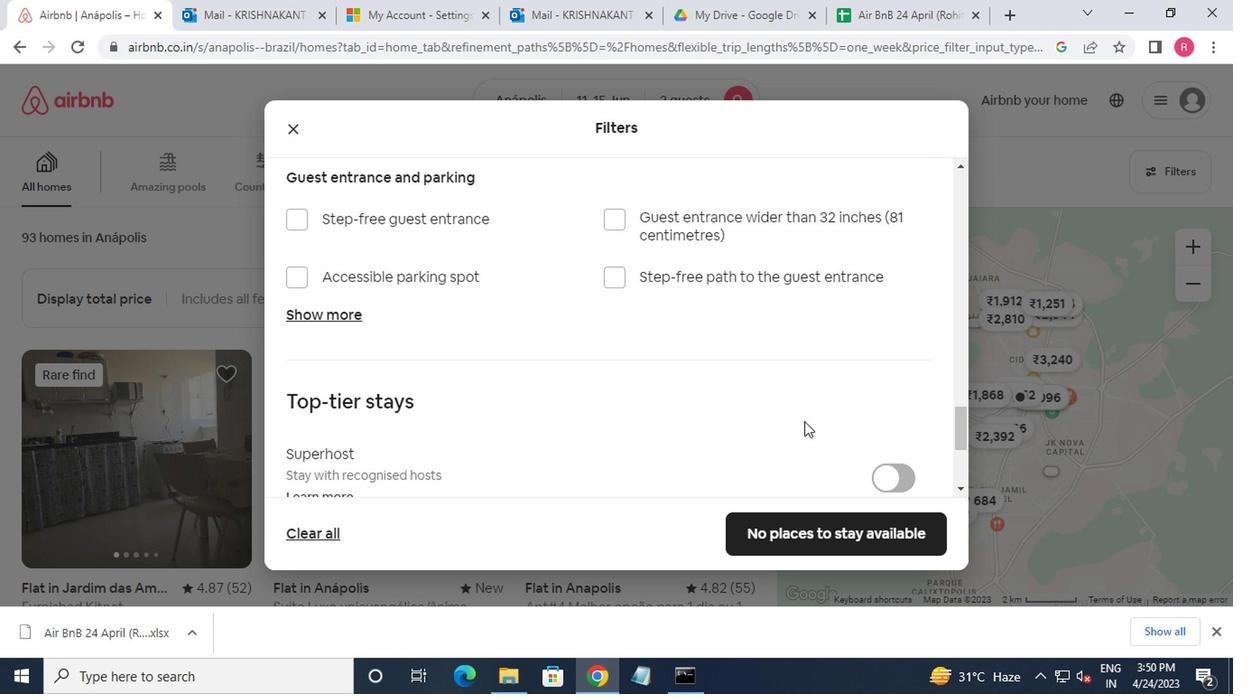 
Action: Mouse scrolled (749, 419) with delta (0, 0)
Screenshot: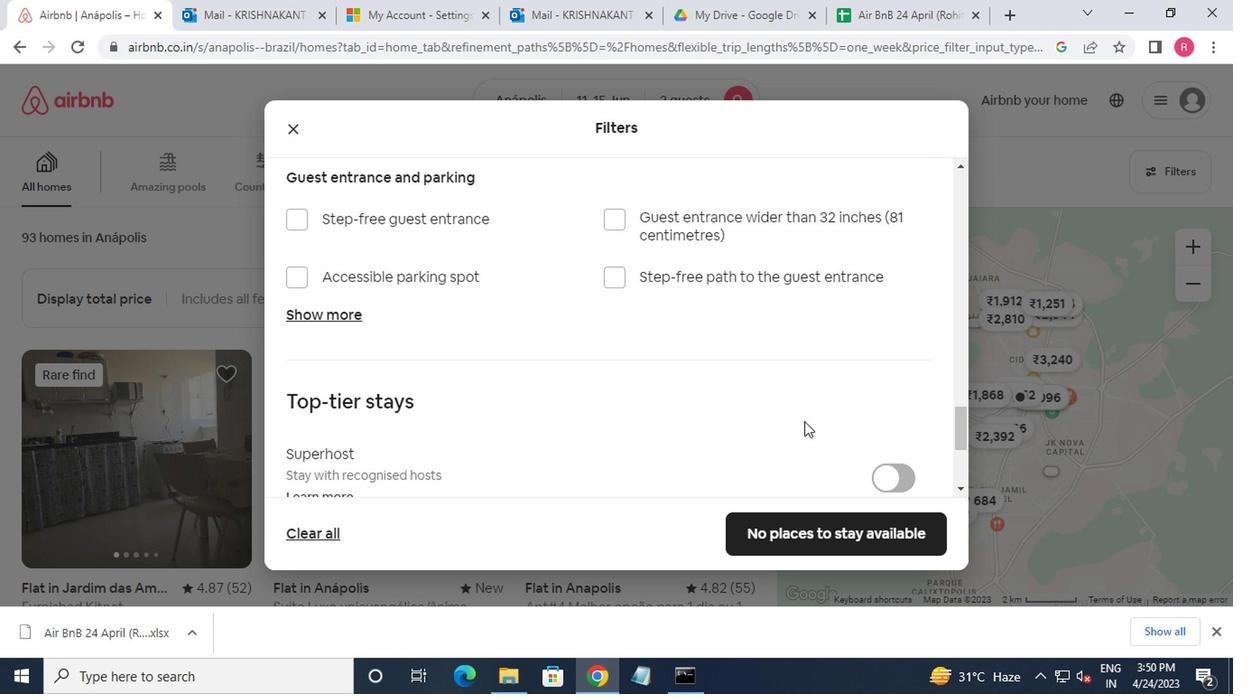 
Action: Mouse moved to (742, 421)
Screenshot: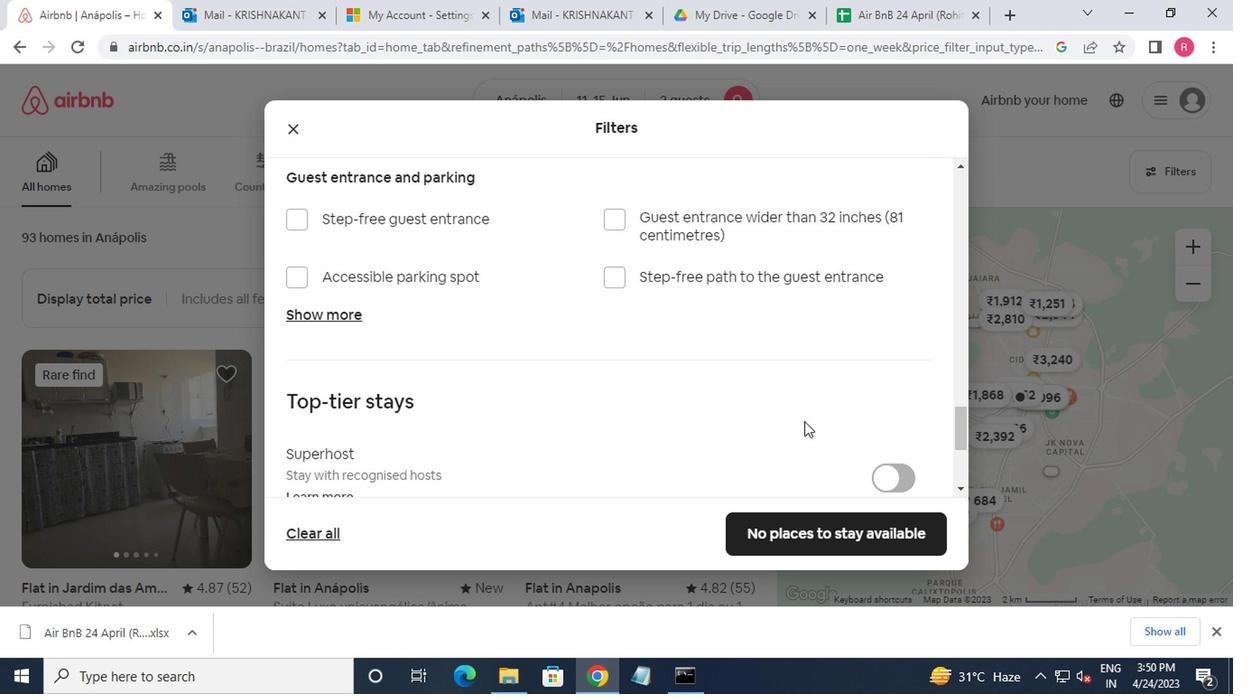 
Action: Mouse scrolled (742, 420) with delta (0, -1)
Screenshot: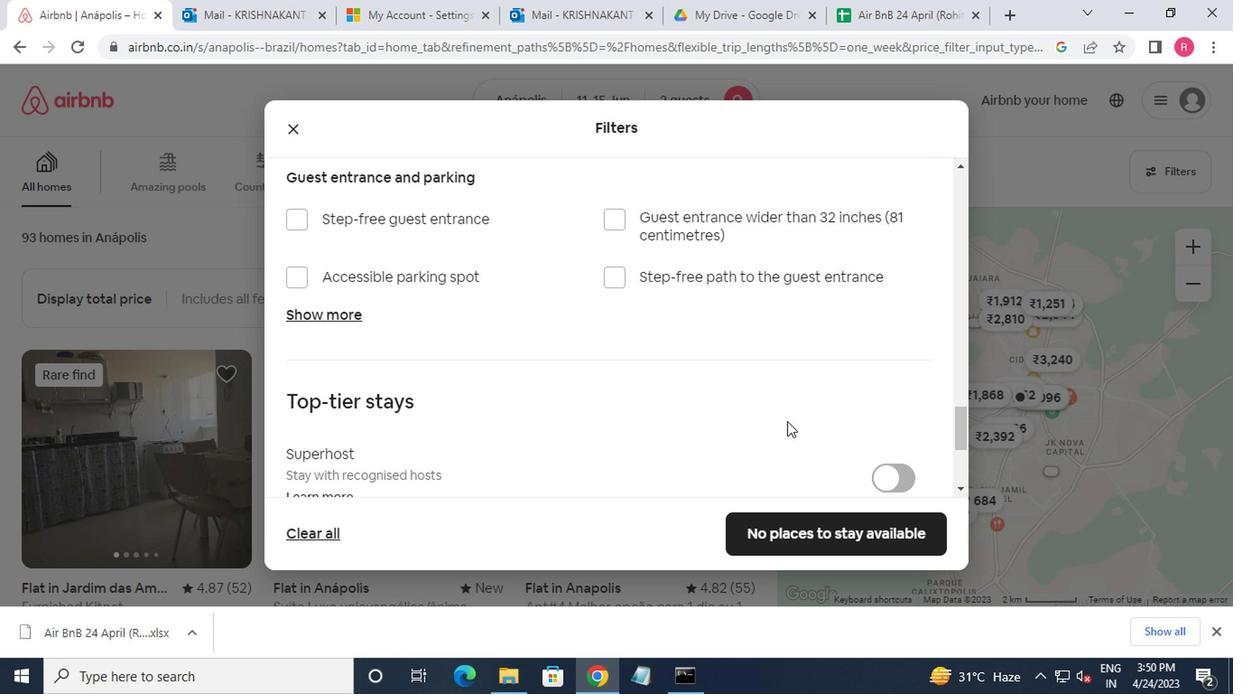 
Action: Mouse moved to (741, 422)
Screenshot: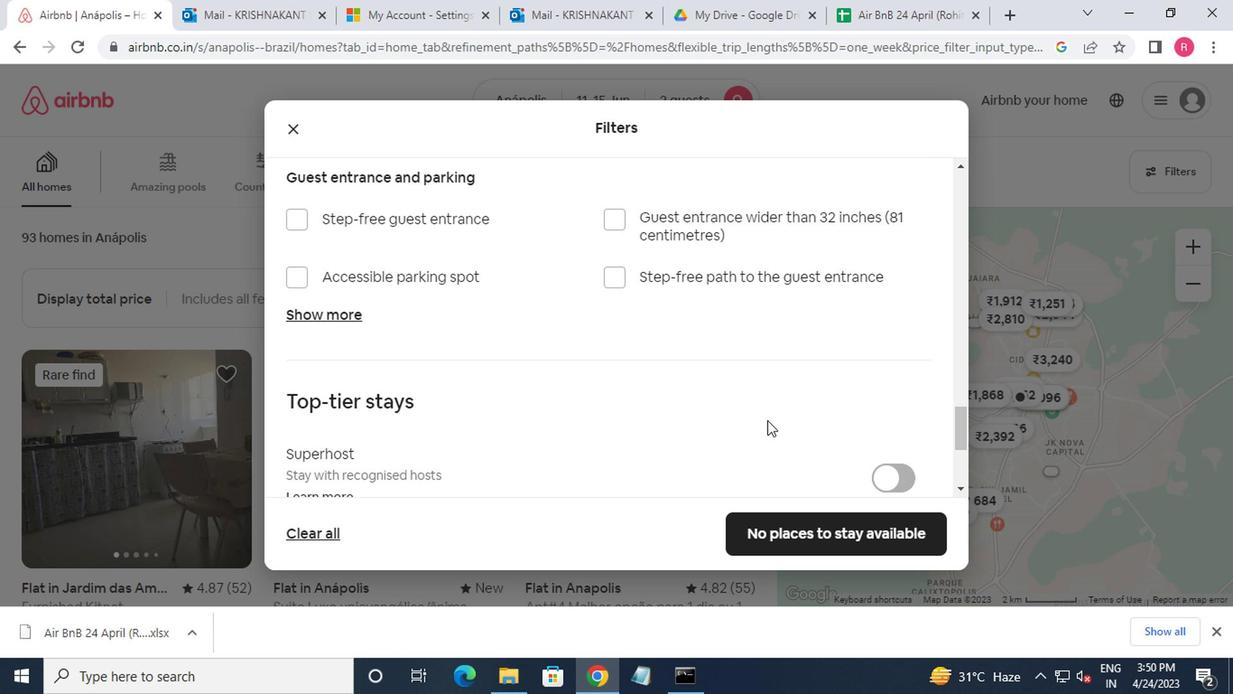 
Action: Mouse scrolled (741, 421) with delta (0, 0)
Screenshot: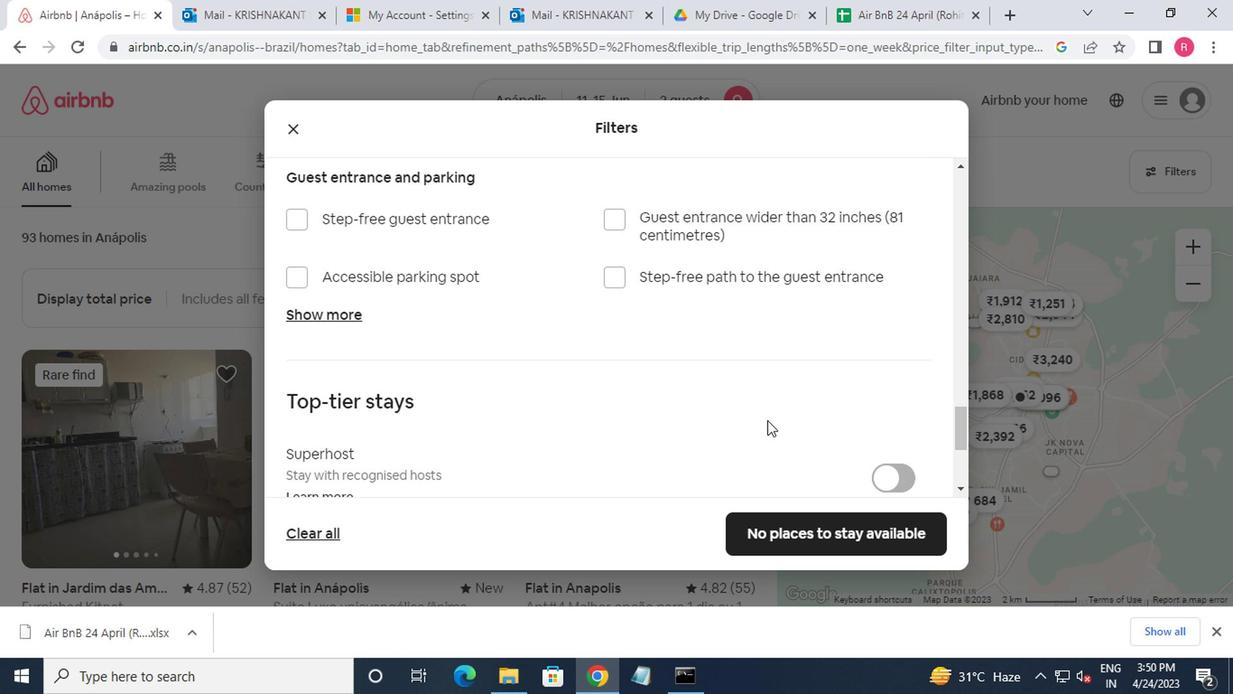 
Action: Mouse scrolled (741, 421) with delta (0, 0)
Screenshot: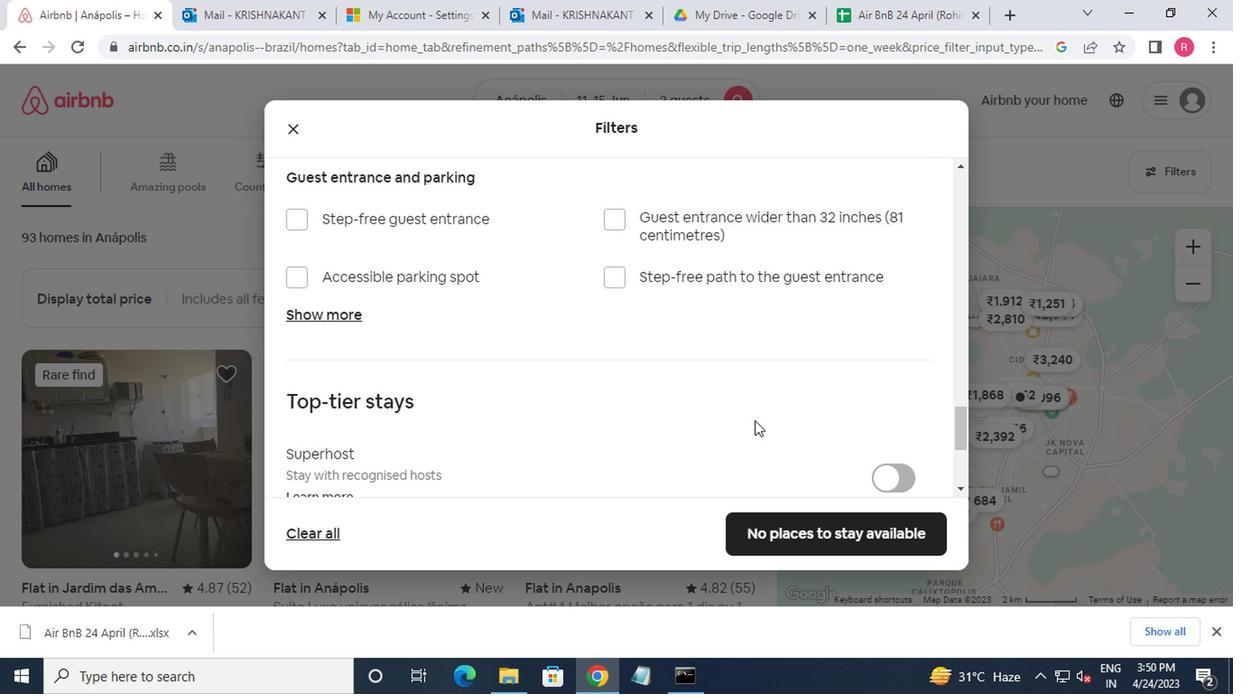 
Action: Mouse moved to (740, 421)
Screenshot: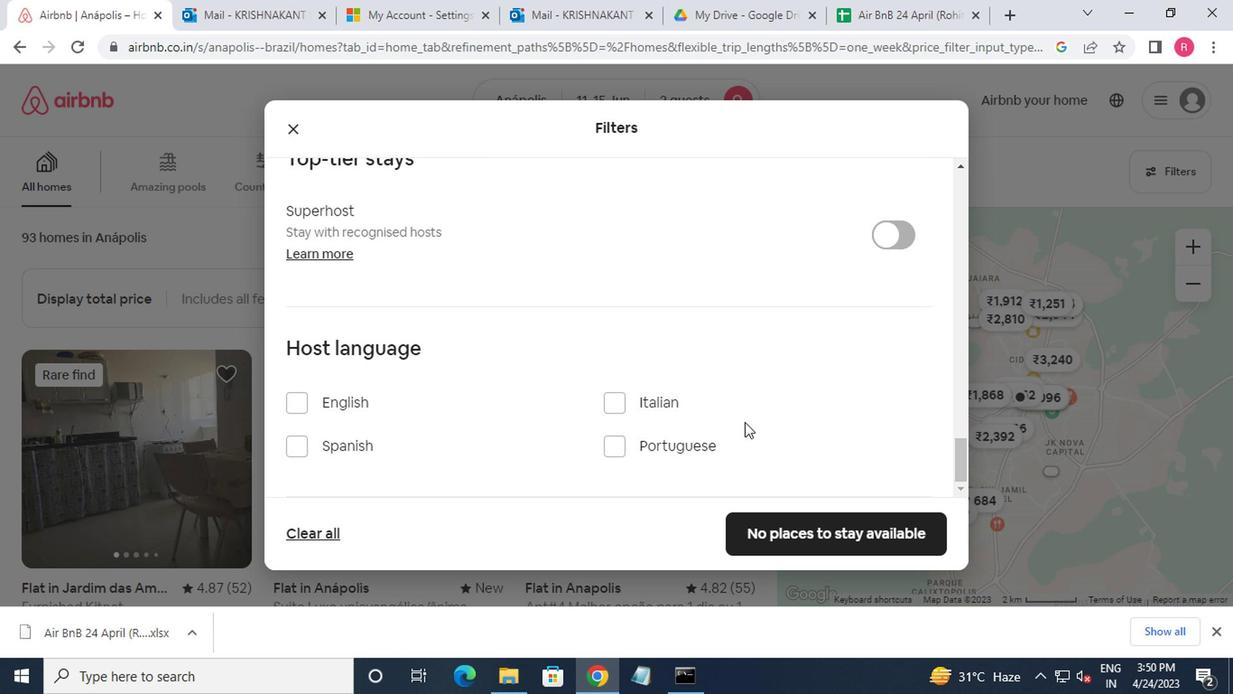 
Action: Mouse scrolled (740, 420) with delta (0, -1)
Screenshot: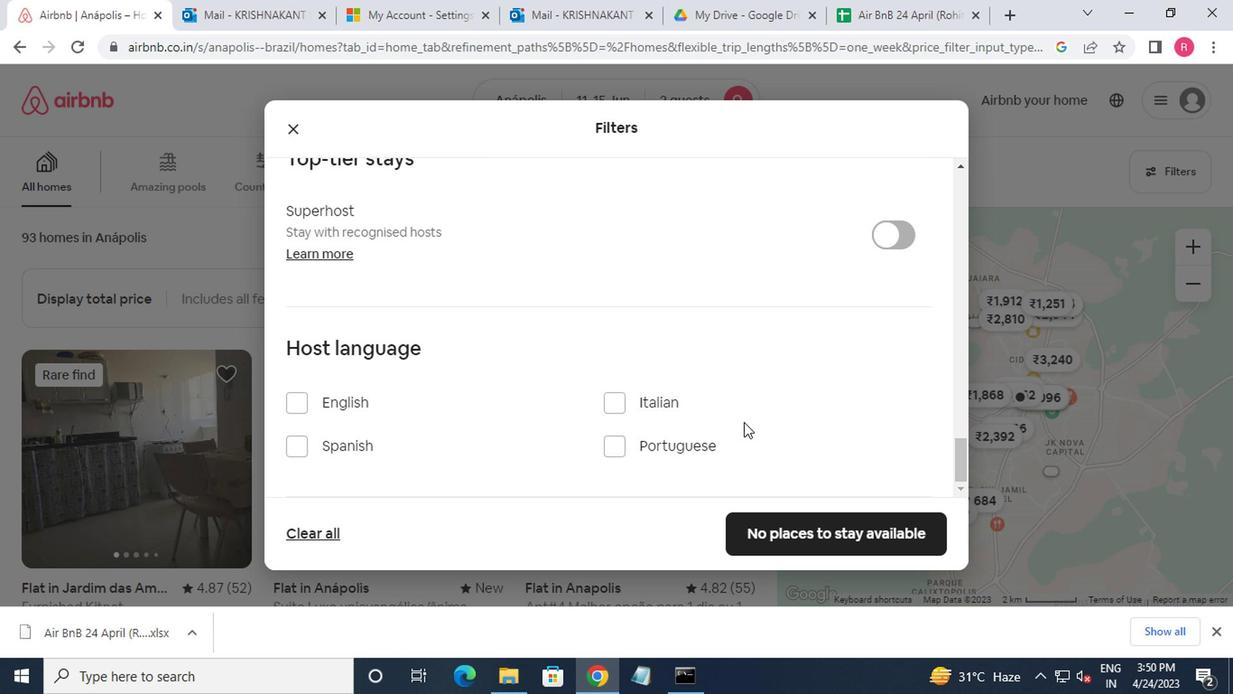 
Action: Mouse scrolled (740, 420) with delta (0, -1)
Screenshot: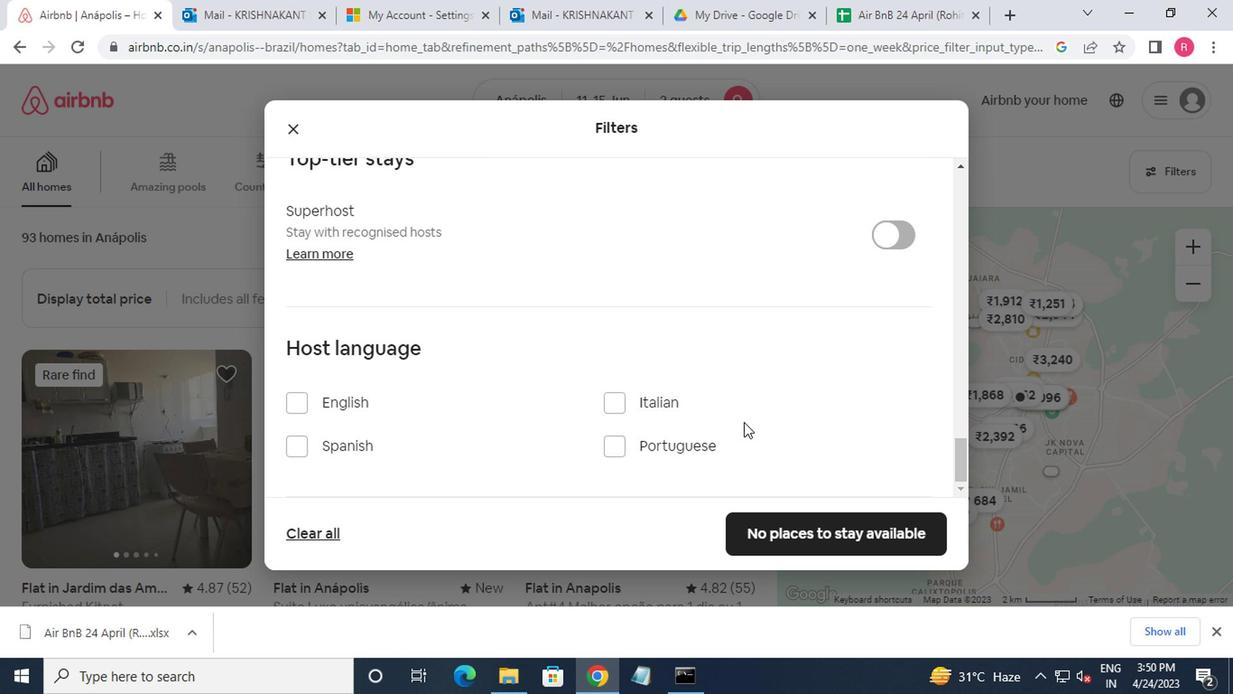 
Action: Mouse moved to (339, 447)
Screenshot: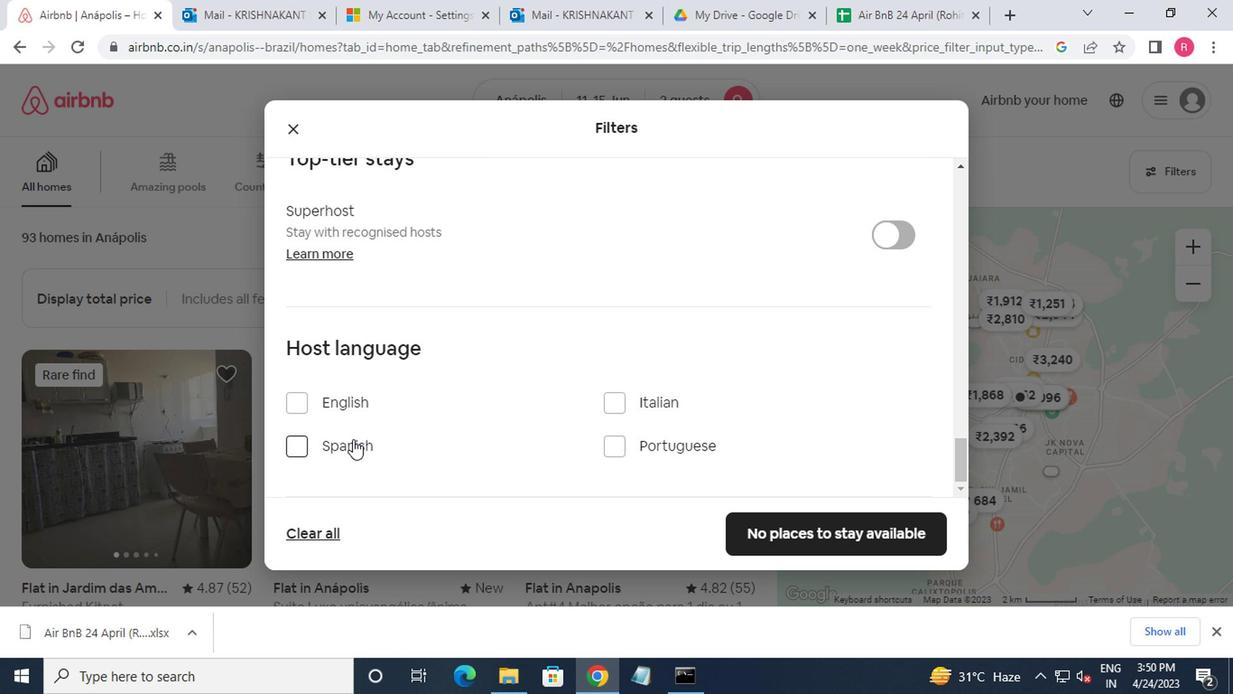 
Action: Mouse pressed left at (339, 447)
Screenshot: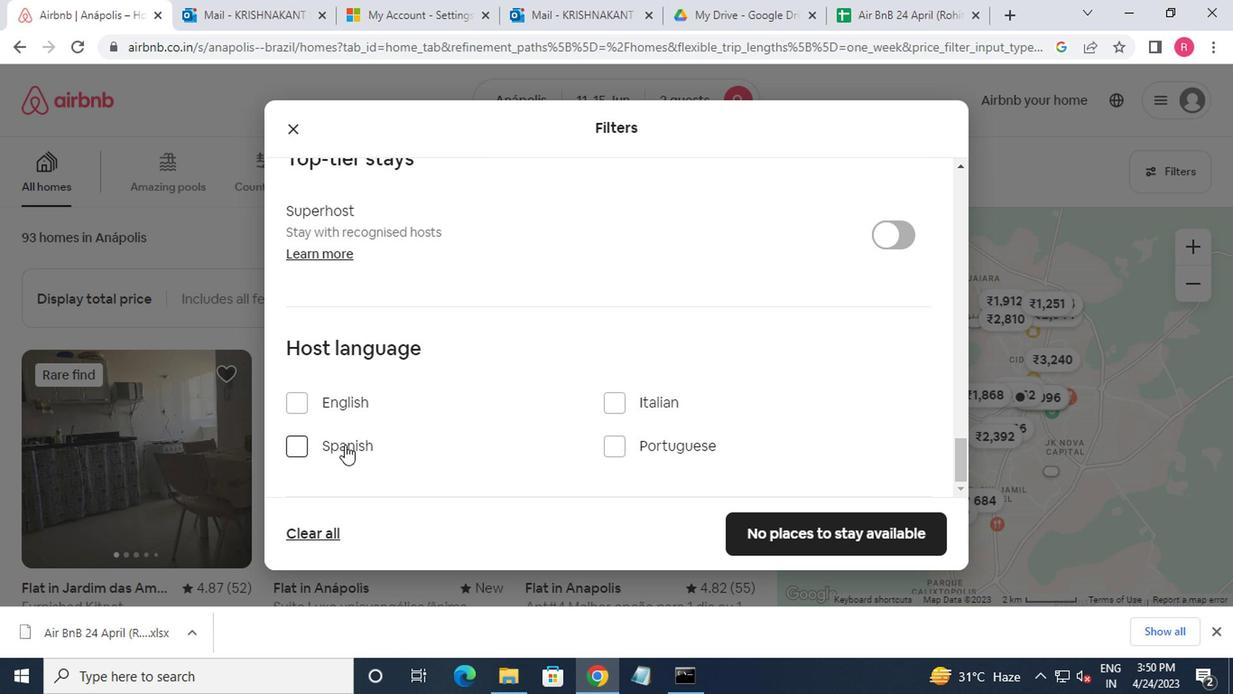 
Action: Mouse moved to (747, 534)
Screenshot: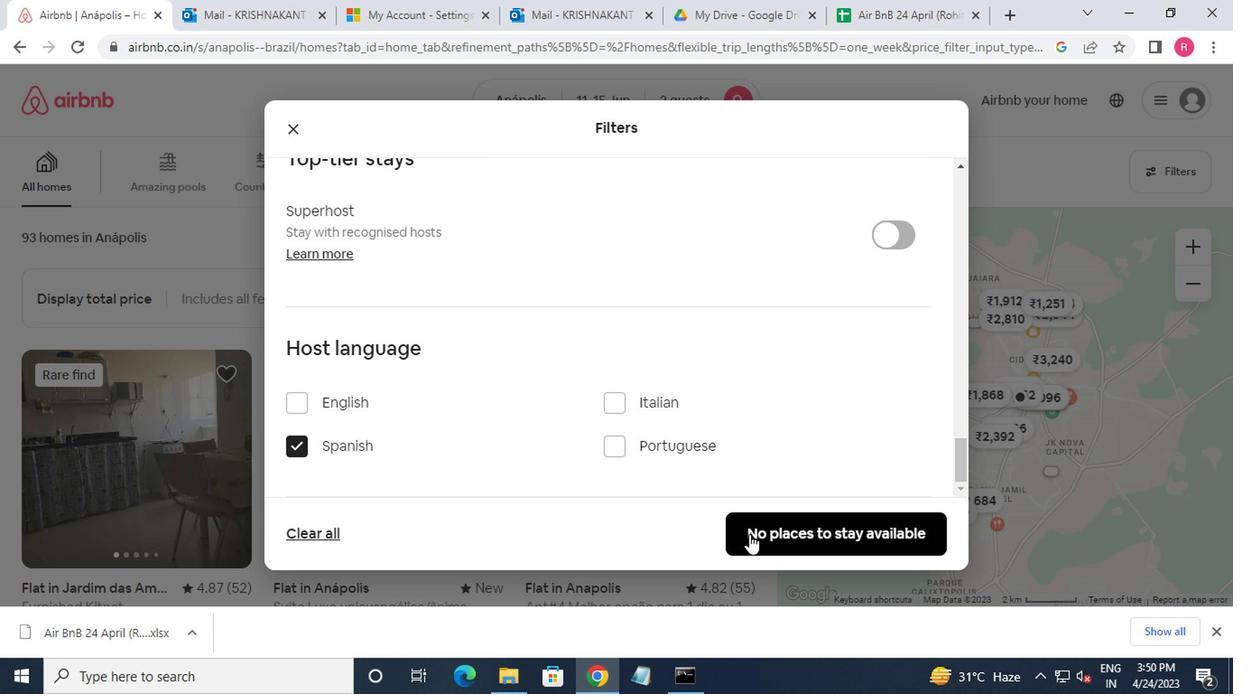 
Action: Mouse pressed left at (747, 534)
Screenshot: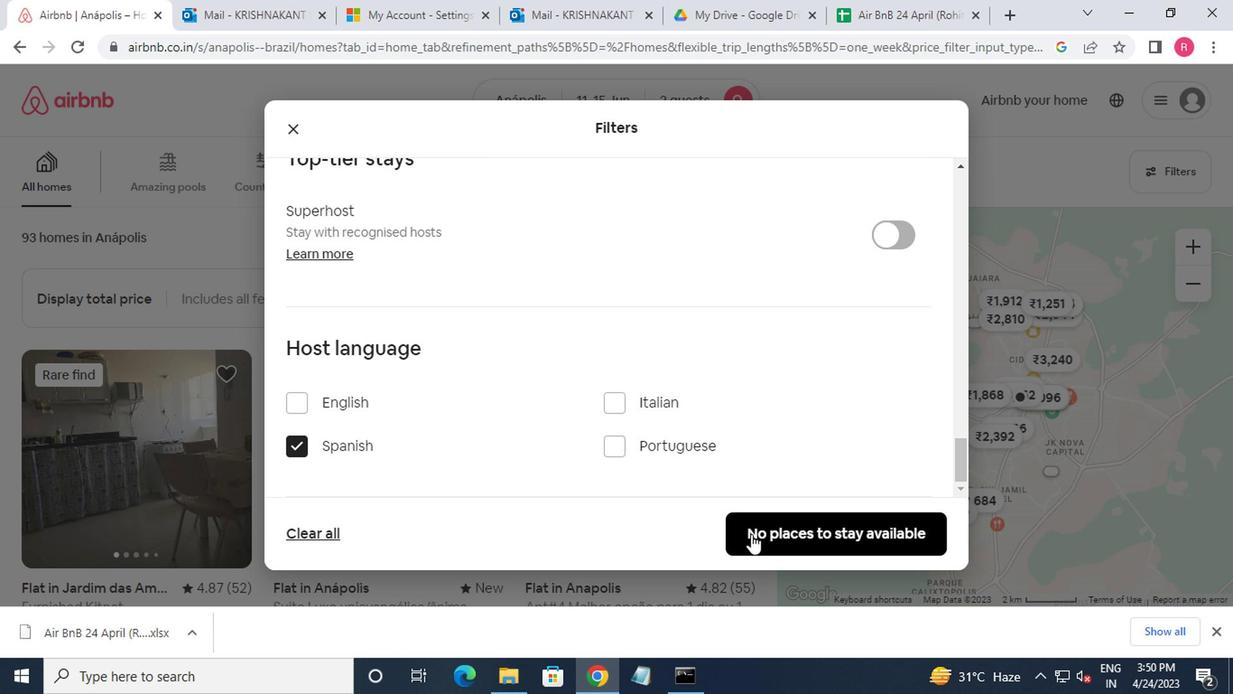 
